 Task: Create validation rules in customer object.
Action: Mouse moved to (857, 78)
Screenshot: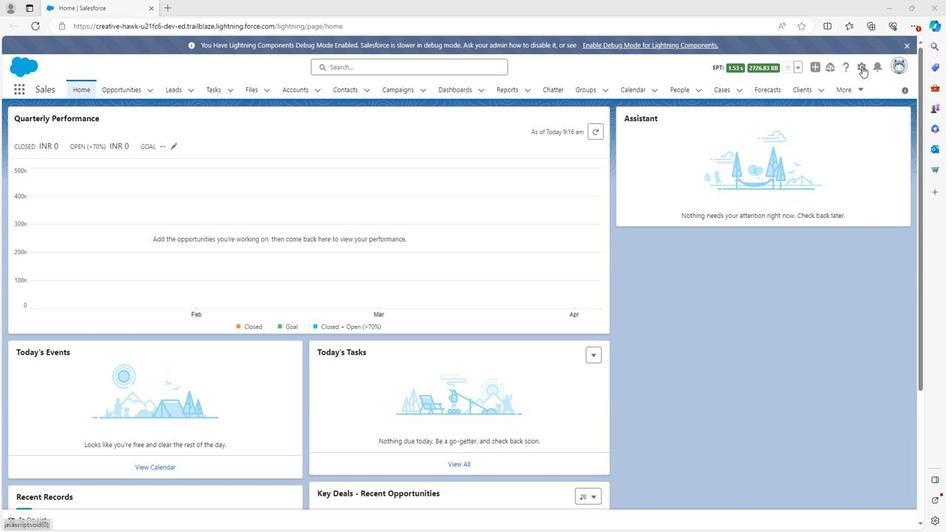 
Action: Mouse pressed left at (857, 78)
Screenshot: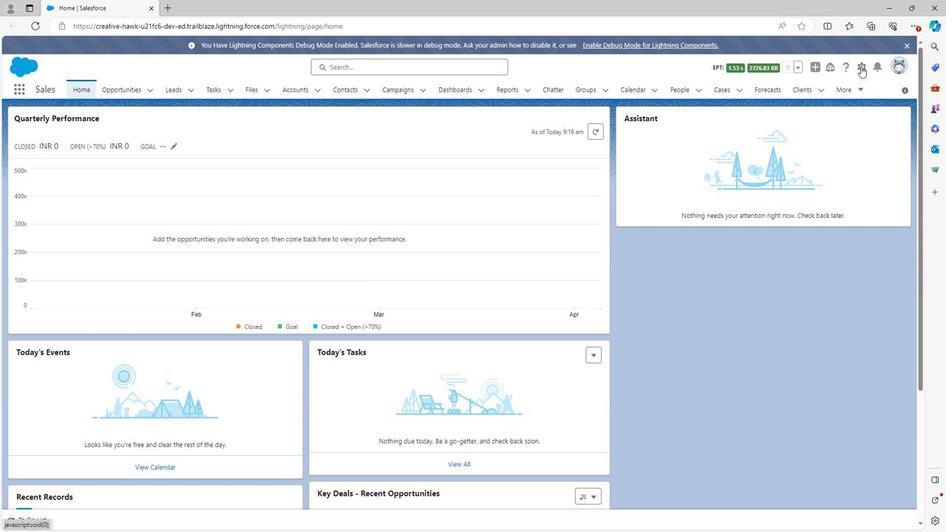 
Action: Mouse moved to (816, 109)
Screenshot: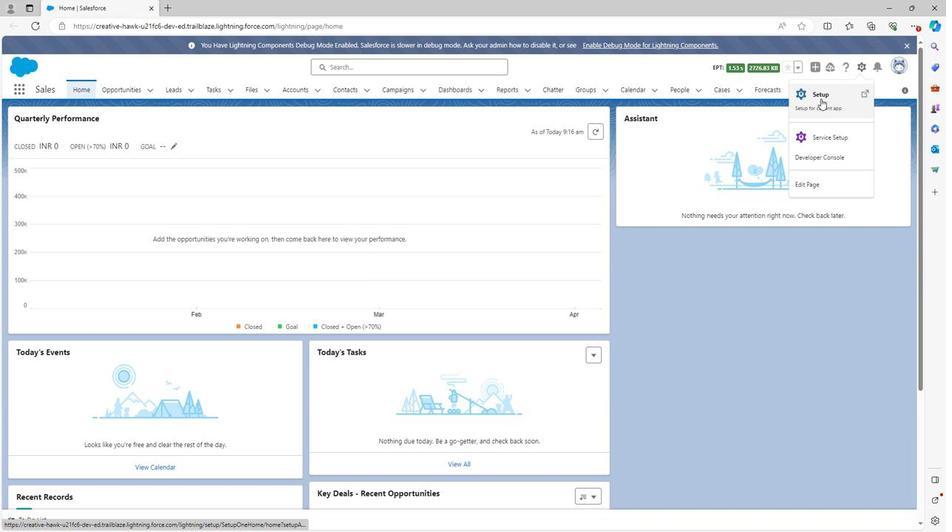 
Action: Mouse pressed left at (816, 109)
Screenshot: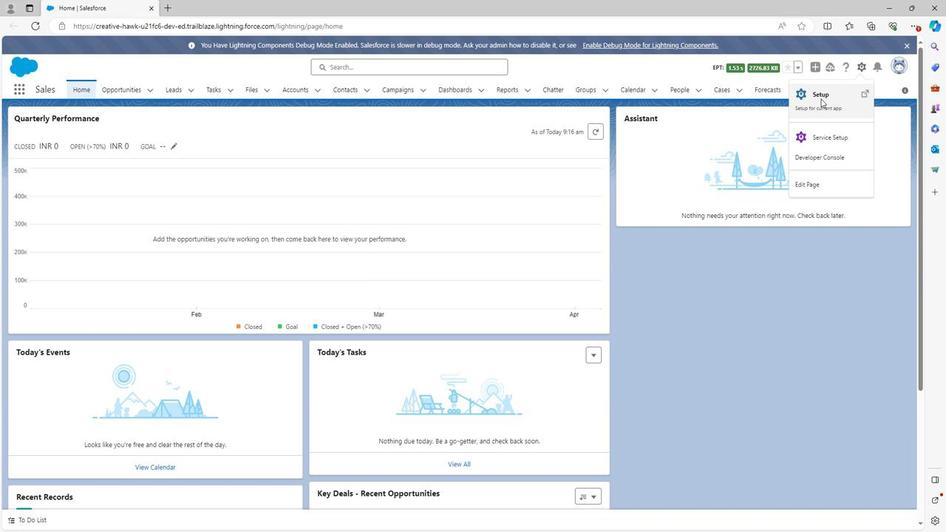 
Action: Mouse moved to (132, 99)
Screenshot: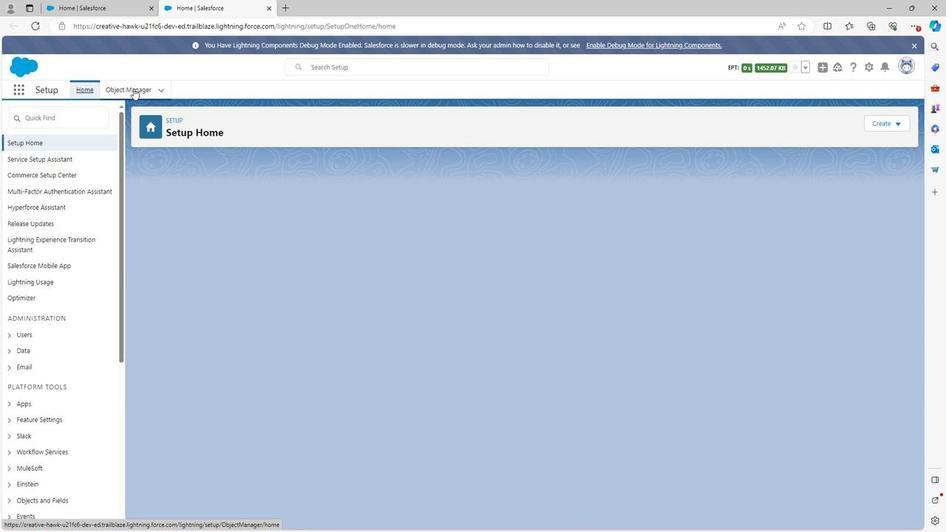 
Action: Mouse pressed left at (132, 99)
Screenshot: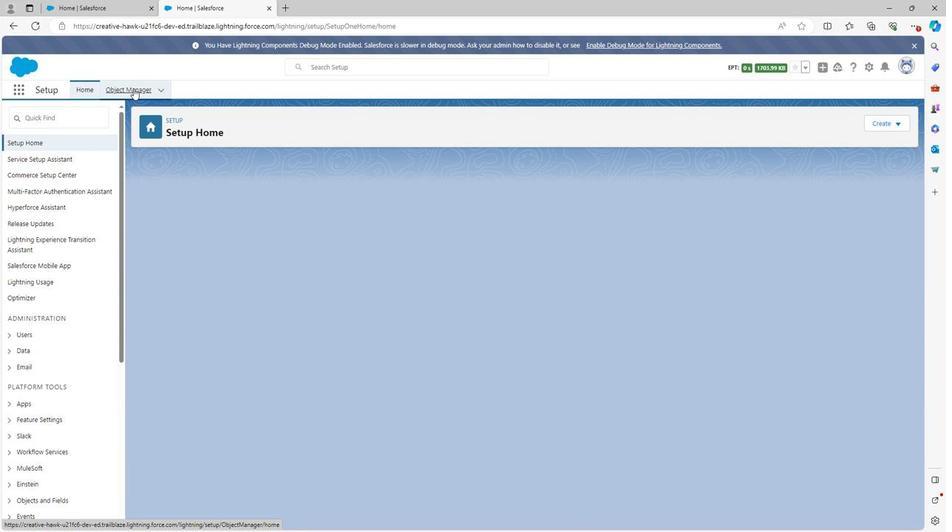 
Action: Mouse moved to (124, 387)
Screenshot: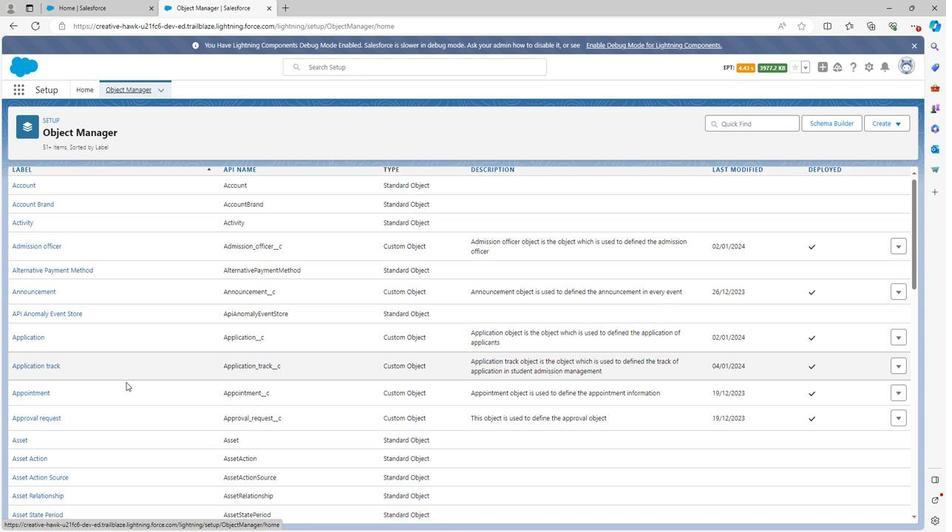 
Action: Mouse scrolled (124, 386) with delta (0, 0)
Screenshot: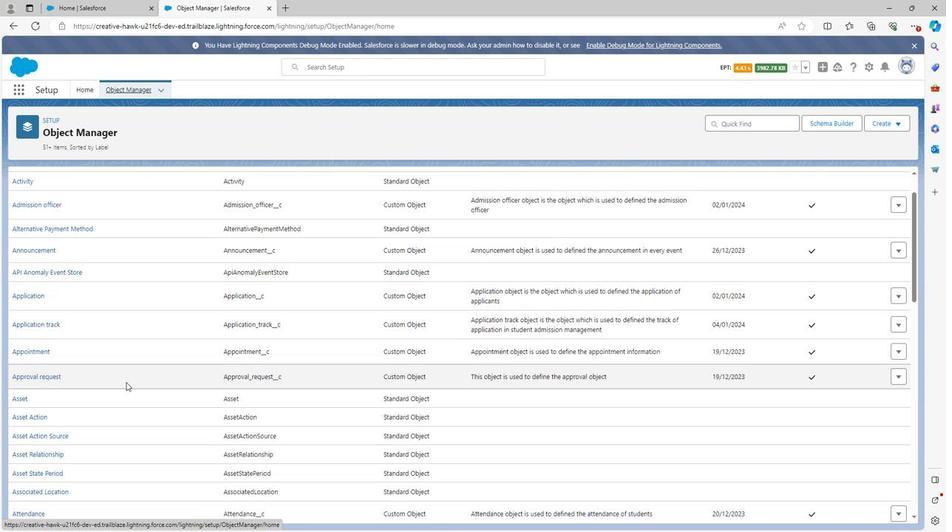 
Action: Mouse moved to (131, 388)
Screenshot: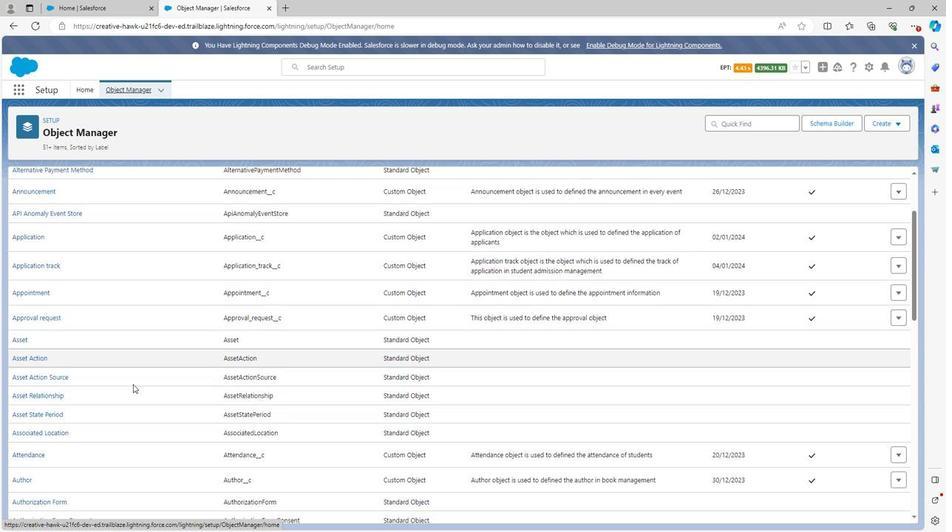 
Action: Mouse scrolled (131, 388) with delta (0, 0)
Screenshot: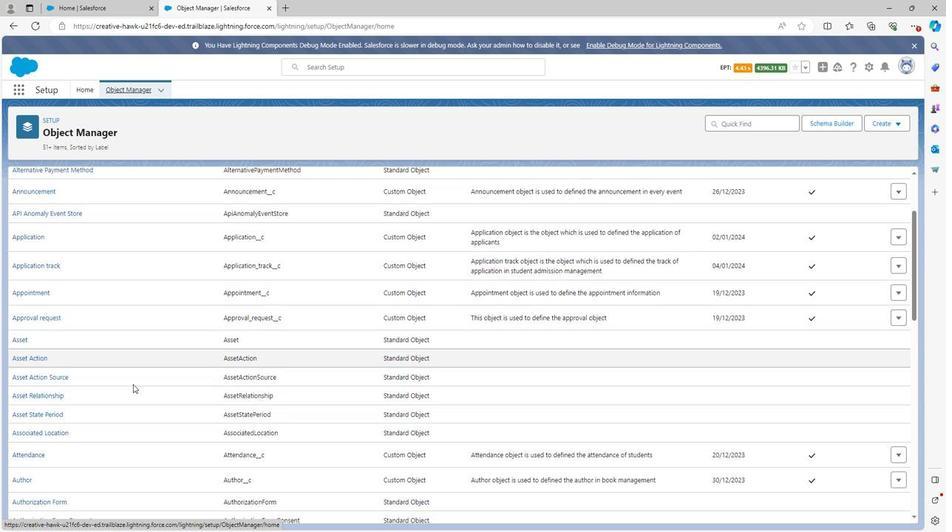
Action: Mouse moved to (131, 394)
Screenshot: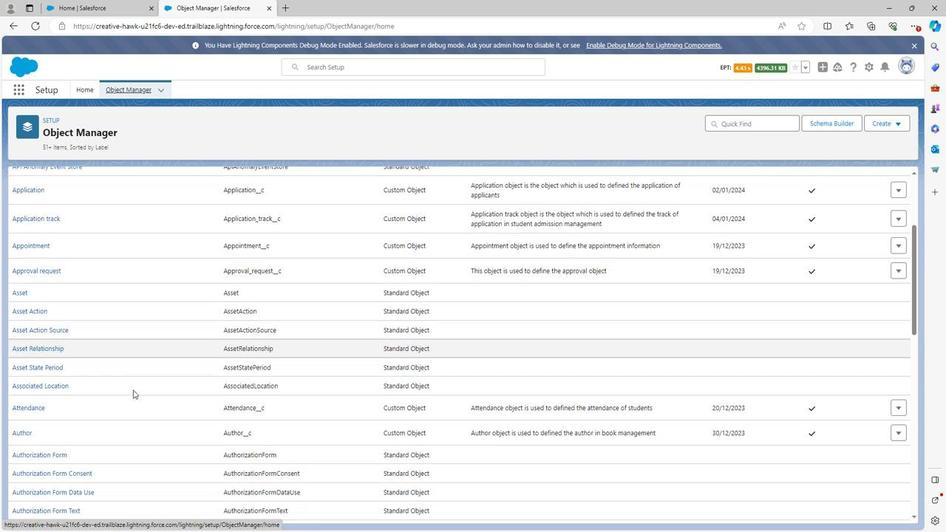 
Action: Mouse scrolled (131, 394) with delta (0, 0)
Screenshot: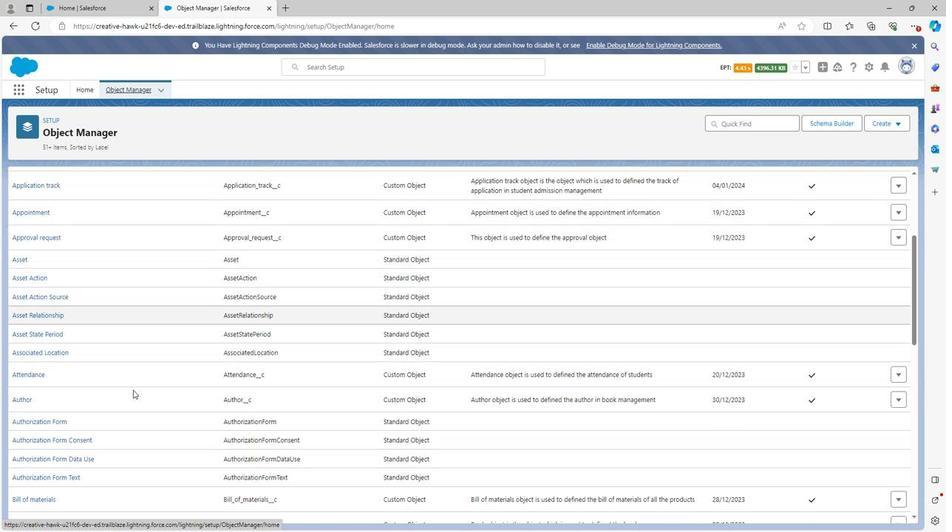 
Action: Mouse scrolled (131, 394) with delta (0, 0)
Screenshot: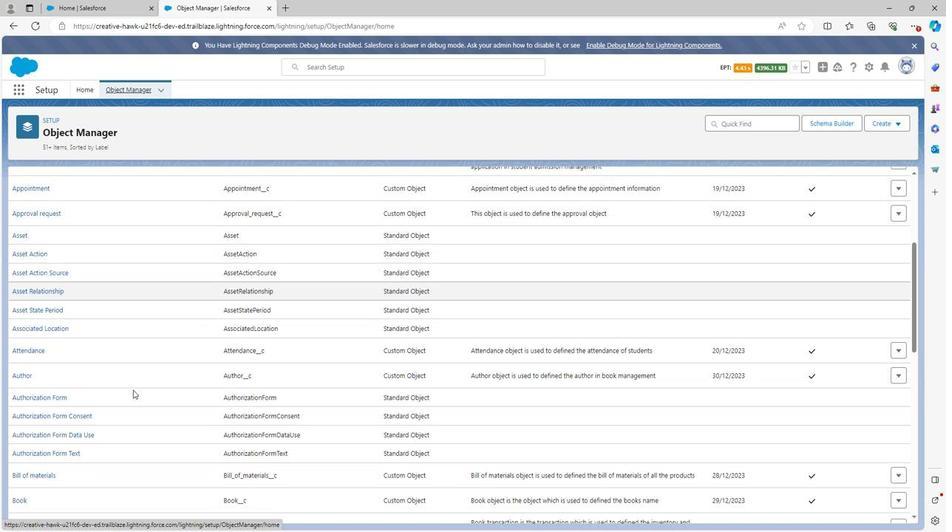 
Action: Mouse moved to (133, 392)
Screenshot: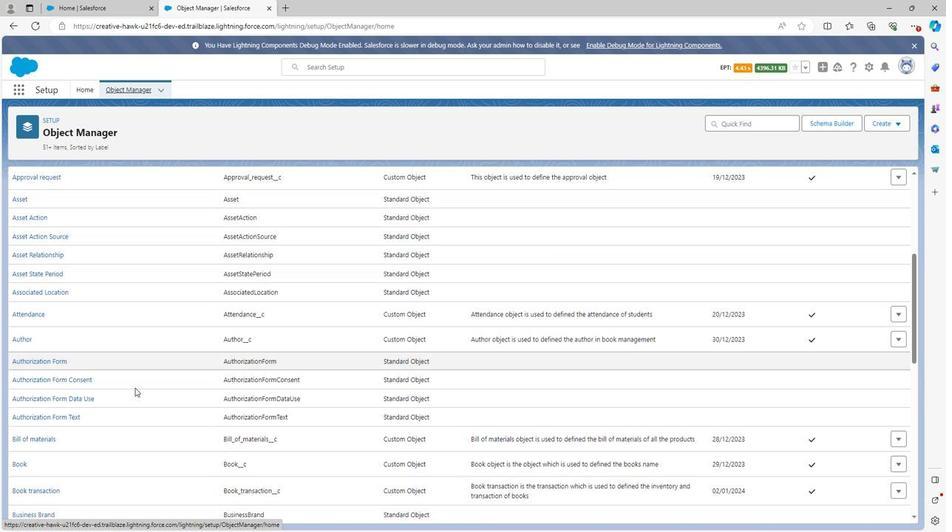 
Action: Mouse scrolled (133, 392) with delta (0, 0)
Screenshot: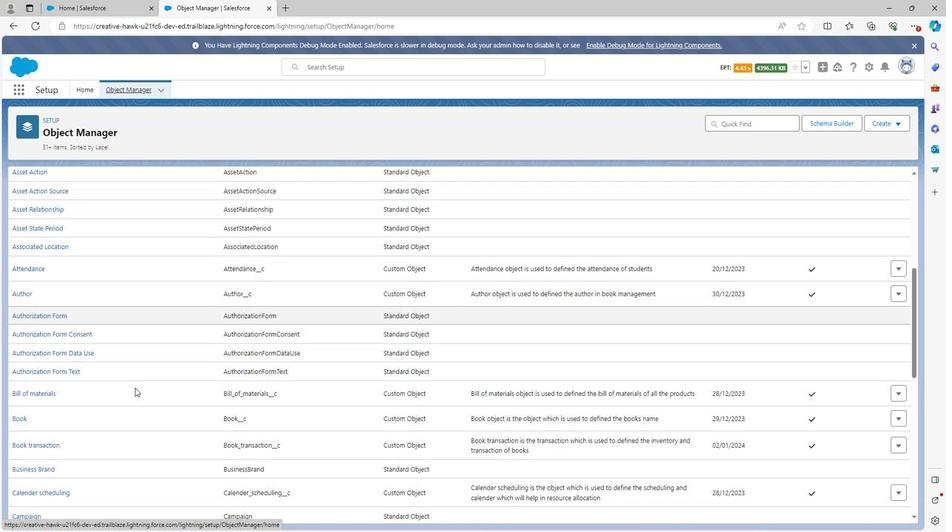 
Action: Mouse scrolled (133, 392) with delta (0, 0)
Screenshot: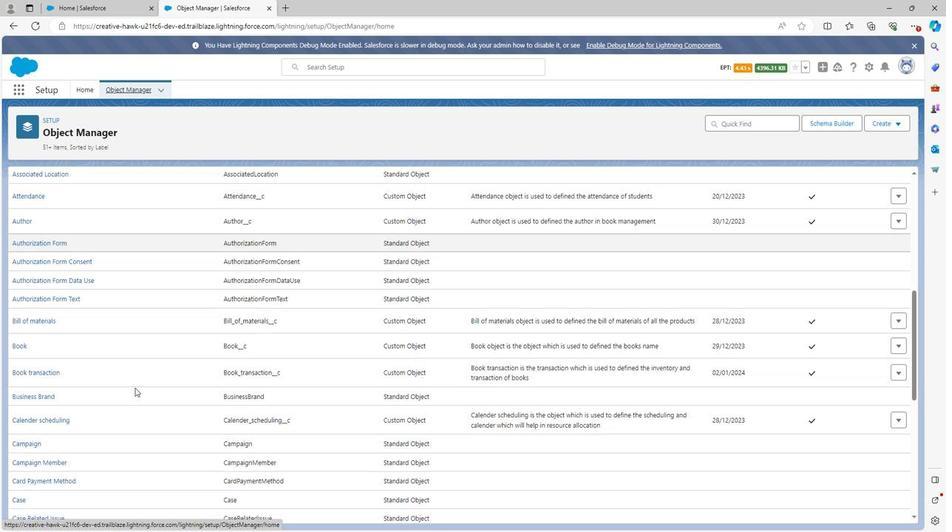 
Action: Mouse scrolled (133, 392) with delta (0, 0)
Screenshot: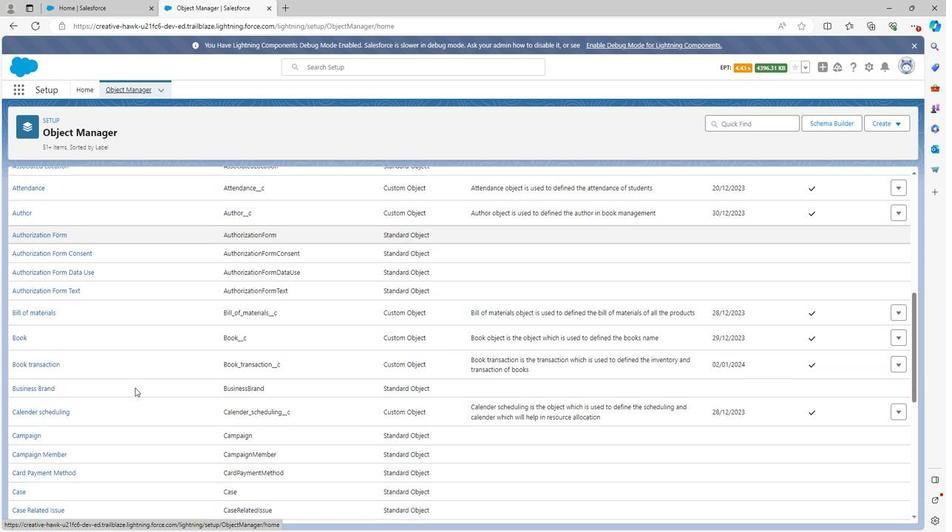 
Action: Mouse moved to (133, 392)
Screenshot: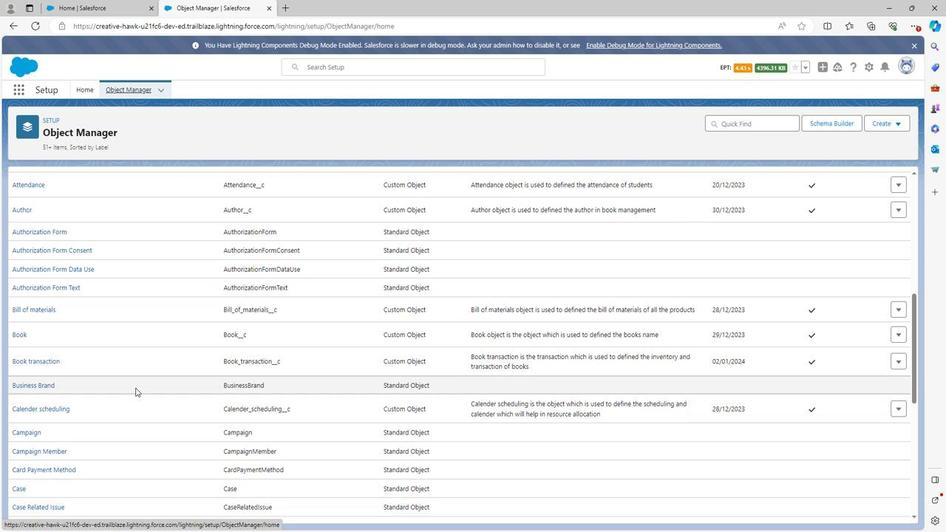 
Action: Mouse scrolled (133, 392) with delta (0, 0)
Screenshot: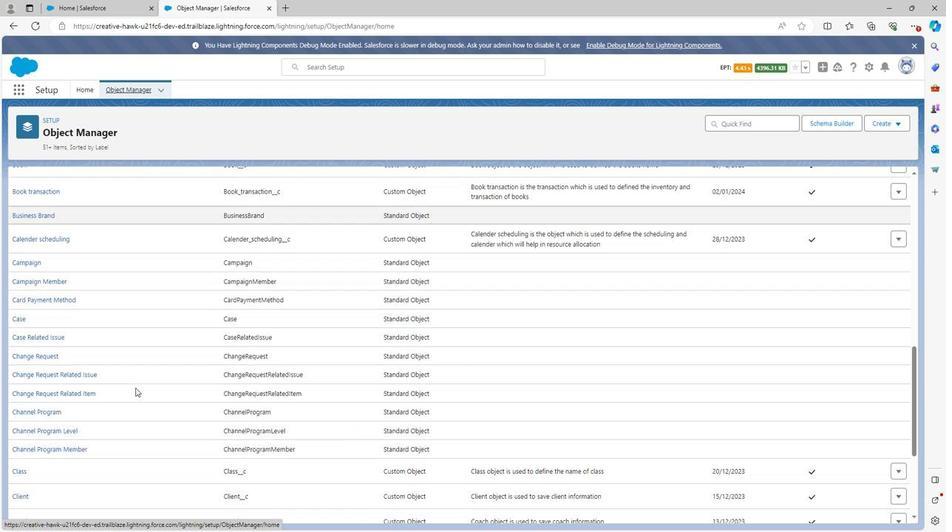
Action: Mouse scrolled (133, 392) with delta (0, 0)
Screenshot: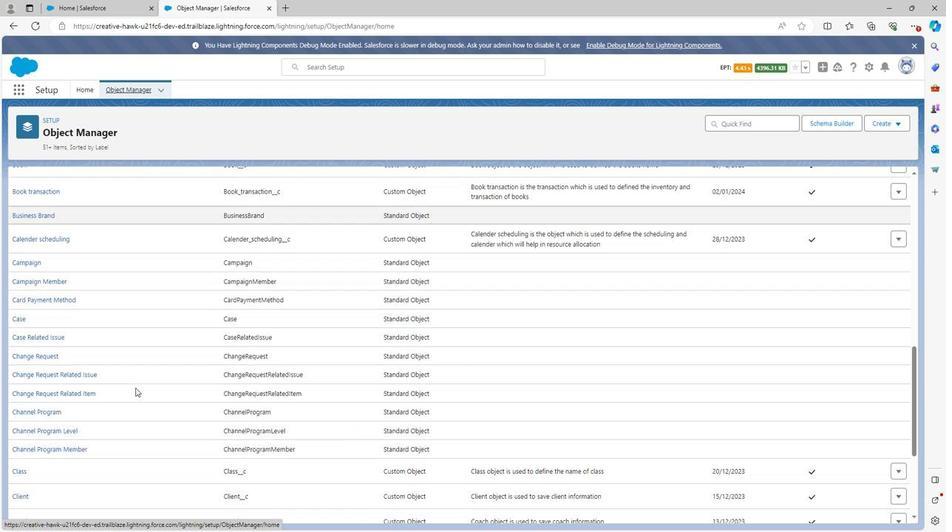 
Action: Mouse scrolled (133, 392) with delta (0, 0)
Screenshot: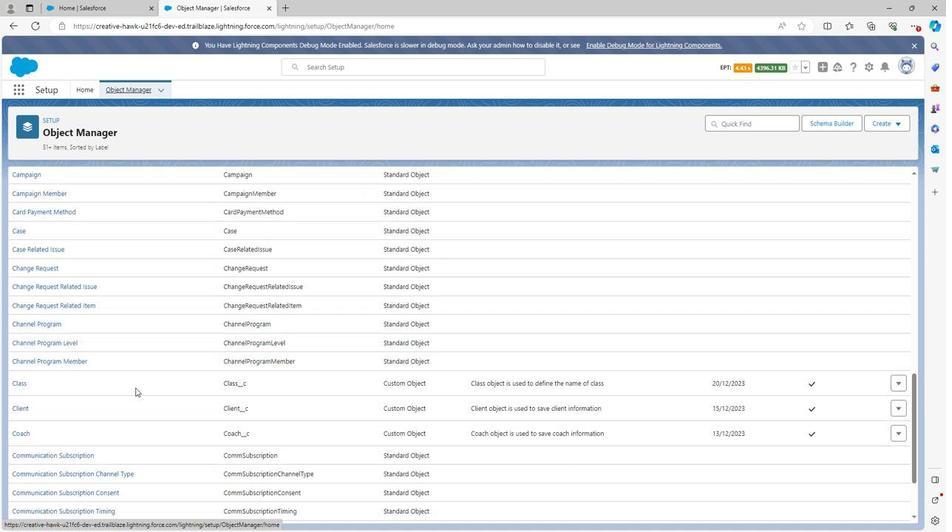 
Action: Mouse scrolled (133, 392) with delta (0, 0)
Screenshot: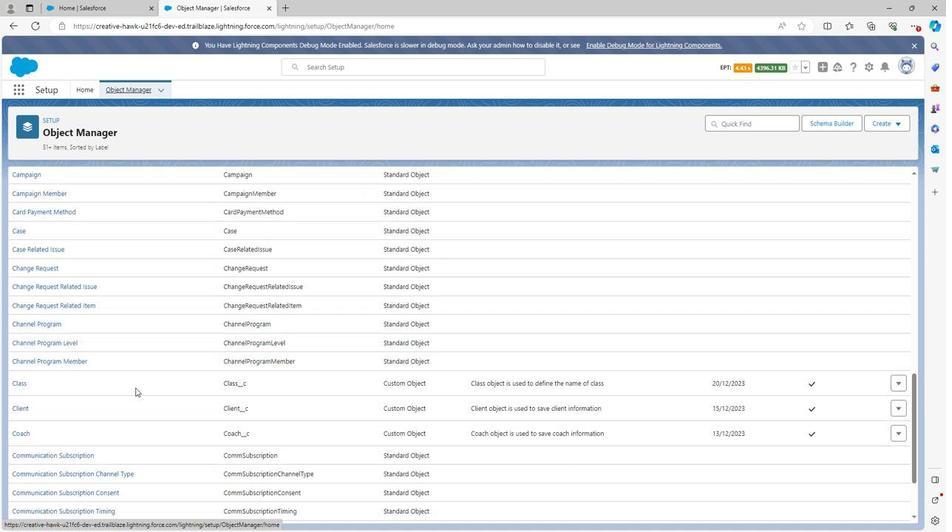 
Action: Mouse scrolled (133, 392) with delta (0, 0)
Screenshot: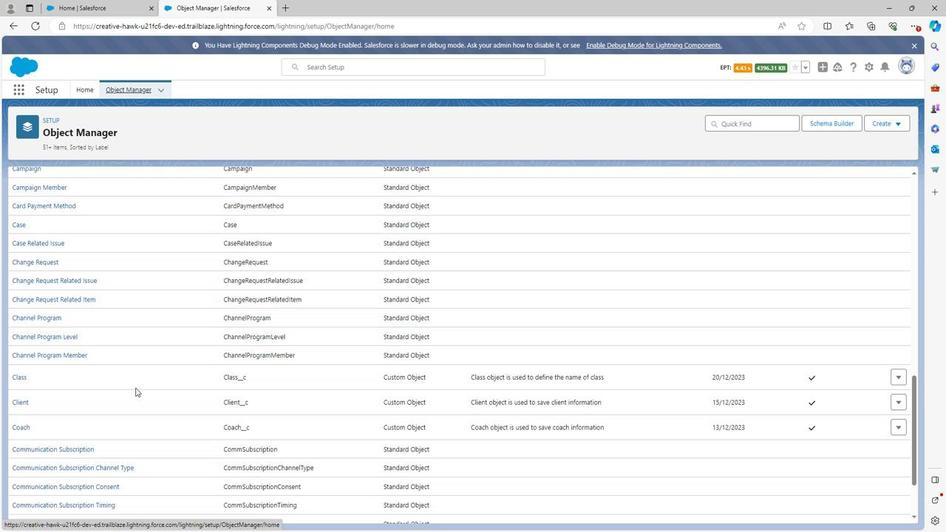 
Action: Mouse scrolled (133, 392) with delta (0, 0)
Screenshot: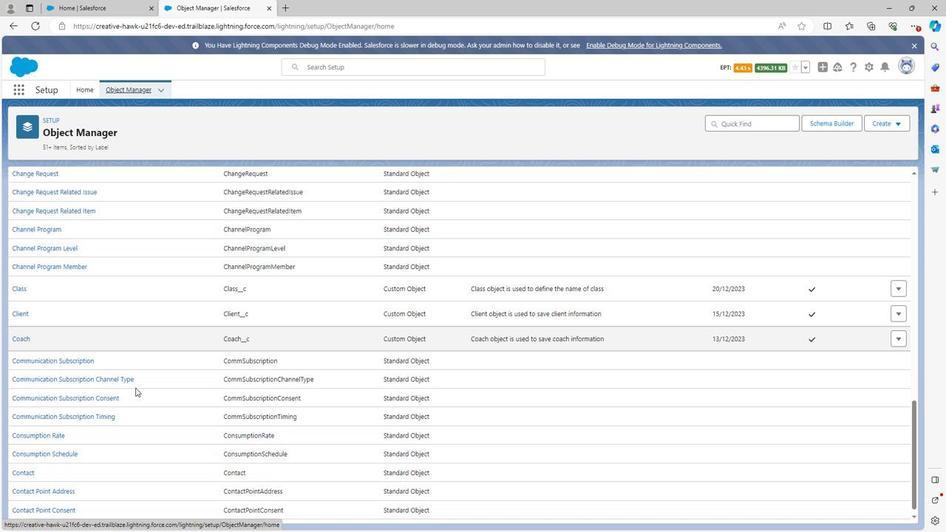 
Action: Mouse scrolled (133, 392) with delta (0, 0)
Screenshot: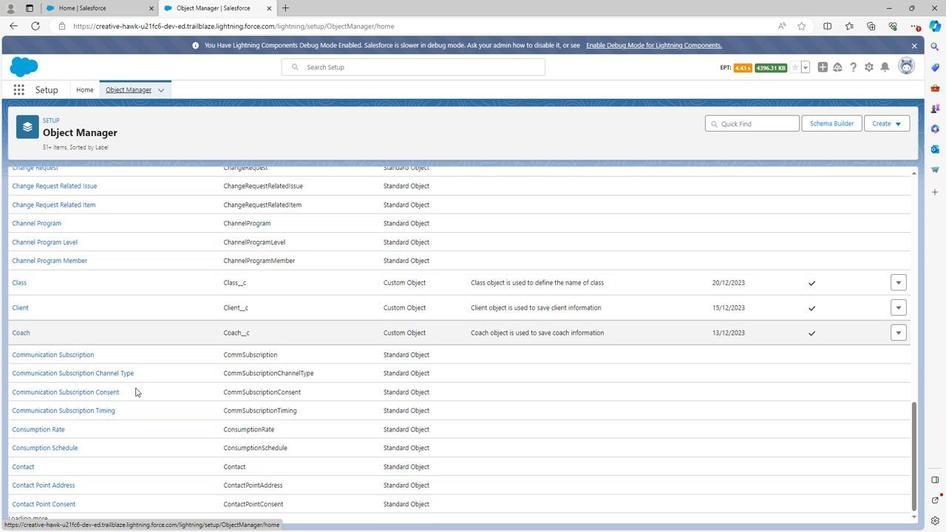 
Action: Mouse scrolled (133, 392) with delta (0, 0)
Screenshot: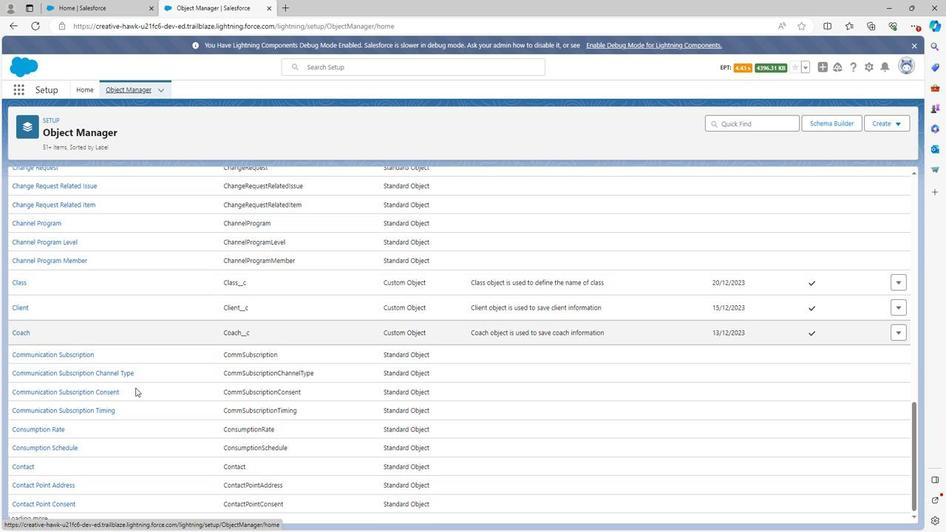 
Action: Mouse scrolled (133, 392) with delta (0, 0)
Screenshot: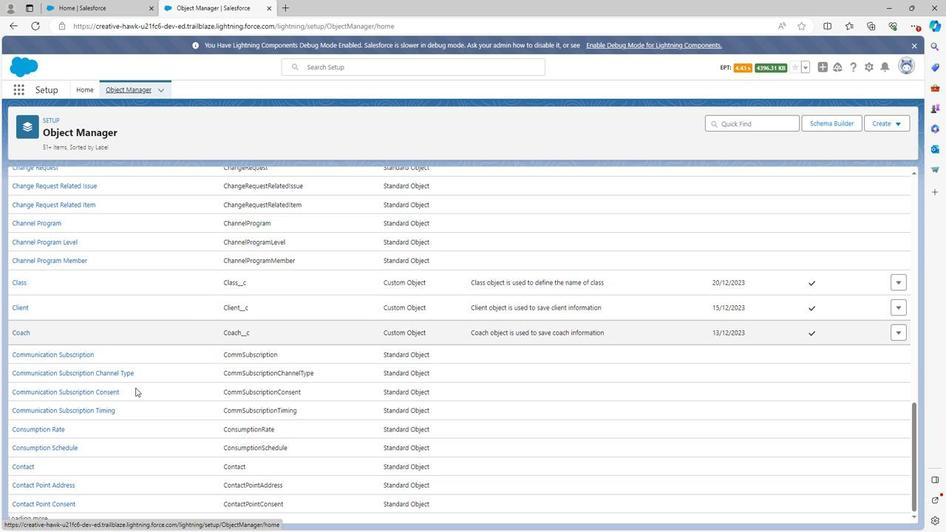 
Action: Mouse scrolled (133, 392) with delta (0, 0)
Screenshot: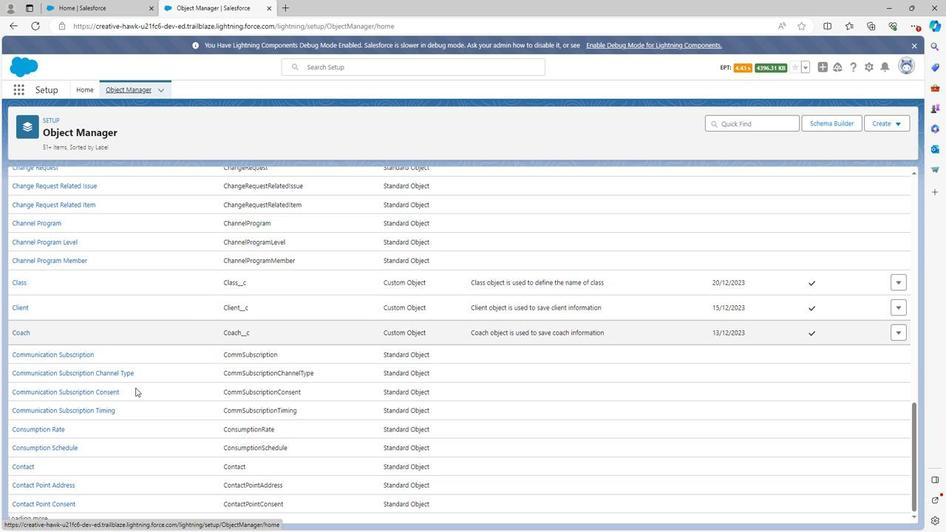 
Action: Mouse scrolled (133, 392) with delta (0, 0)
Screenshot: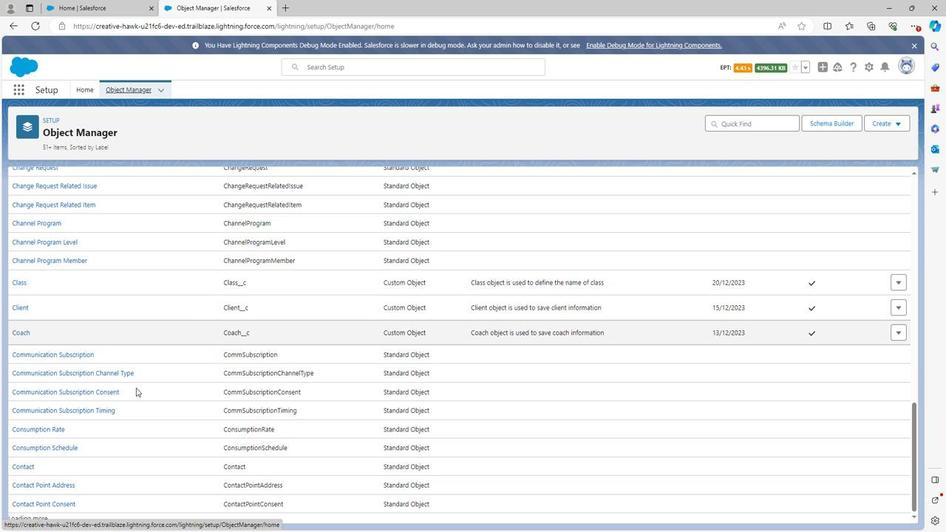 
Action: Mouse moved to (137, 384)
Screenshot: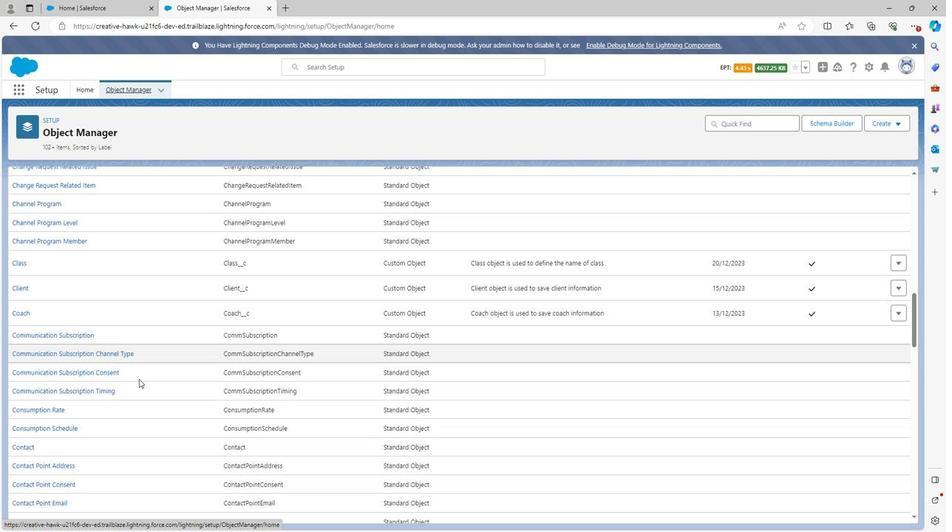 
Action: Mouse scrolled (137, 383) with delta (0, 0)
Screenshot: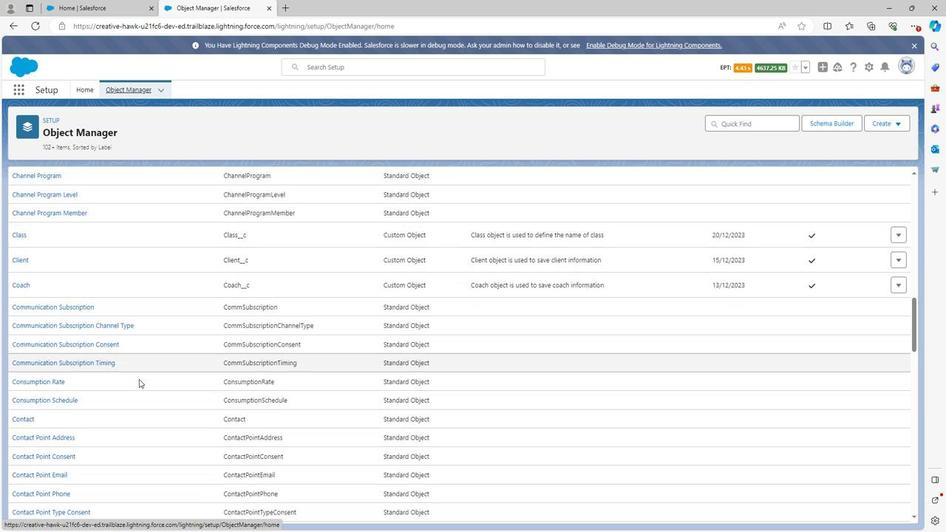 
Action: Mouse scrolled (137, 383) with delta (0, 0)
Screenshot: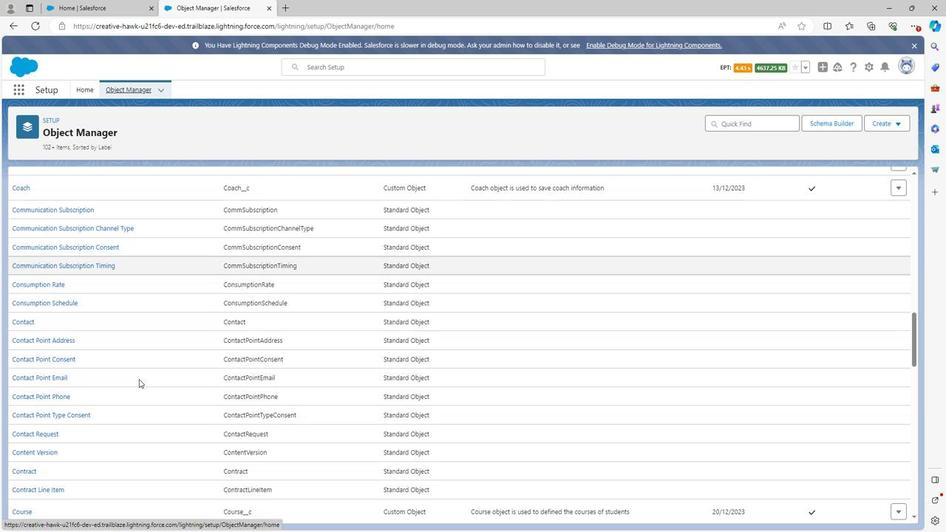 
Action: Mouse scrolled (137, 383) with delta (0, 0)
Screenshot: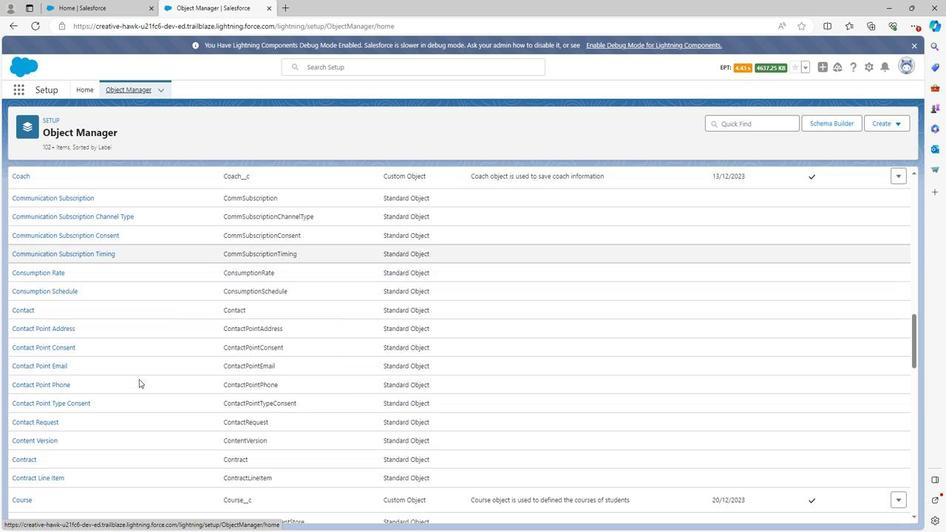 
Action: Mouse scrolled (137, 383) with delta (0, 0)
Screenshot: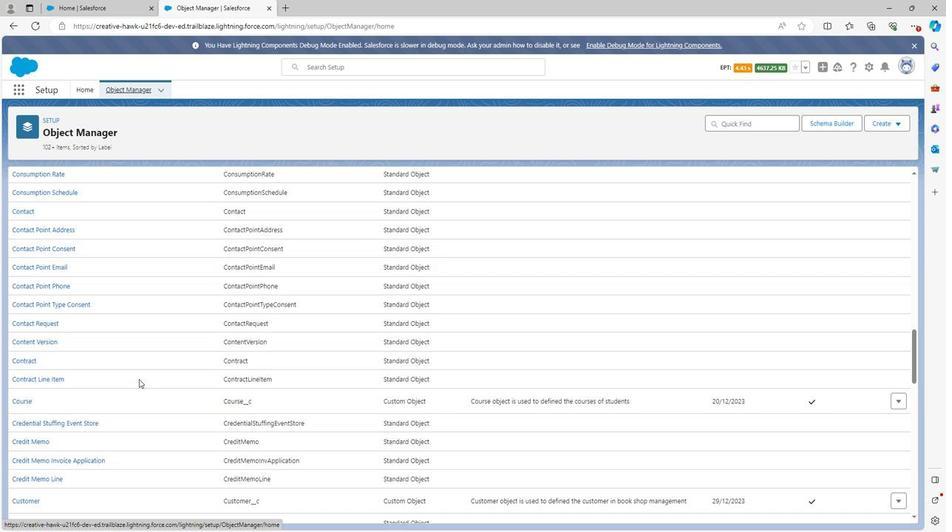 
Action: Mouse scrolled (137, 383) with delta (0, 0)
Screenshot: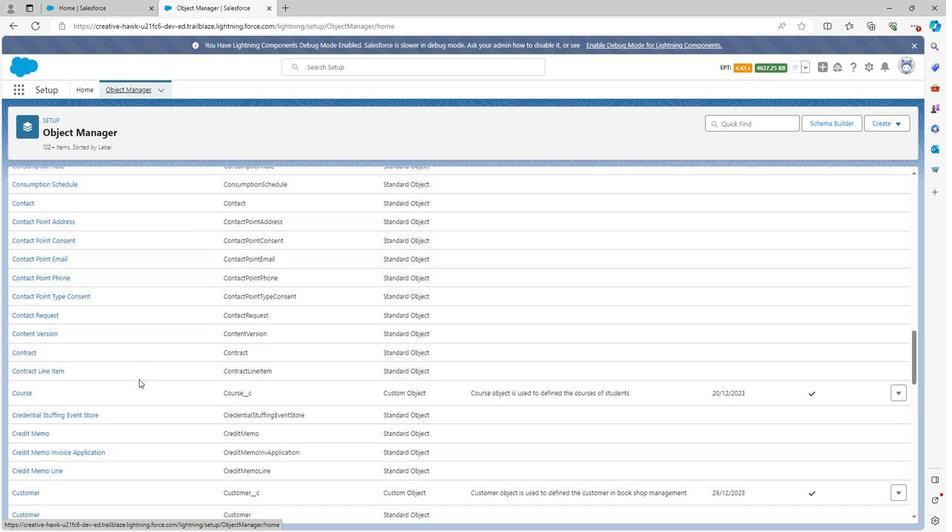 
Action: Mouse scrolled (137, 383) with delta (0, 0)
Screenshot: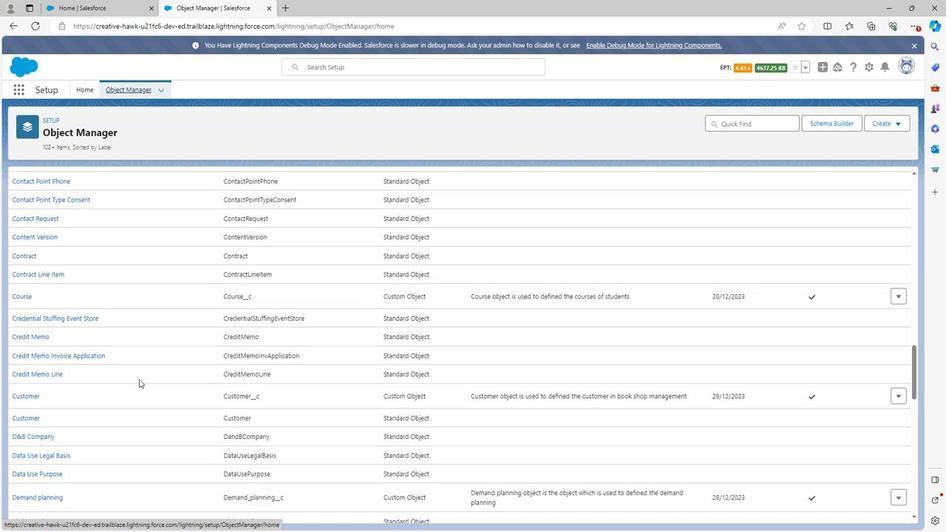 
Action: Mouse scrolled (137, 383) with delta (0, 0)
Screenshot: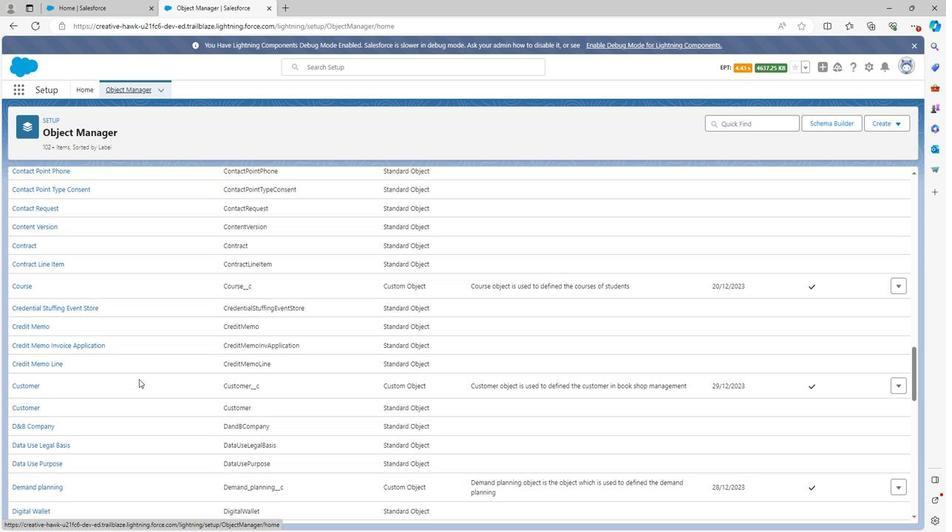 
Action: Mouse scrolled (137, 383) with delta (0, 0)
Screenshot: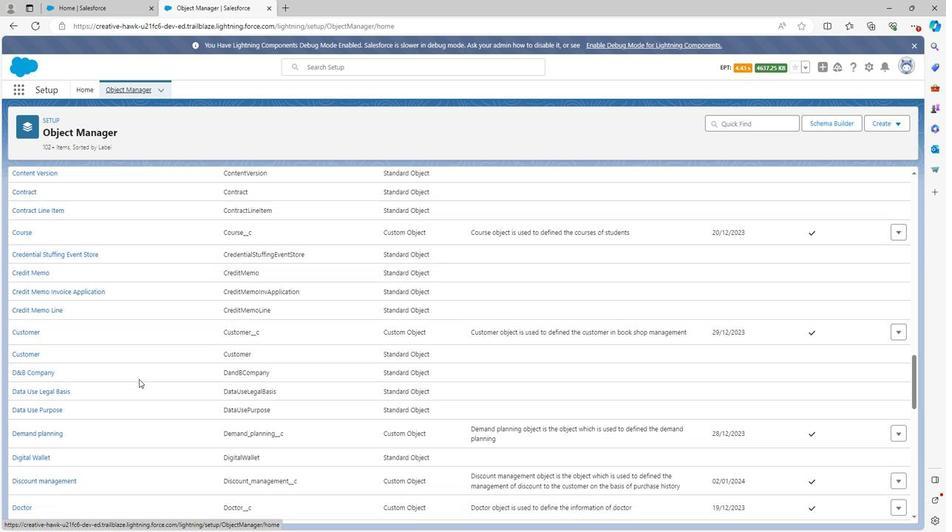 
Action: Mouse scrolled (137, 383) with delta (0, 0)
Screenshot: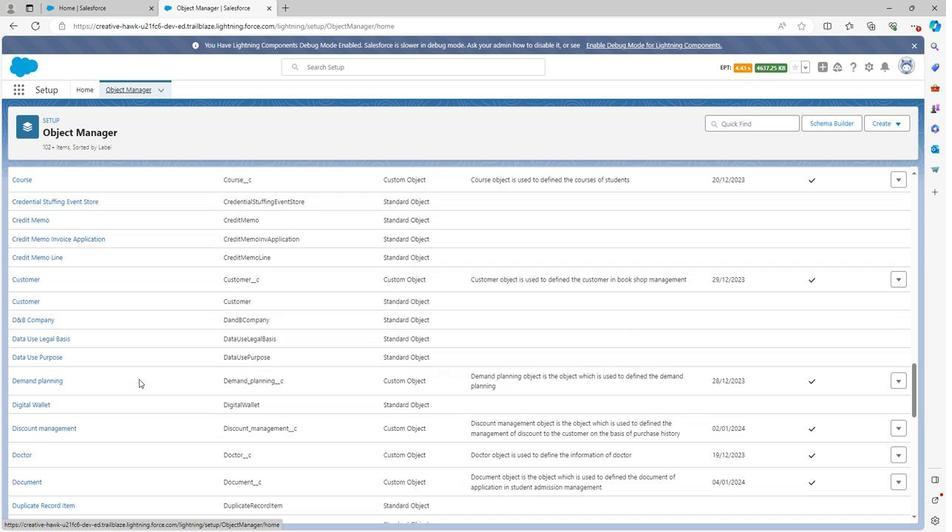 
Action: Mouse scrolled (137, 383) with delta (0, 0)
Screenshot: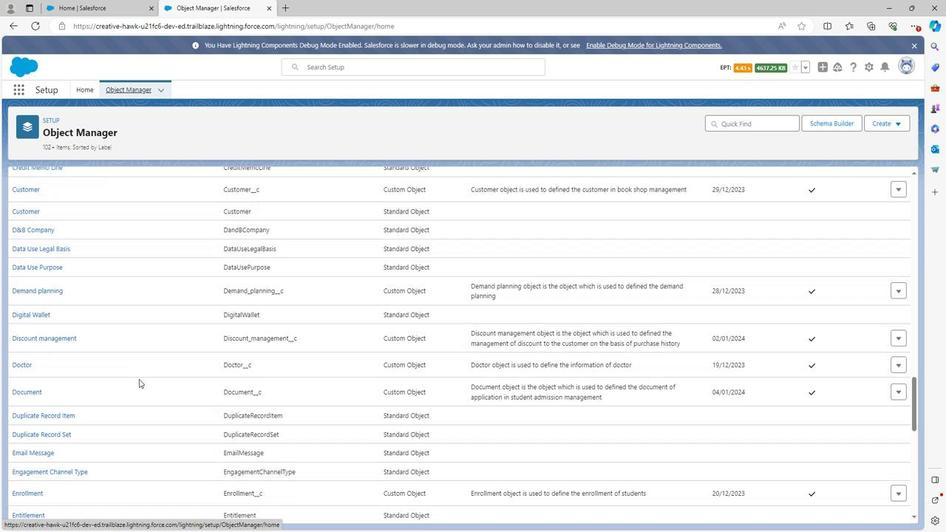 
Action: Mouse scrolled (137, 383) with delta (0, 0)
Screenshot: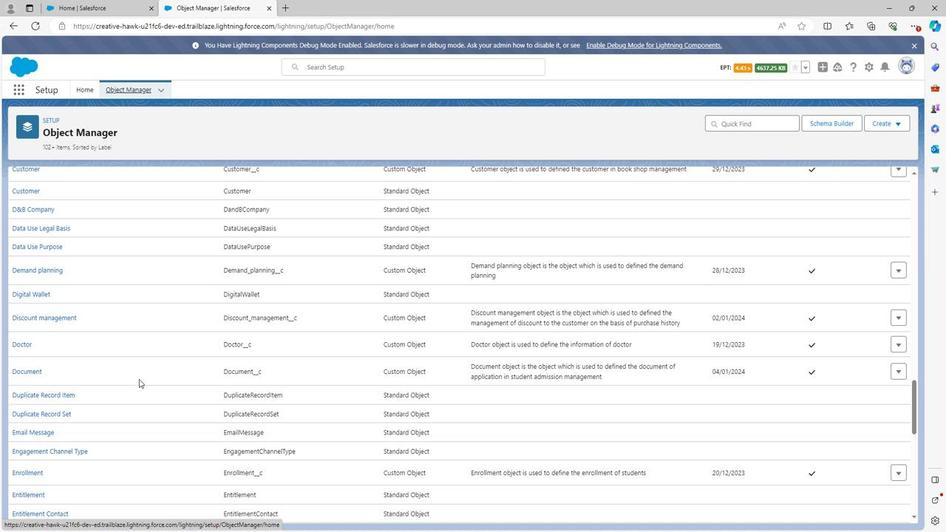 
Action: Mouse scrolled (137, 383) with delta (0, 0)
Screenshot: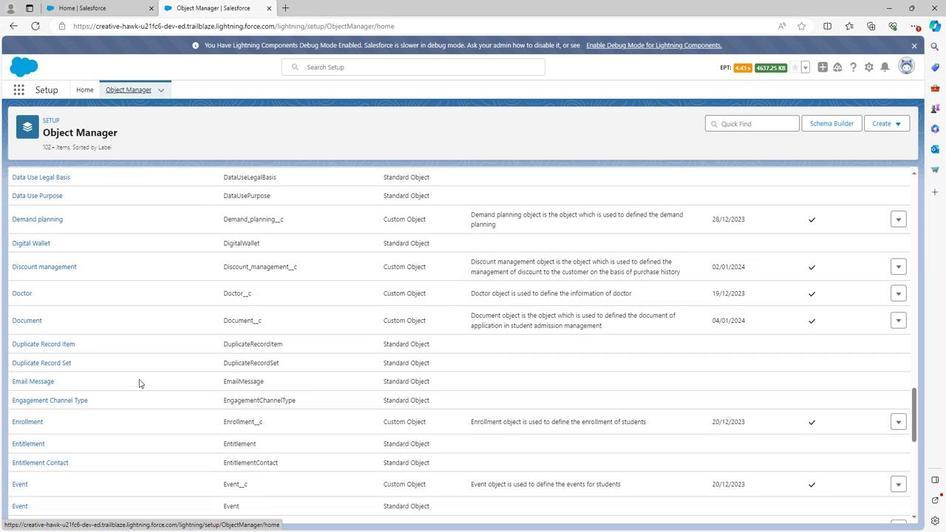 
Action: Mouse scrolled (137, 383) with delta (0, 0)
Screenshot: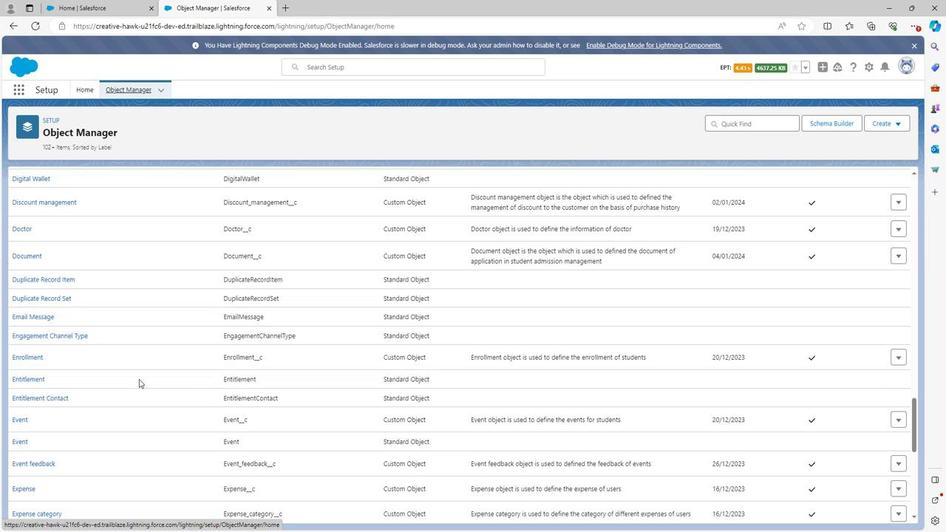 
Action: Mouse scrolled (137, 383) with delta (0, 0)
Screenshot: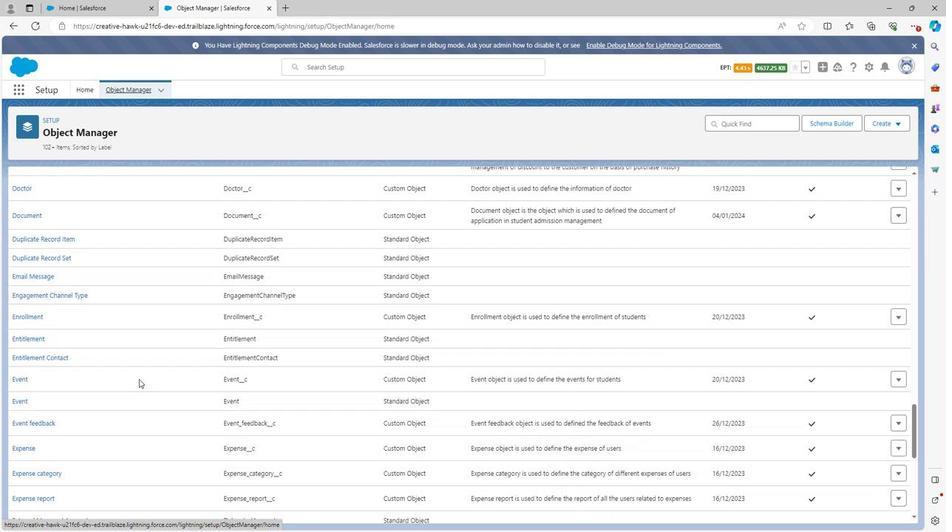 
Action: Mouse scrolled (137, 383) with delta (0, 0)
Screenshot: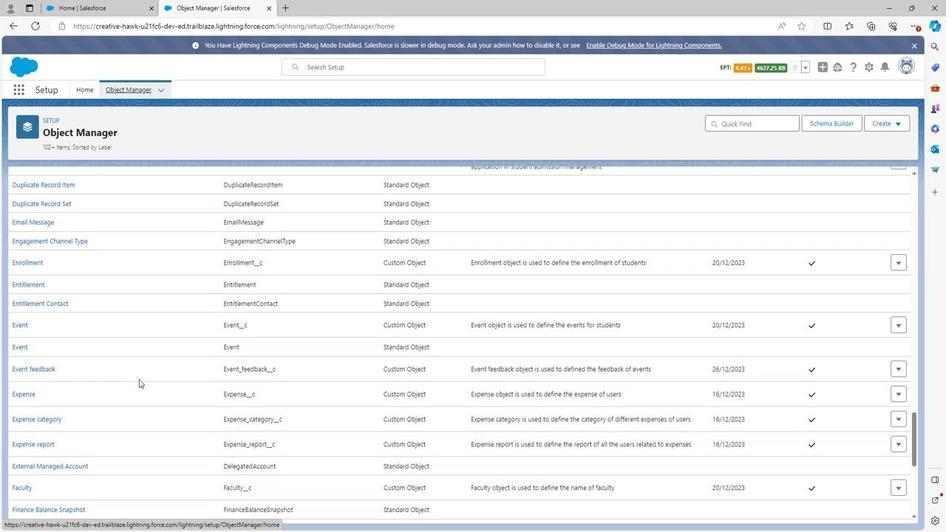 
Action: Mouse scrolled (137, 383) with delta (0, 0)
Screenshot: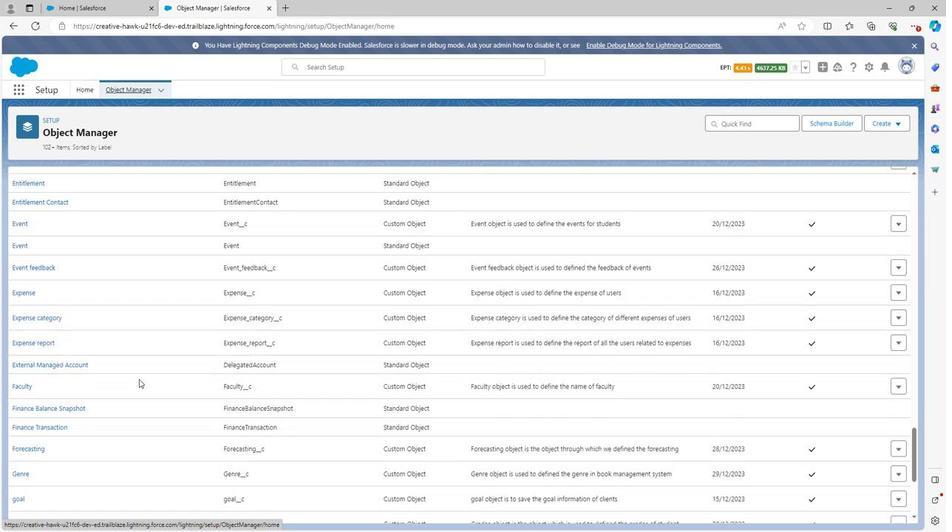 
Action: Mouse scrolled (137, 383) with delta (0, 0)
Screenshot: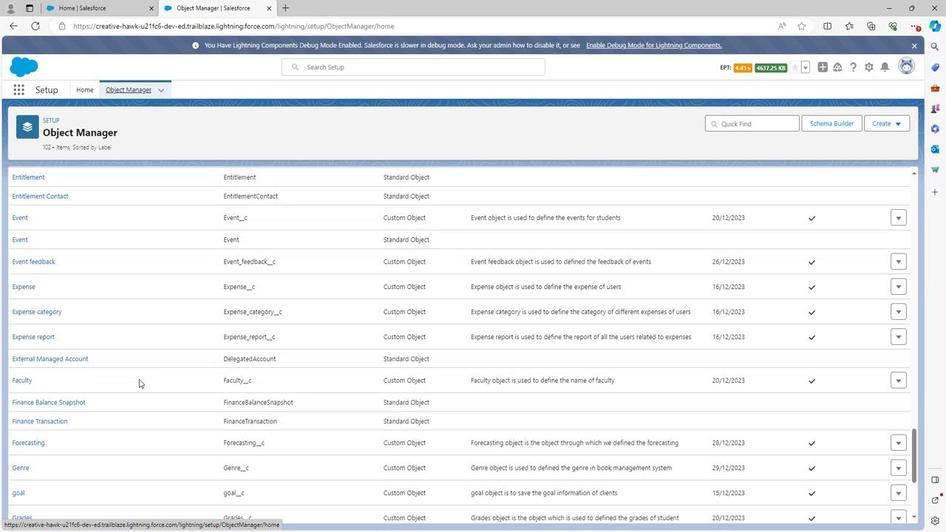 
Action: Mouse scrolled (137, 383) with delta (0, 0)
Screenshot: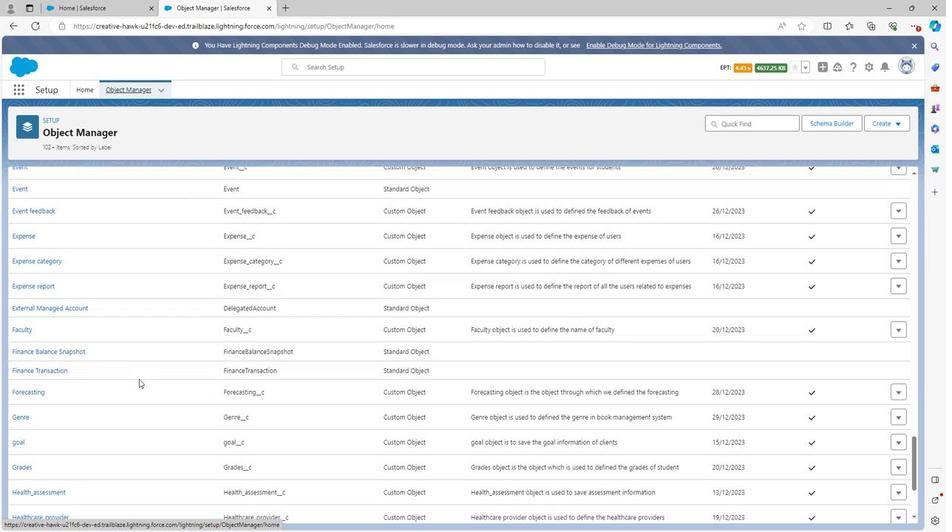 
Action: Mouse scrolled (137, 383) with delta (0, 0)
Screenshot: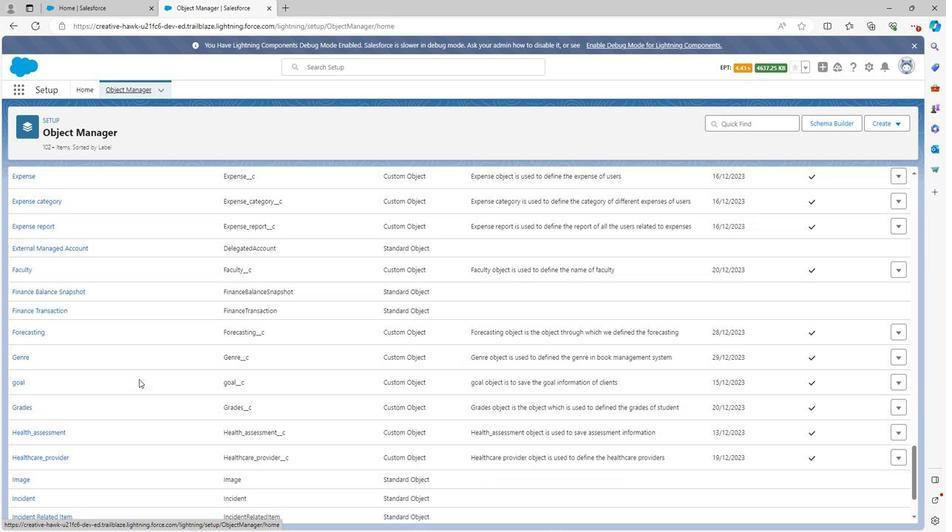 
Action: Mouse scrolled (137, 383) with delta (0, 0)
Screenshot: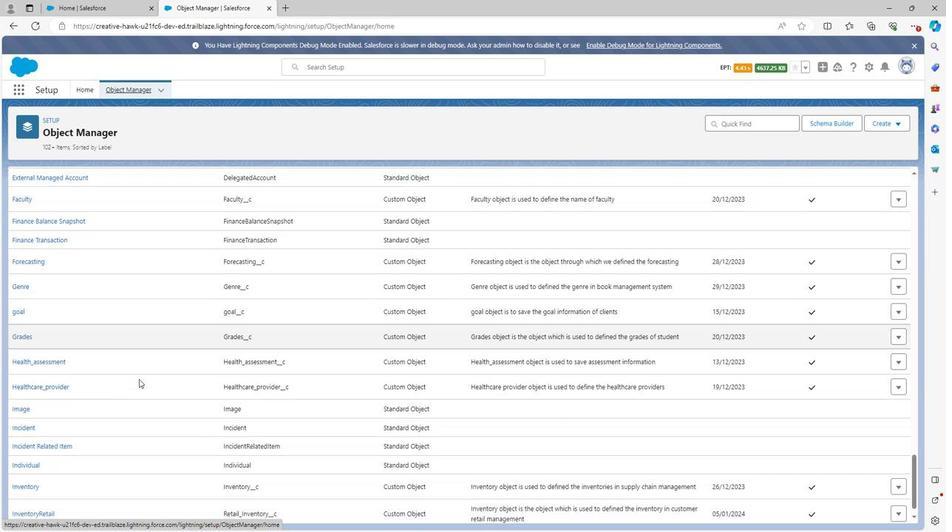 
Action: Mouse scrolled (137, 383) with delta (0, 0)
Screenshot: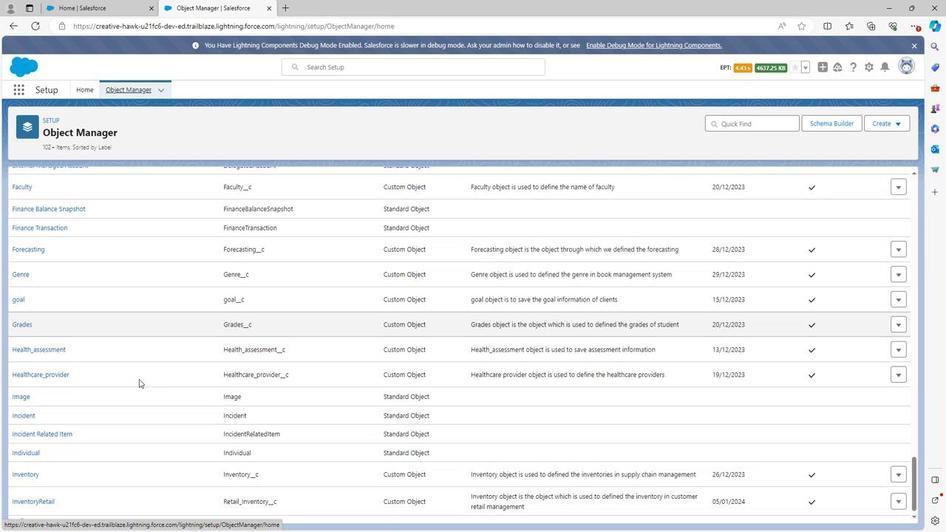 
Action: Mouse scrolled (137, 383) with delta (0, 0)
Screenshot: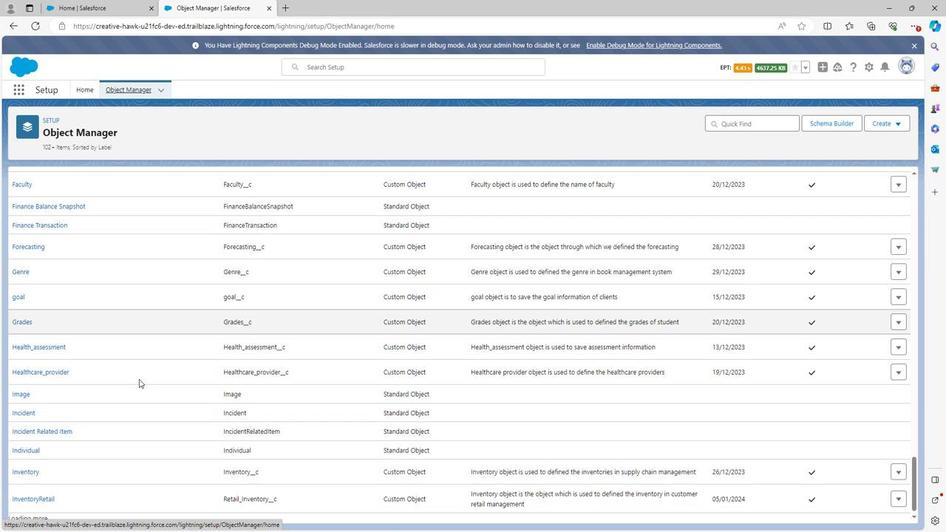 
Action: Mouse scrolled (137, 383) with delta (0, 0)
Screenshot: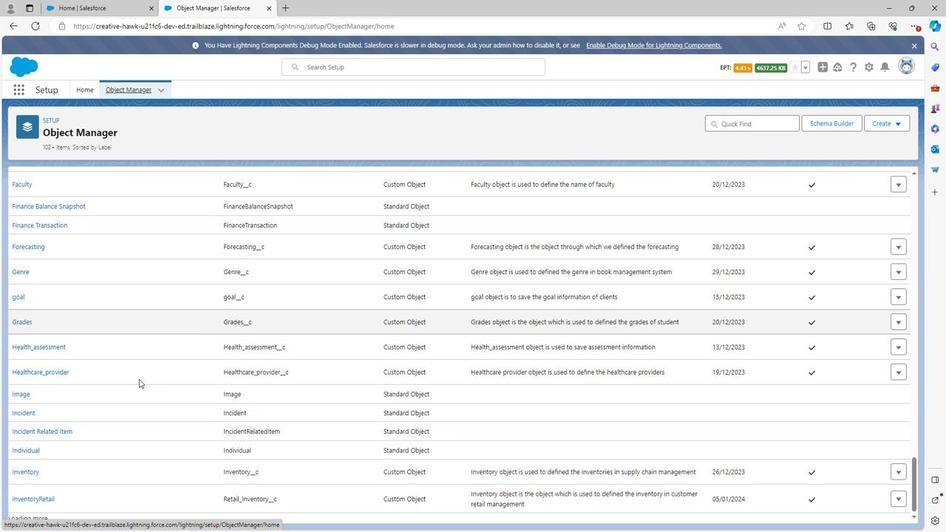 
Action: Mouse scrolled (137, 383) with delta (0, 0)
Screenshot: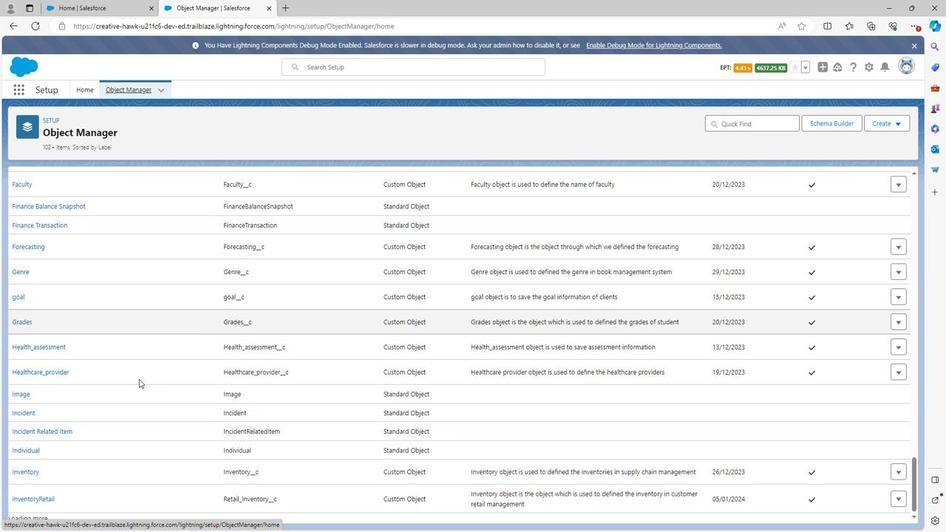 
Action: Mouse scrolled (137, 383) with delta (0, 0)
Screenshot: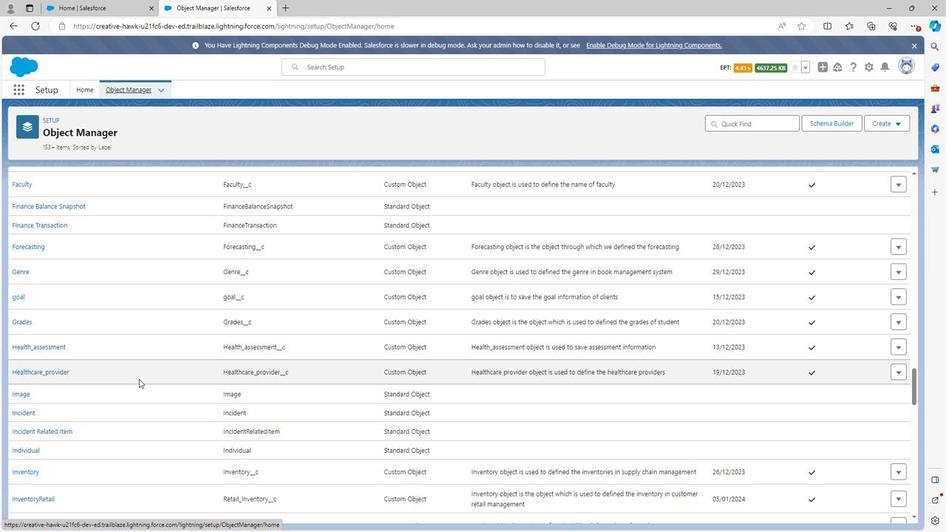 
Action: Mouse scrolled (137, 383) with delta (0, 0)
Screenshot: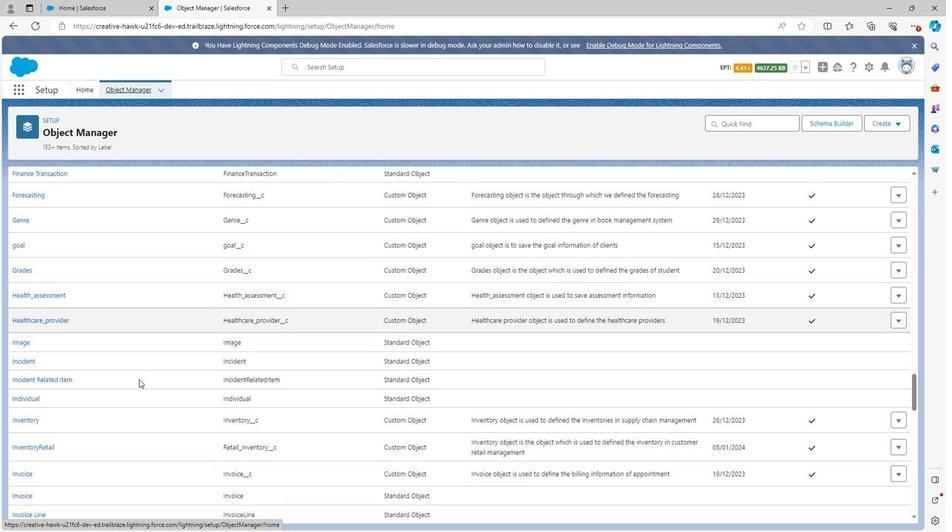 
Action: Mouse scrolled (137, 383) with delta (0, 0)
Screenshot: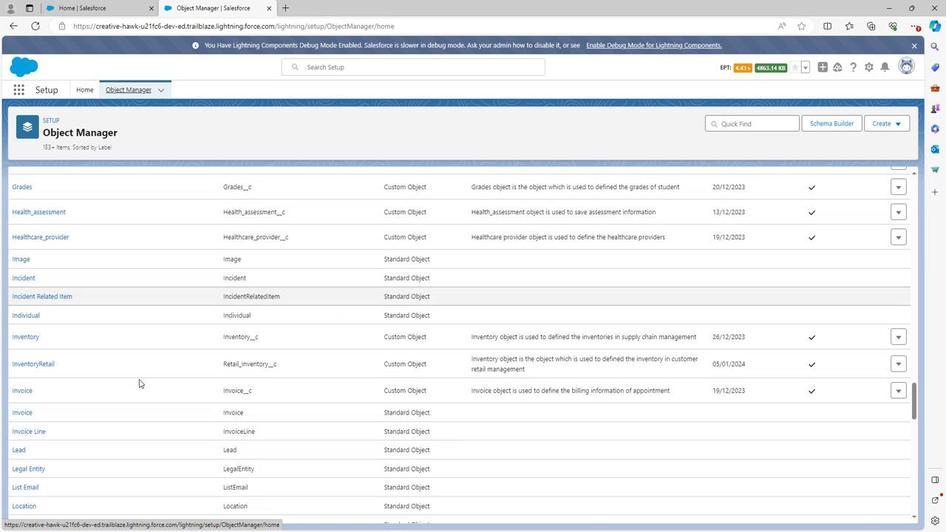 
Action: Mouse scrolled (137, 383) with delta (0, 0)
Screenshot: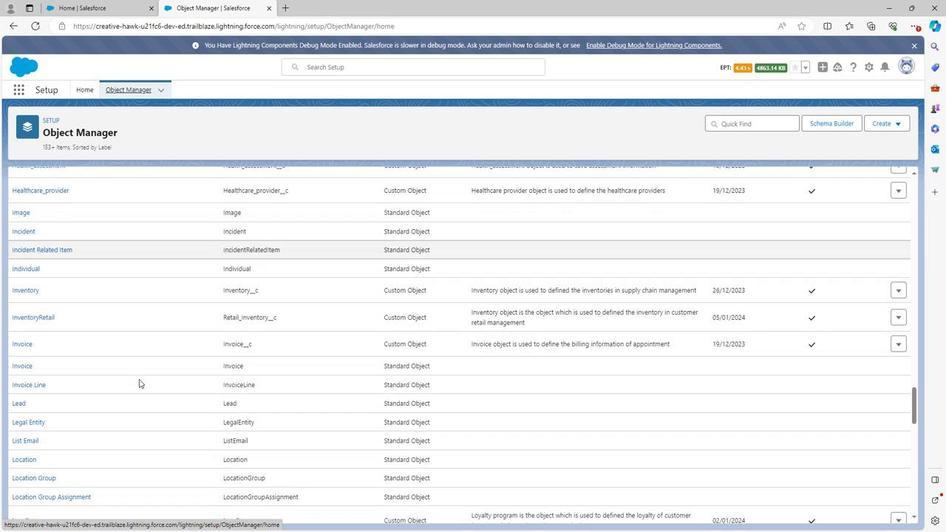 
Action: Mouse scrolled (137, 383) with delta (0, 0)
Screenshot: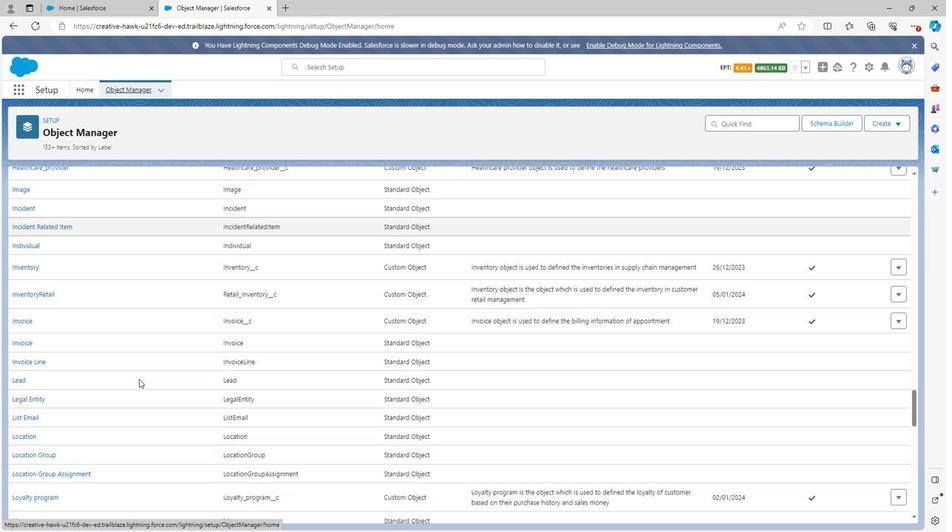 
Action: Mouse scrolled (137, 383) with delta (0, 0)
Screenshot: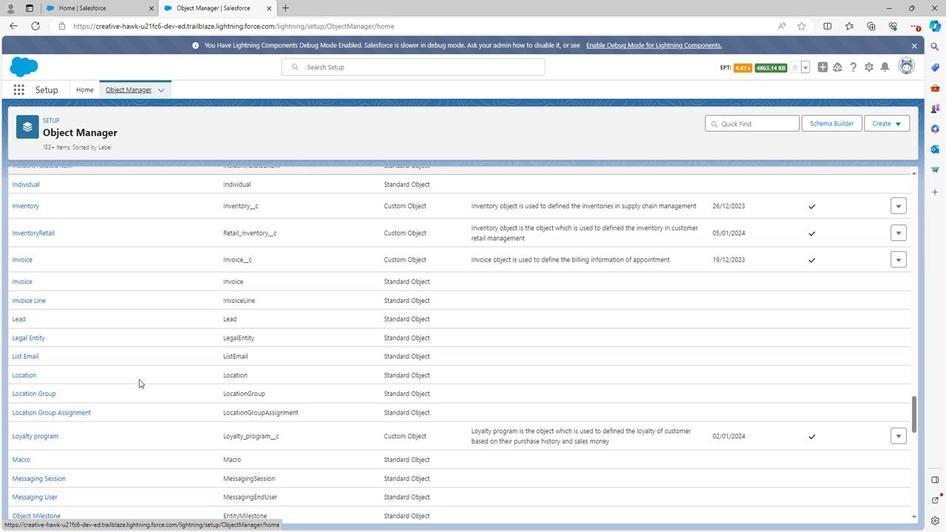 
Action: Mouse scrolled (137, 383) with delta (0, 0)
Screenshot: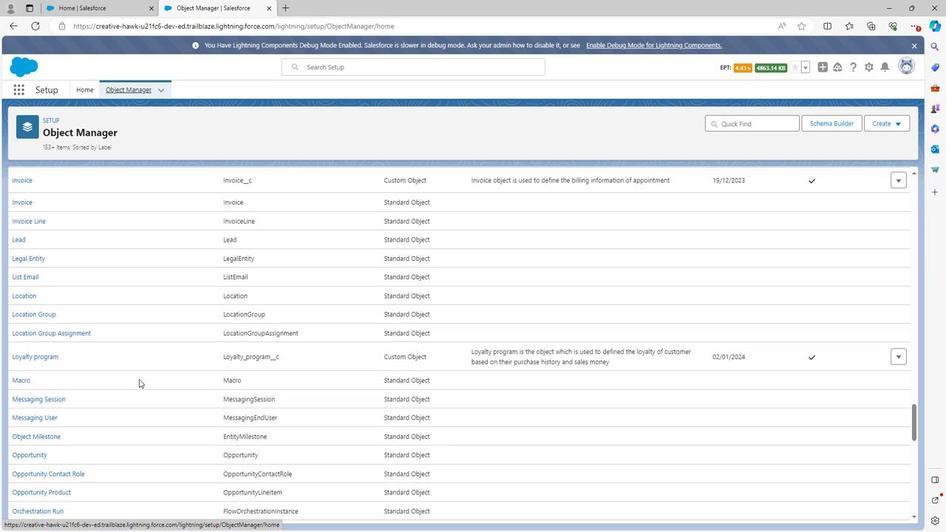 
Action: Mouse scrolled (137, 383) with delta (0, 0)
Screenshot: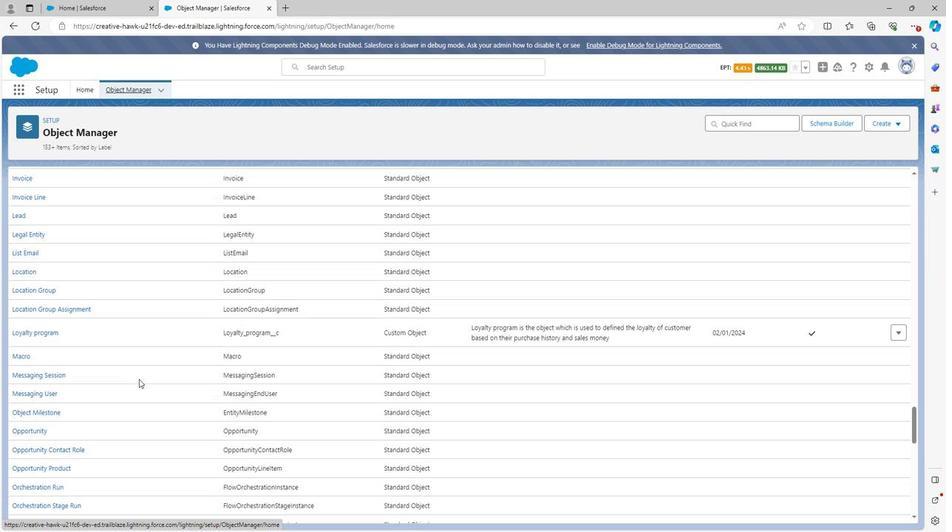 
Action: Mouse scrolled (137, 383) with delta (0, 0)
Screenshot: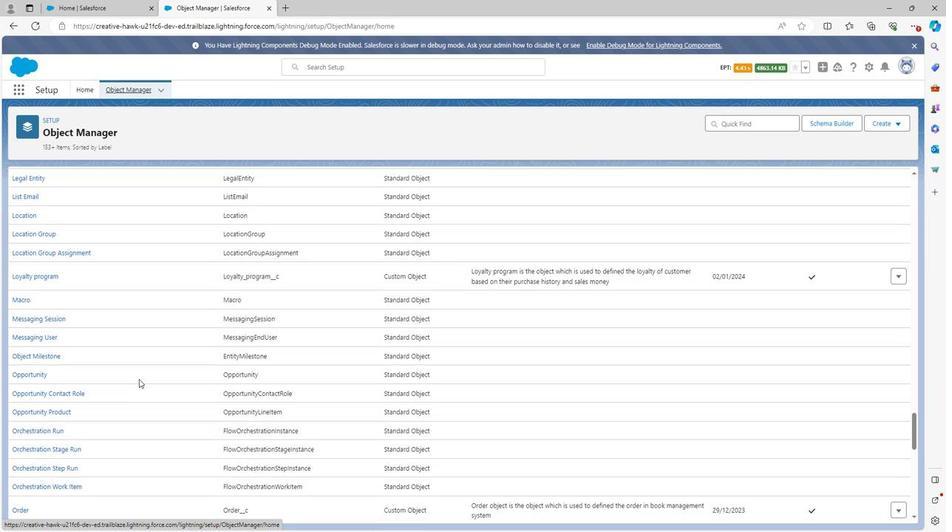 
Action: Mouse scrolled (137, 383) with delta (0, 0)
Screenshot: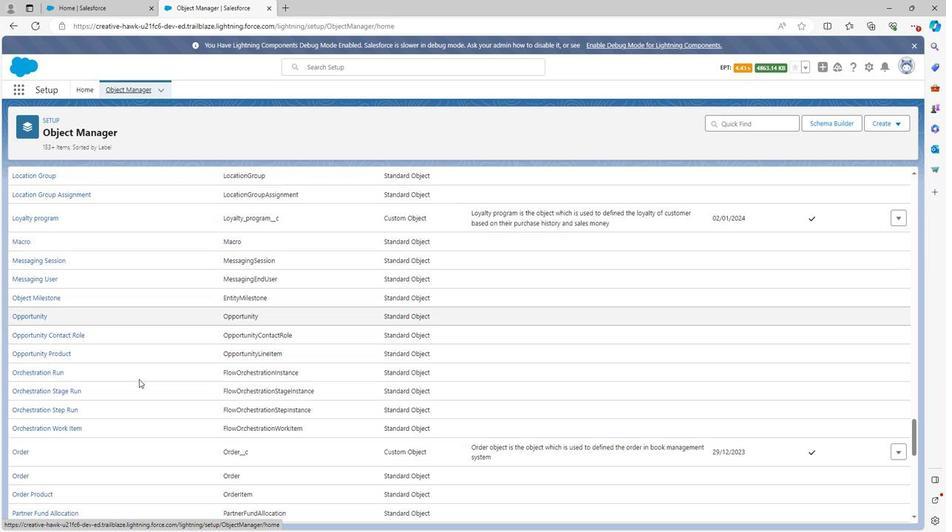 
Action: Mouse scrolled (137, 383) with delta (0, 0)
Screenshot: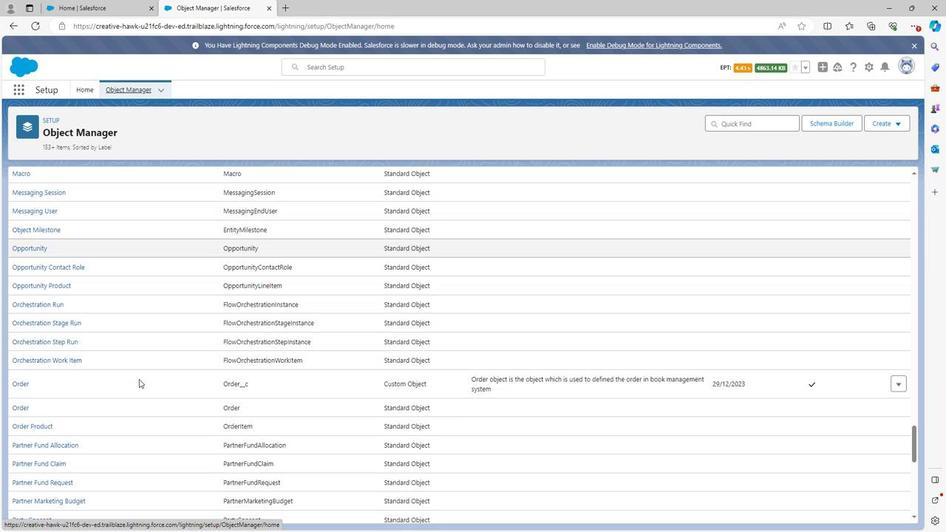 
Action: Mouse scrolled (137, 383) with delta (0, 0)
Screenshot: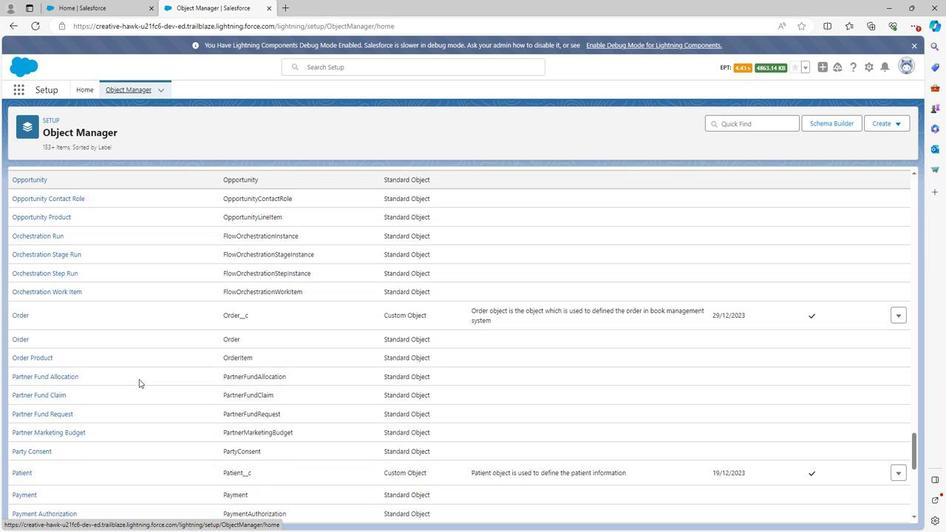 
Action: Mouse scrolled (137, 383) with delta (0, 0)
Screenshot: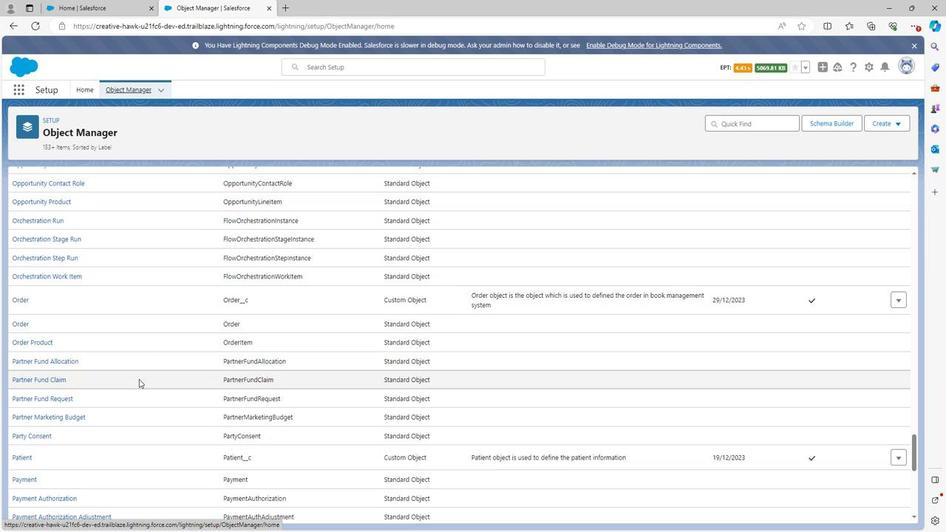 
Action: Mouse scrolled (137, 383) with delta (0, 0)
Screenshot: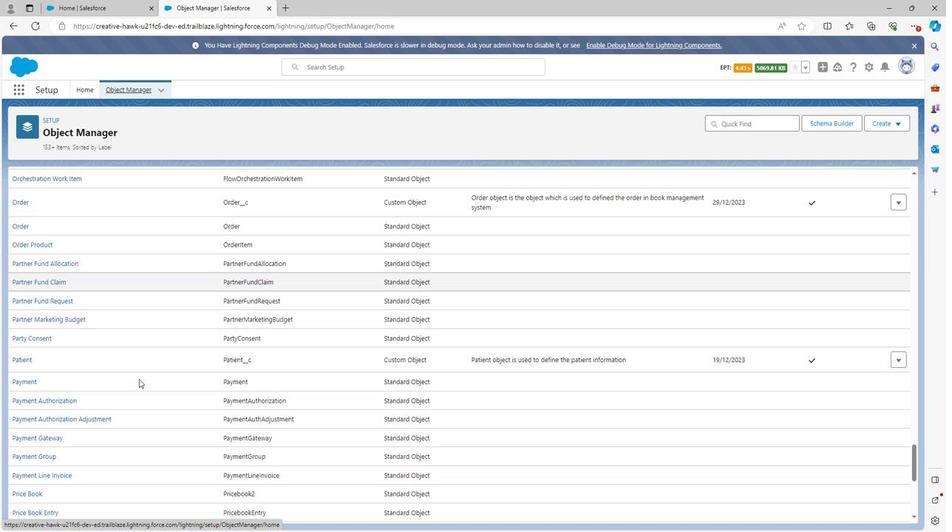 
Action: Mouse scrolled (137, 383) with delta (0, 0)
Screenshot: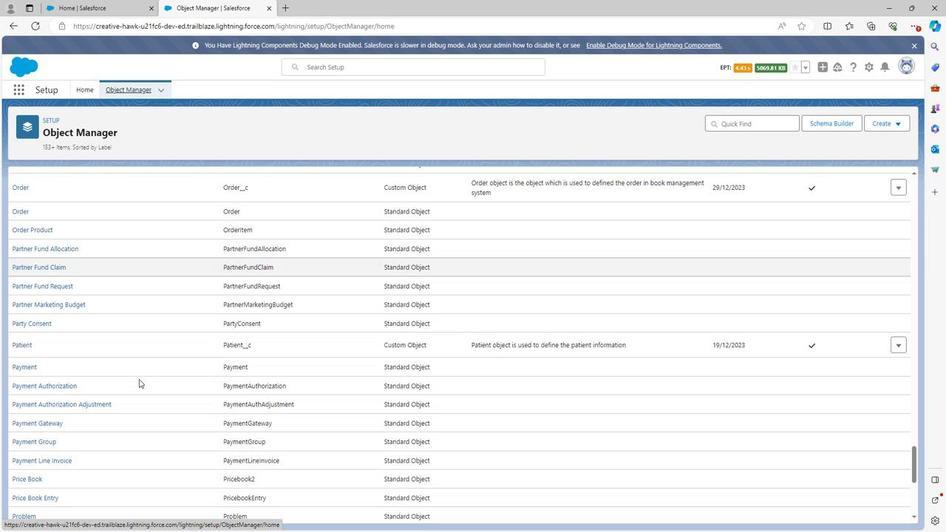 
Action: Mouse scrolled (137, 383) with delta (0, 0)
Screenshot: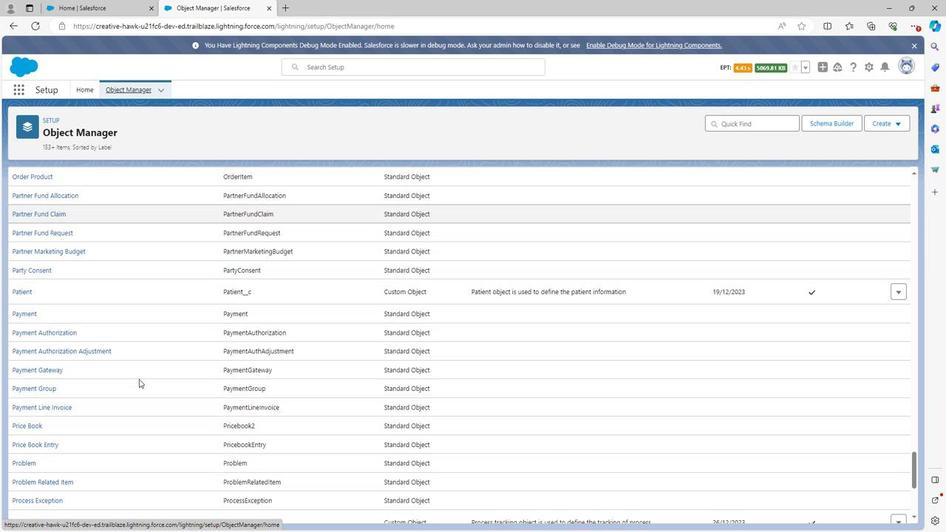 
Action: Mouse scrolled (137, 383) with delta (0, 0)
Screenshot: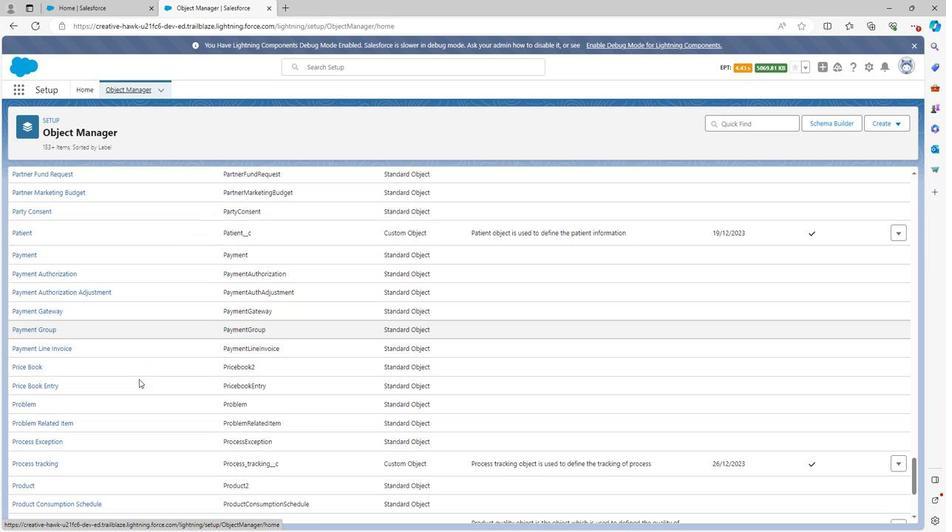 
Action: Mouse scrolled (137, 383) with delta (0, 0)
Screenshot: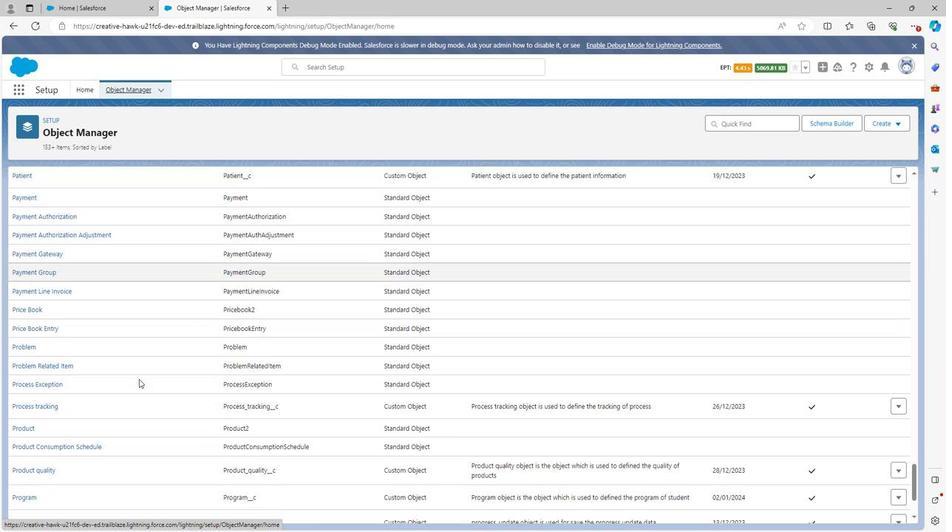 
Action: Mouse scrolled (137, 383) with delta (0, 0)
Screenshot: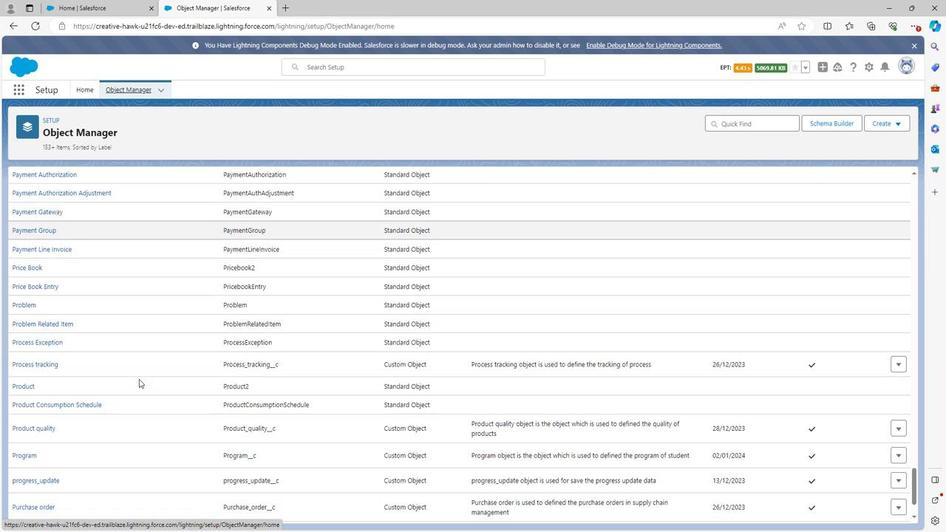 
Action: Mouse scrolled (137, 383) with delta (0, 0)
Screenshot: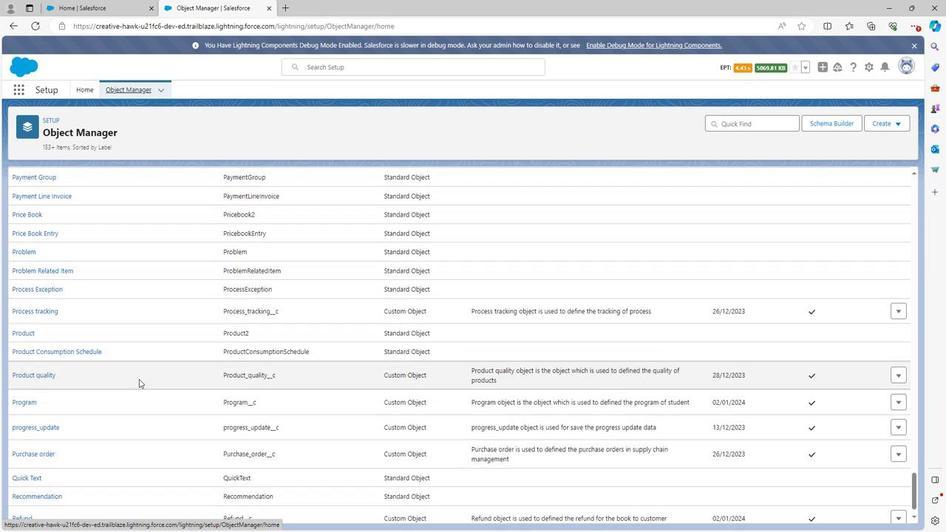 
Action: Mouse scrolled (137, 383) with delta (0, 0)
Screenshot: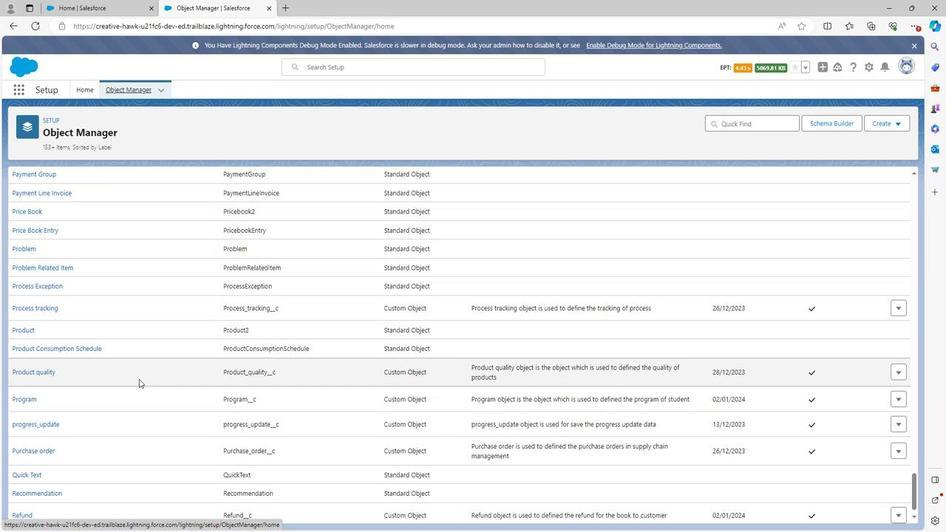 
Action: Mouse scrolled (137, 383) with delta (0, 0)
Screenshot: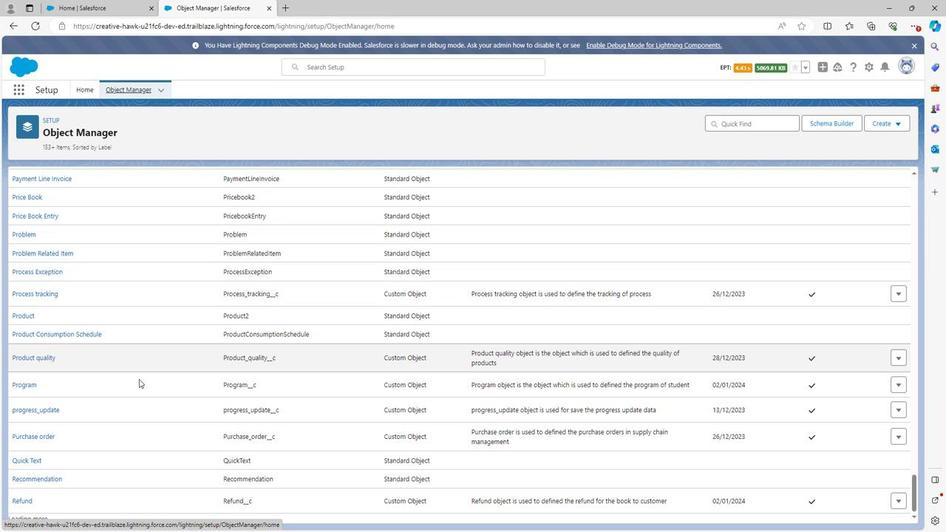 
Action: Mouse scrolled (137, 383) with delta (0, 0)
Screenshot: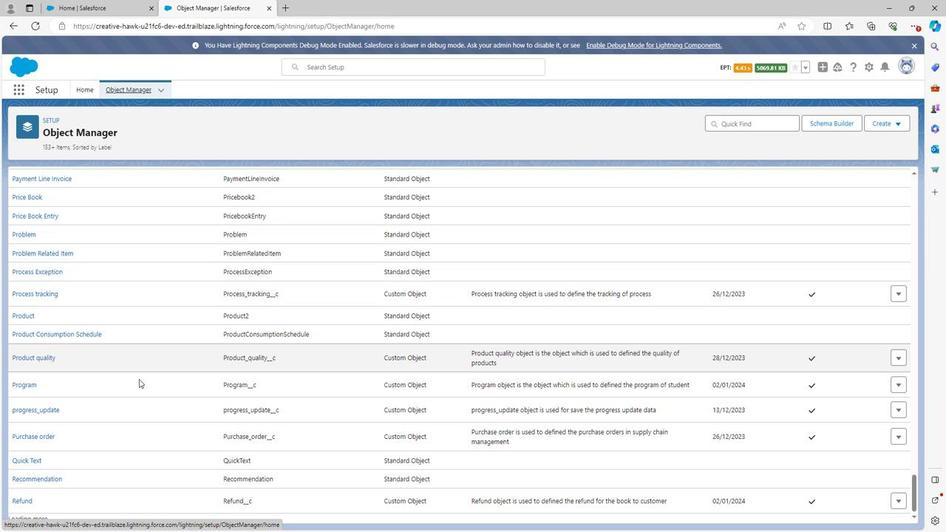 
Action: Mouse scrolled (137, 383) with delta (0, 0)
Screenshot: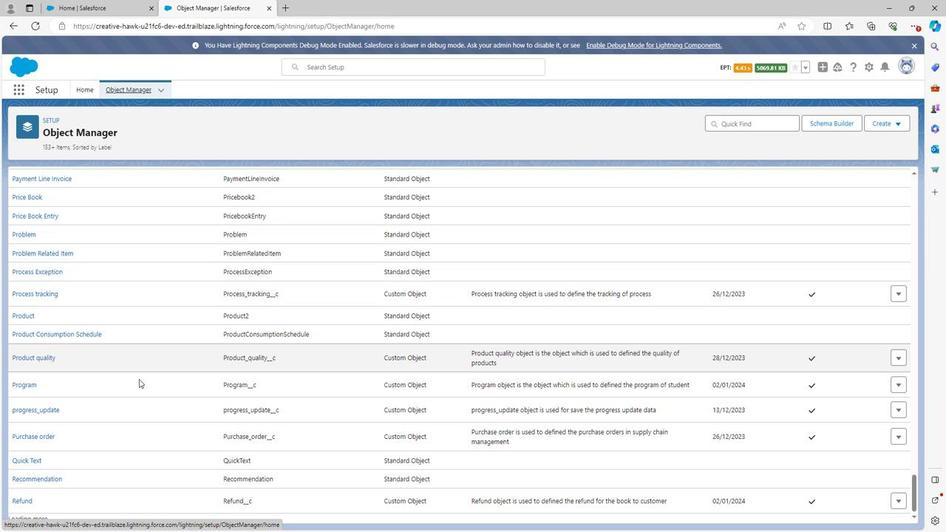 
Action: Mouse scrolled (137, 383) with delta (0, 0)
Screenshot: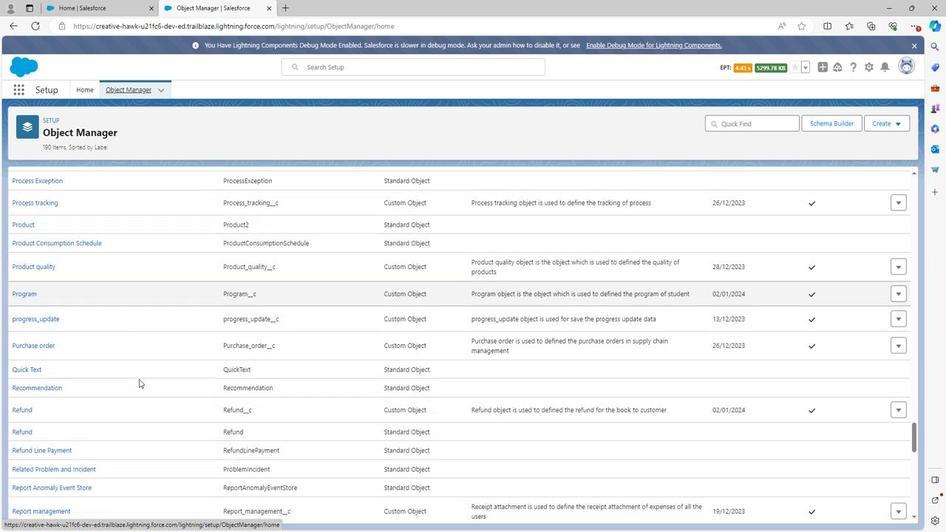 
Action: Mouse scrolled (137, 383) with delta (0, 0)
Screenshot: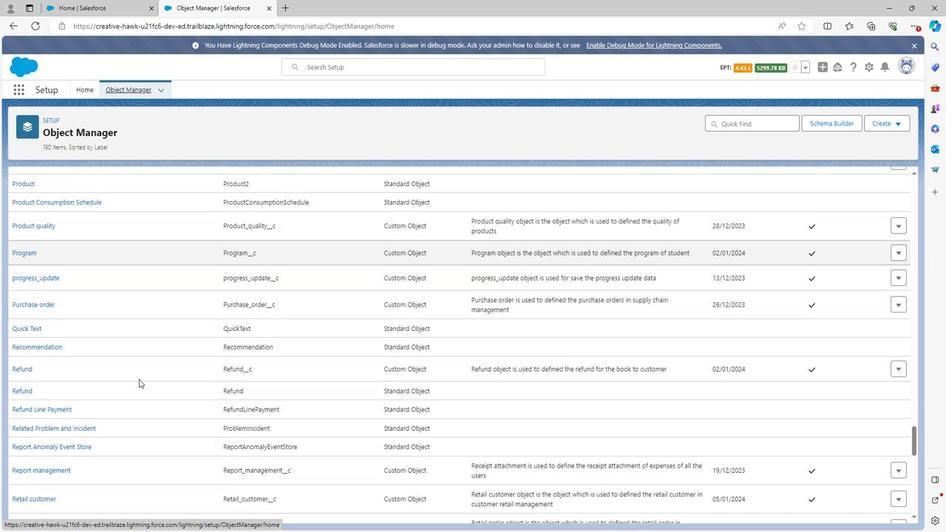
Action: Mouse scrolled (137, 383) with delta (0, 0)
Screenshot: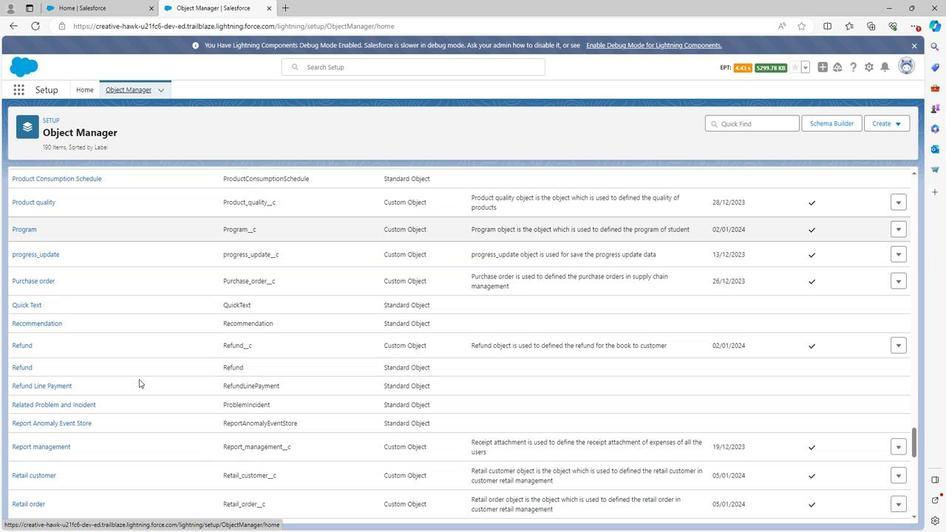 
Action: Mouse scrolled (137, 383) with delta (0, 0)
Screenshot: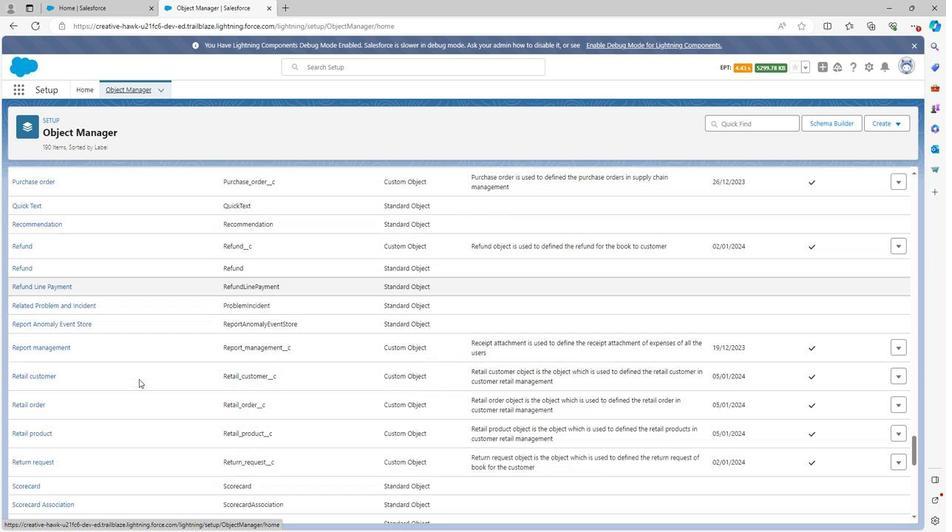 
Action: Mouse scrolled (137, 383) with delta (0, 0)
Screenshot: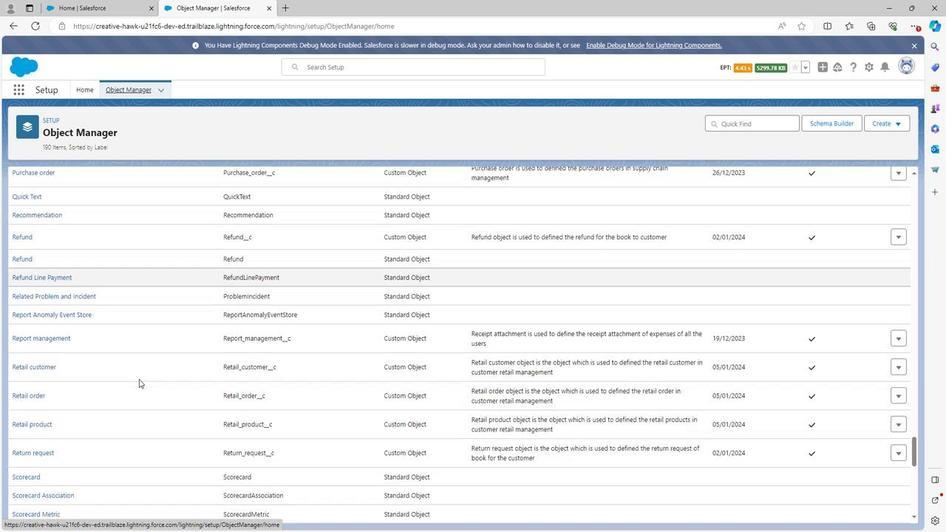 
Action: Mouse moved to (42, 370)
Screenshot: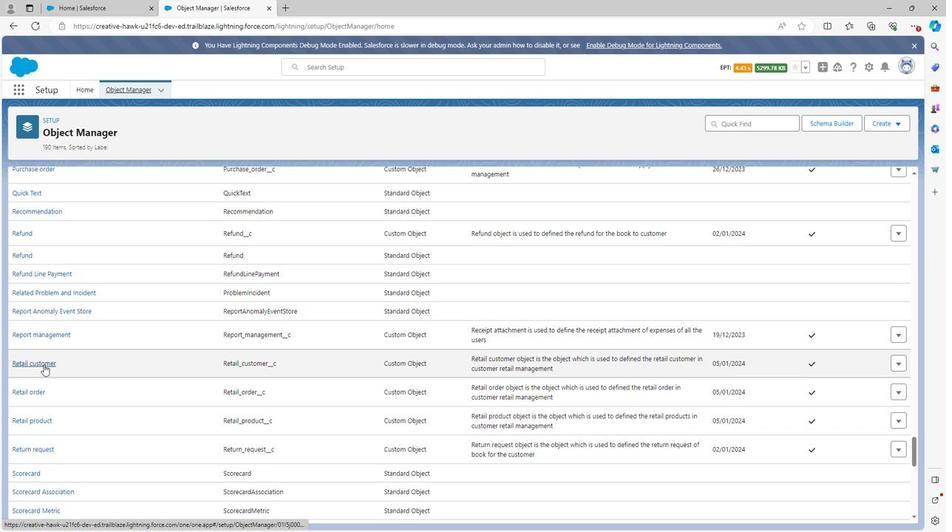 
Action: Mouse pressed left at (42, 370)
Screenshot: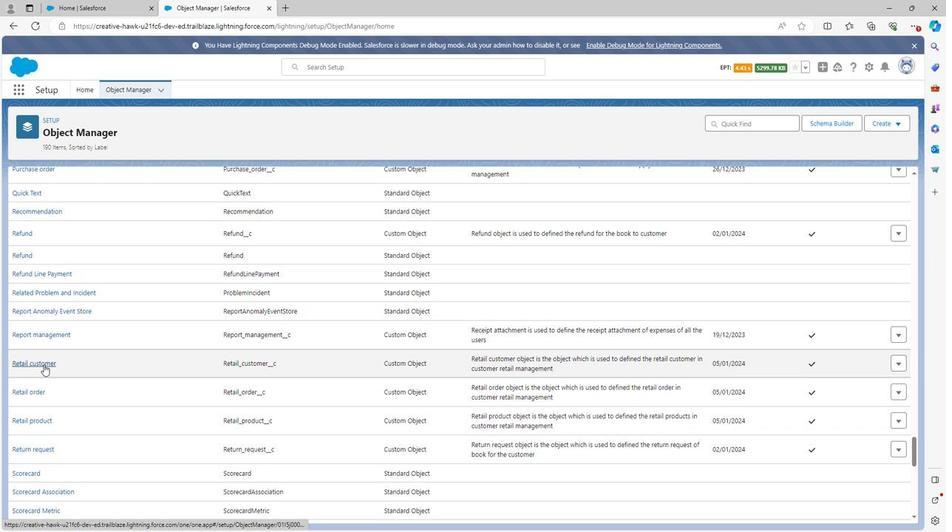 
Action: Mouse moved to (73, 201)
Screenshot: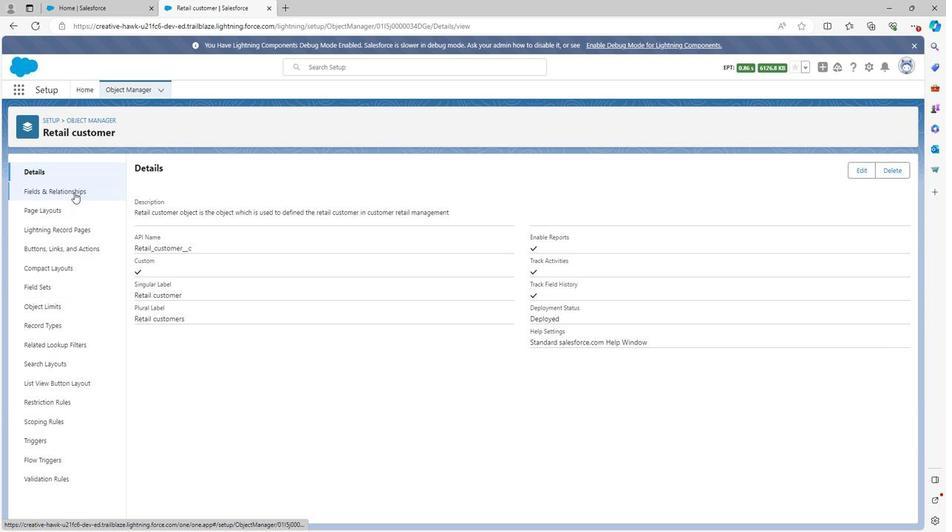 
Action: Mouse pressed left at (73, 201)
Screenshot: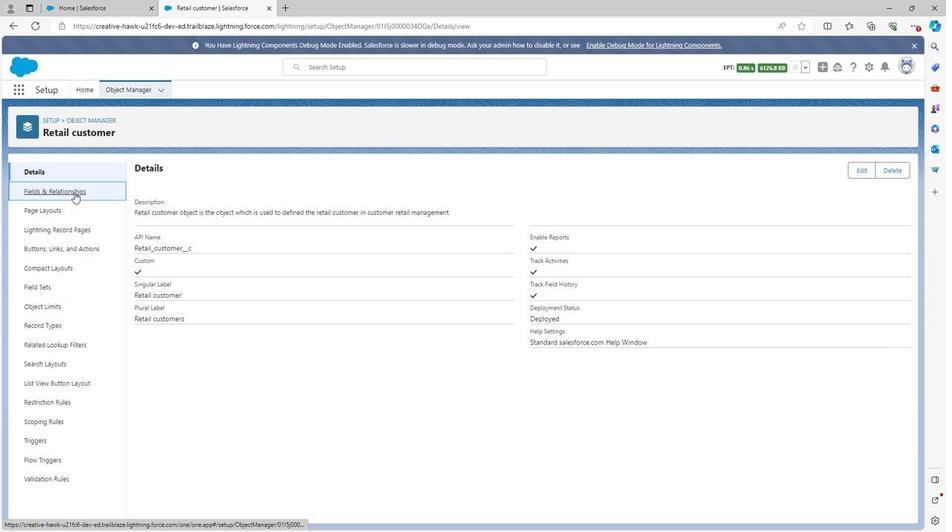 
Action: Mouse moved to (159, 300)
Screenshot: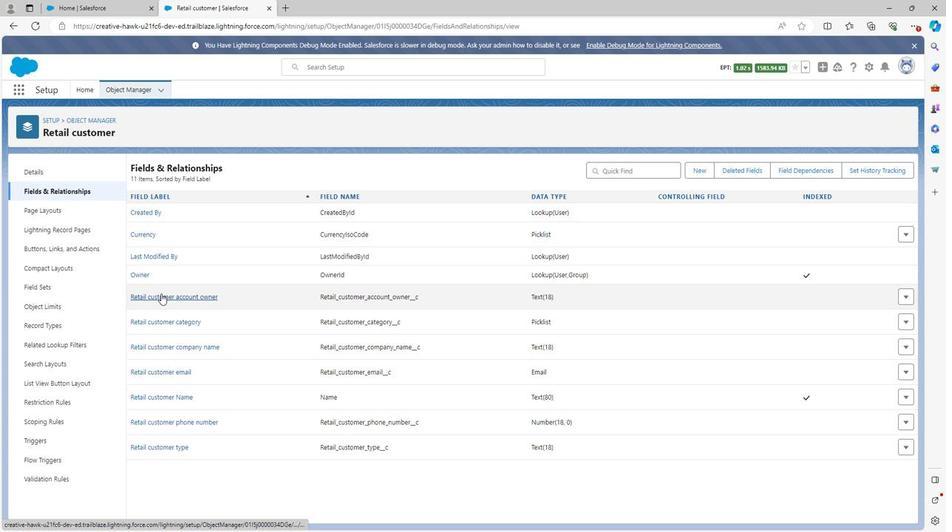 
Action: Mouse pressed left at (159, 300)
Screenshot: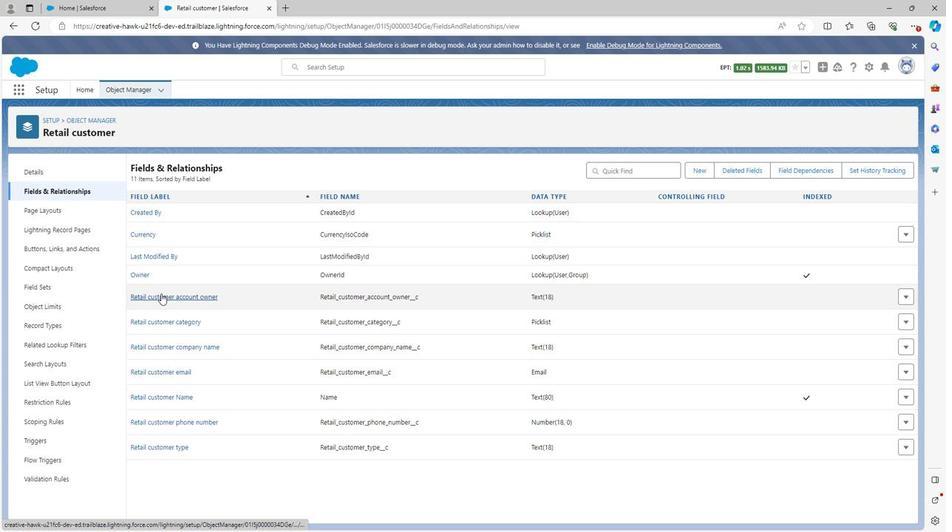 
Action: Mouse moved to (377, 459)
Screenshot: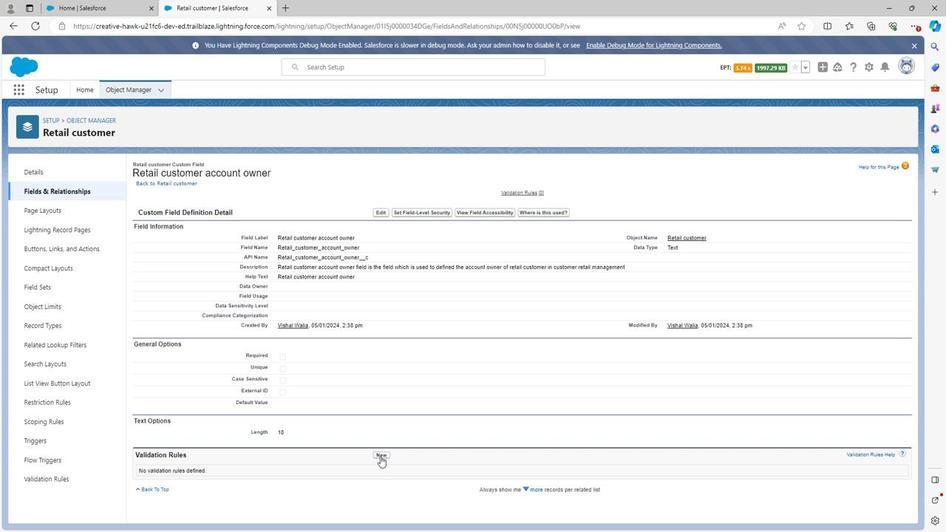 
Action: Mouse pressed left at (377, 459)
Screenshot: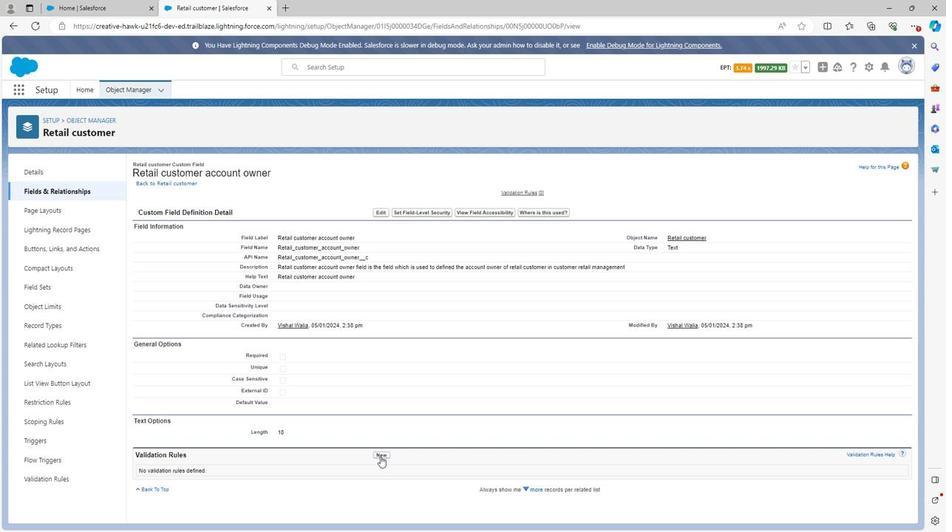
Action: Mouse moved to (225, 238)
Screenshot: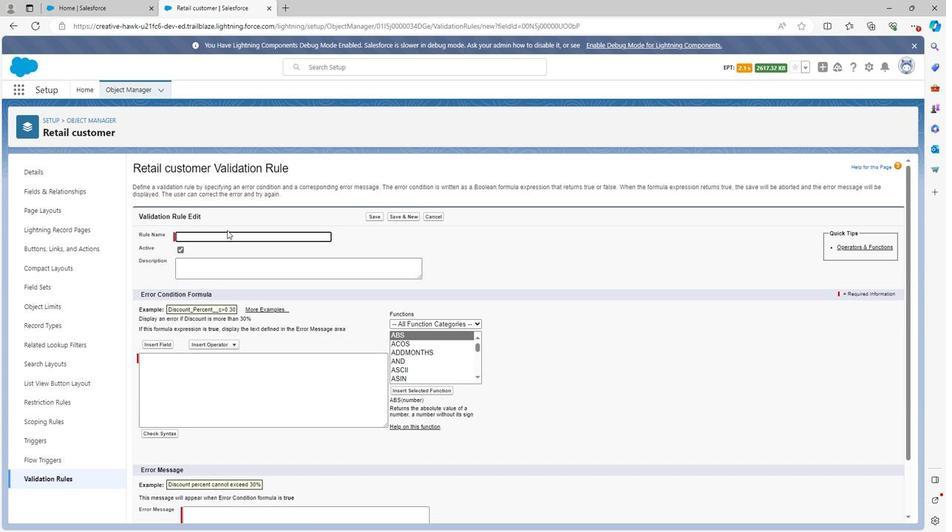 
Action: Key pressed <Key.shift>Retail<Key.space>customer<Key.space>account<Key.space>ownw<Key.backspace>er<Key.space>rule
Screenshot: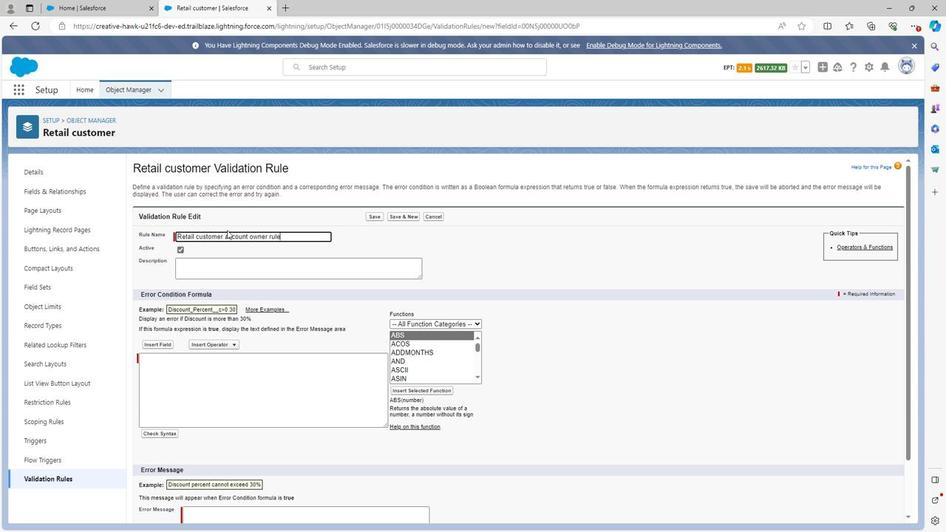 
Action: Mouse moved to (249, 262)
Screenshot: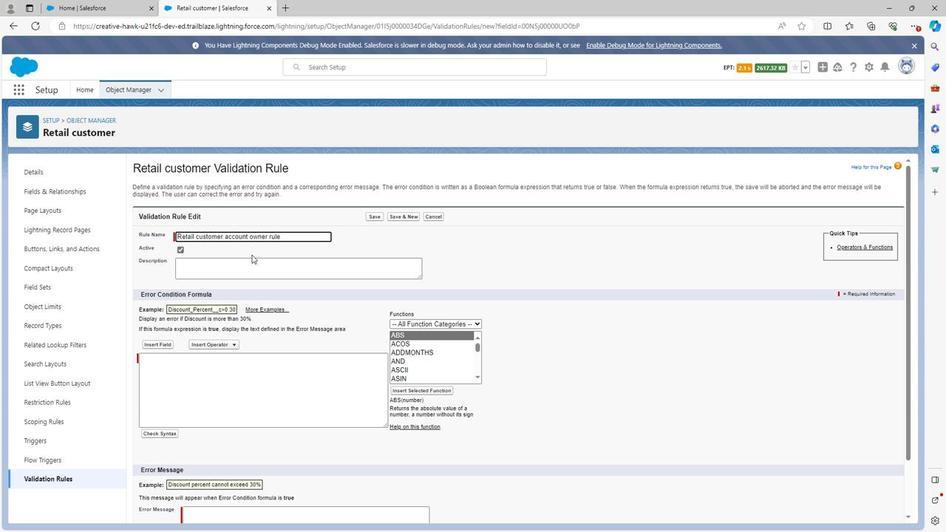 
Action: Mouse pressed left at (249, 262)
Screenshot: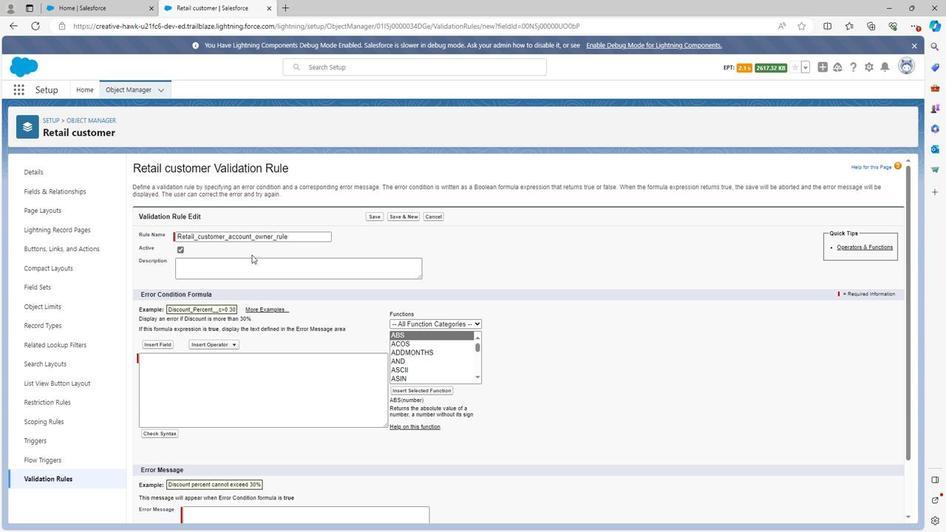 
Action: Mouse moved to (231, 272)
Screenshot: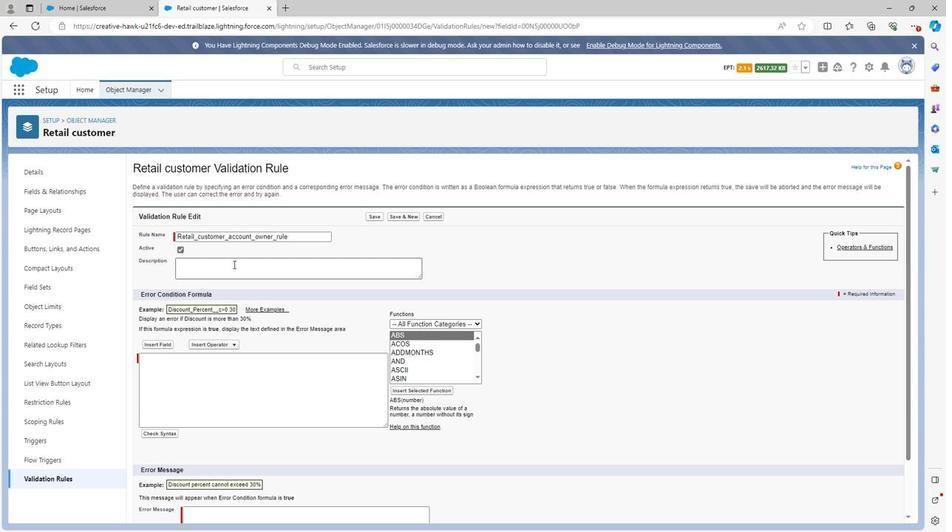 
Action: Mouse pressed left at (231, 272)
Screenshot: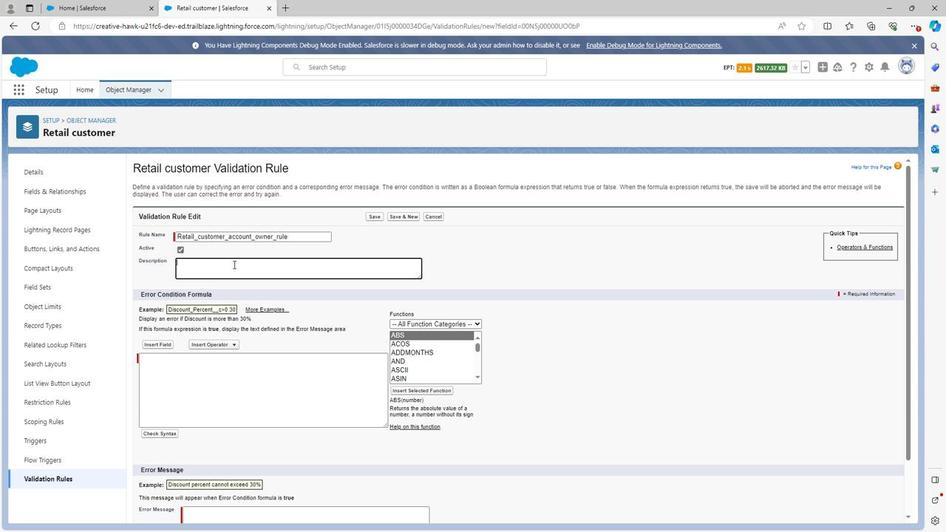 
Action: Key pressed <Key.shift>R
Screenshot: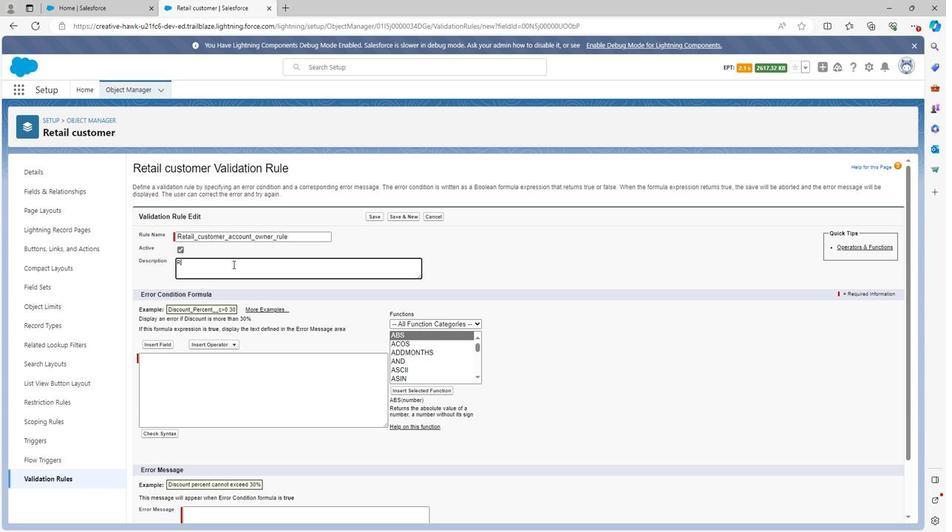 
Action: Mouse moved to (231, 272)
Screenshot: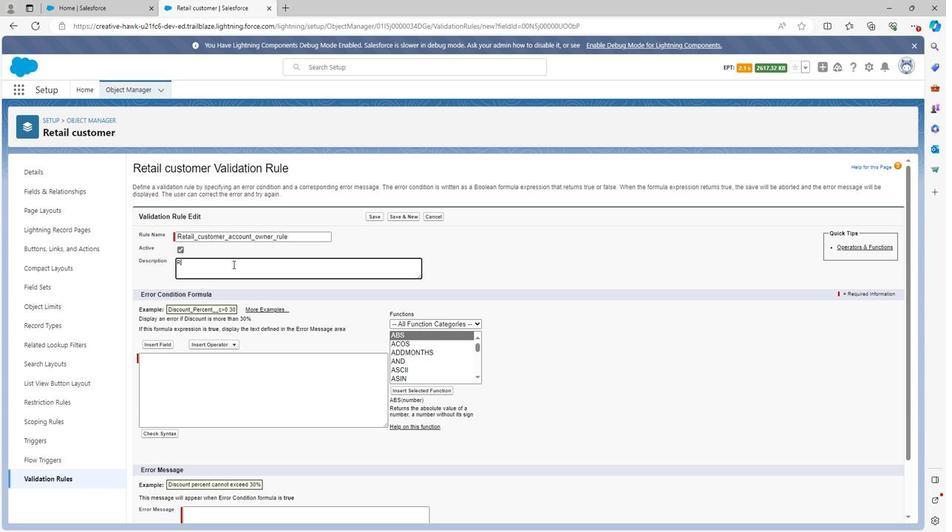 
Action: Key pressed e
Screenshot: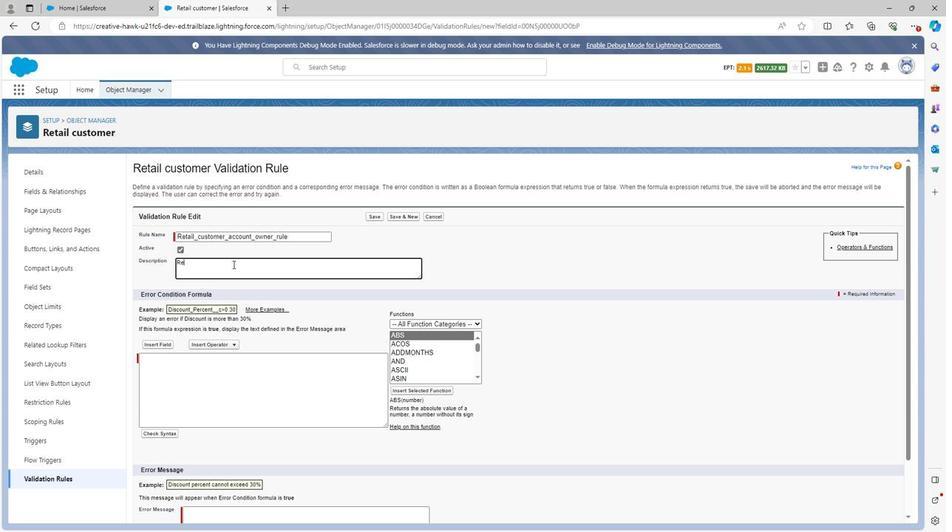 
Action: Mouse moved to (225, 269)
Screenshot: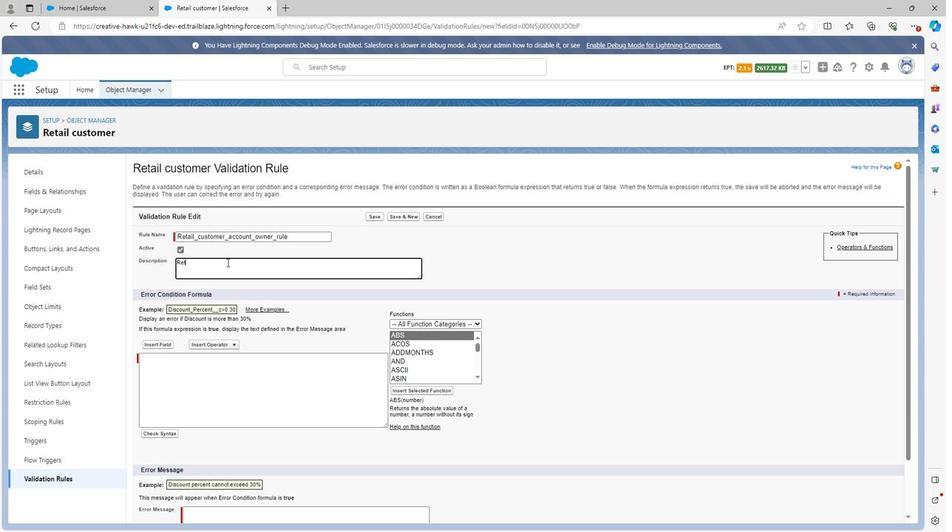 
Action: Key pressed t
Screenshot: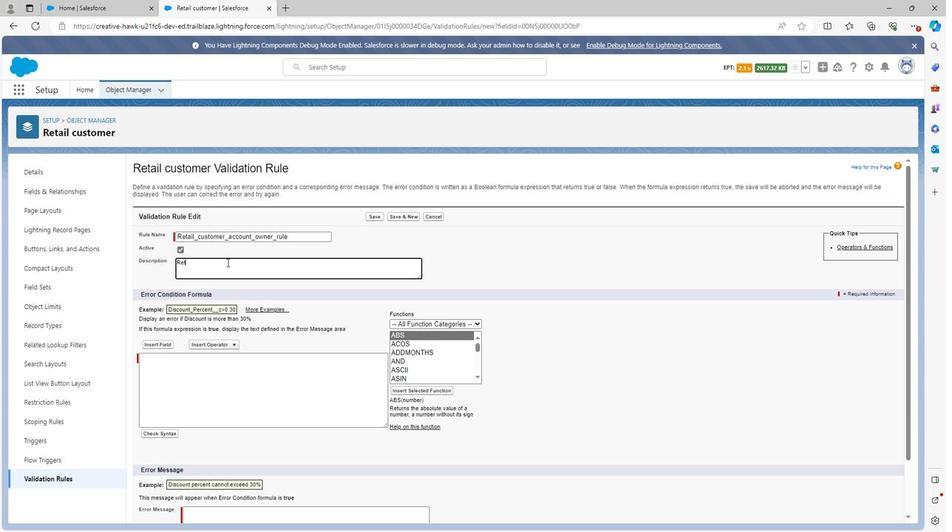 
Action: Mouse moved to (224, 269)
Screenshot: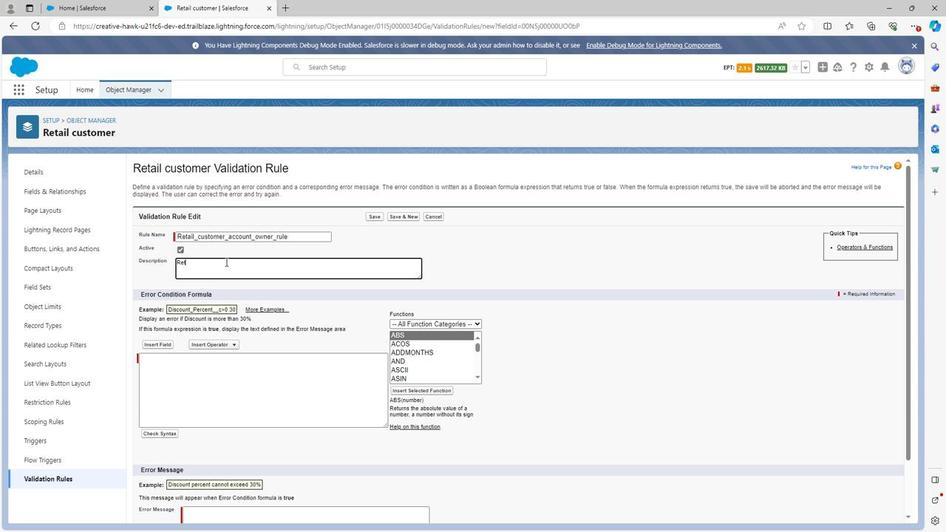 
Action: Key pressed a
Screenshot: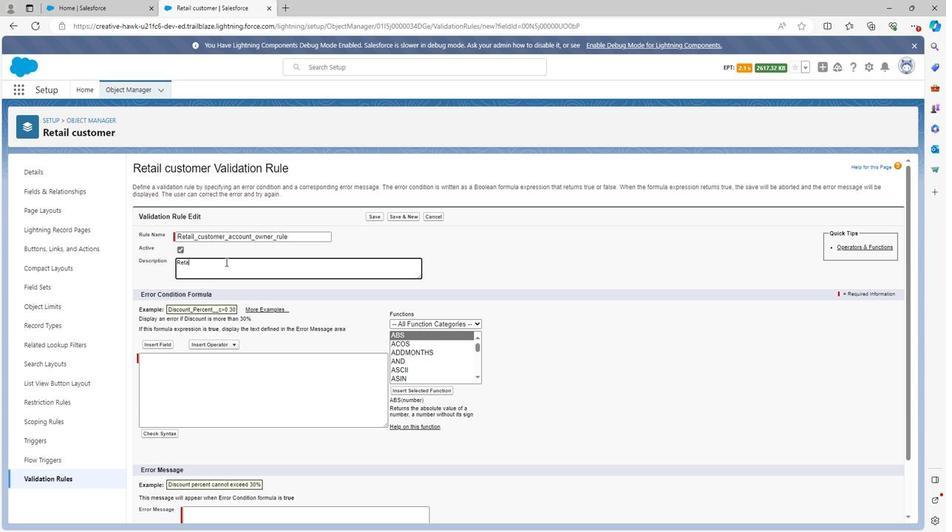 
Action: Mouse moved to (224, 269)
Screenshot: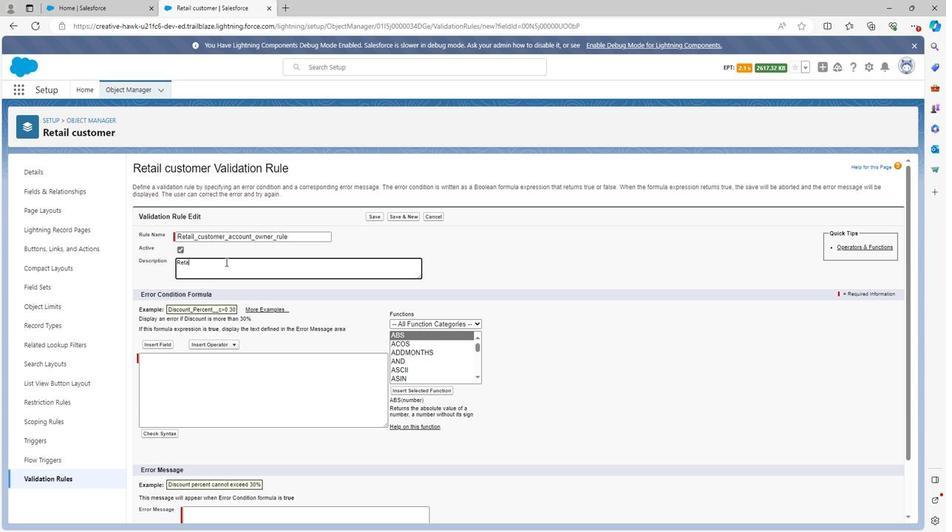 
Action: Key pressed il<Key.space>cus
Screenshot: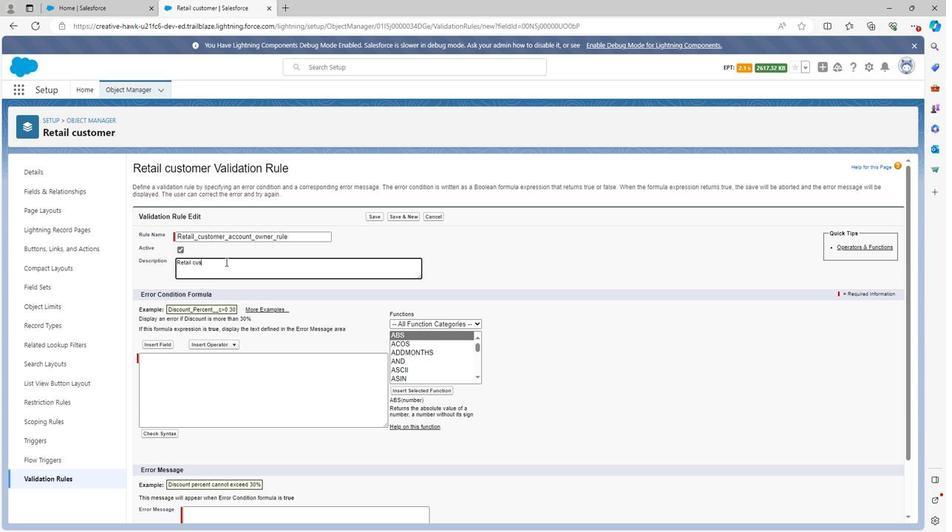 
Action: Mouse moved to (222, 269)
Screenshot: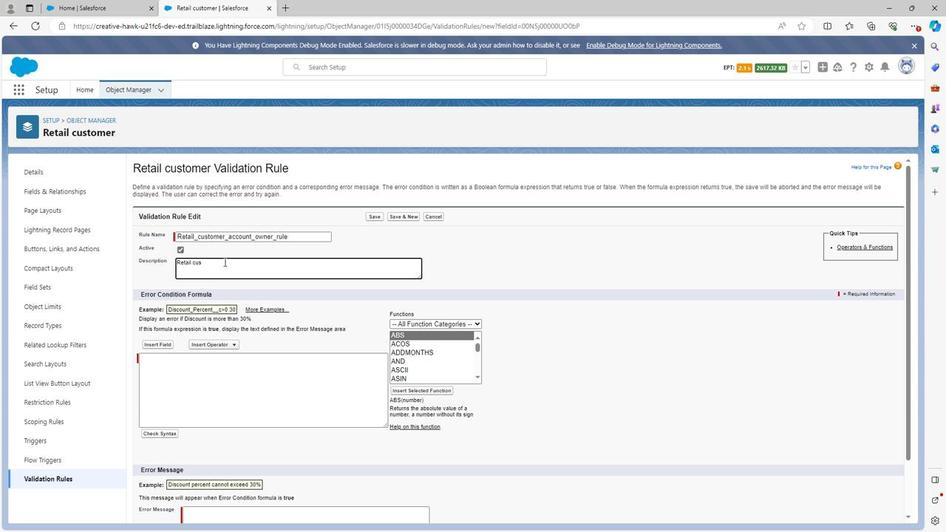 
Action: Key pressed to
Screenshot: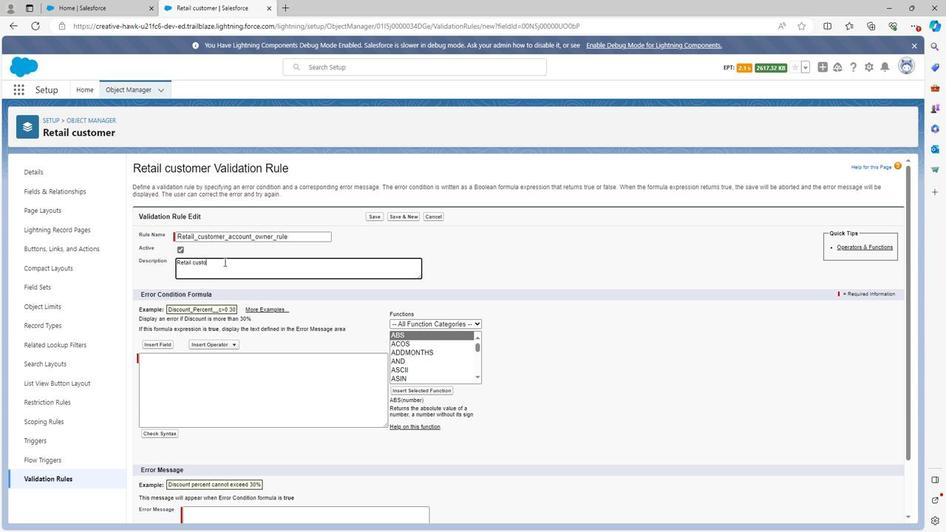 
Action: Mouse moved to (221, 269)
Screenshot: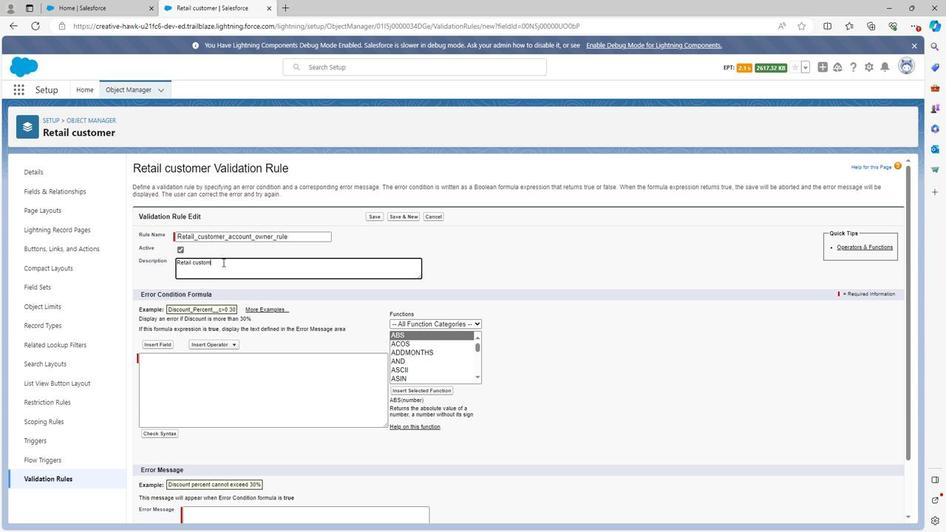 
Action: Key pressed me
Screenshot: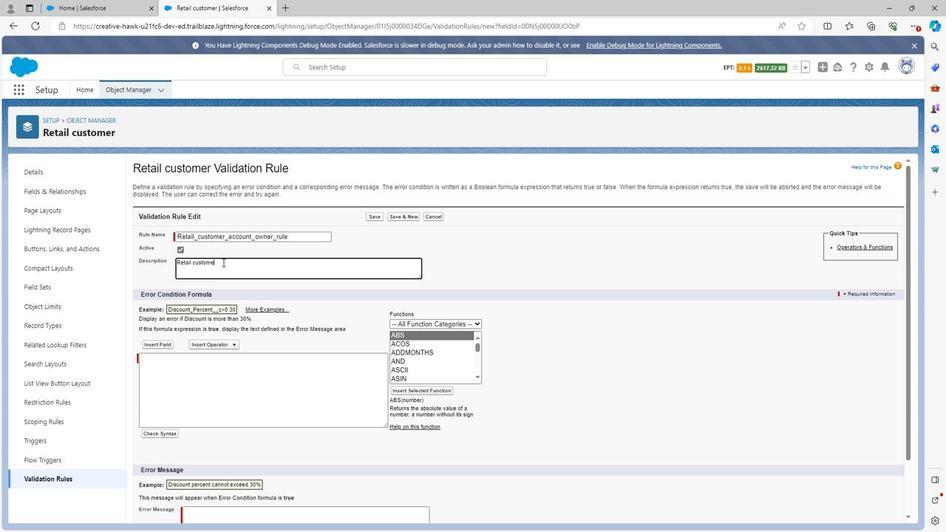 
Action: Mouse moved to (220, 269)
Screenshot: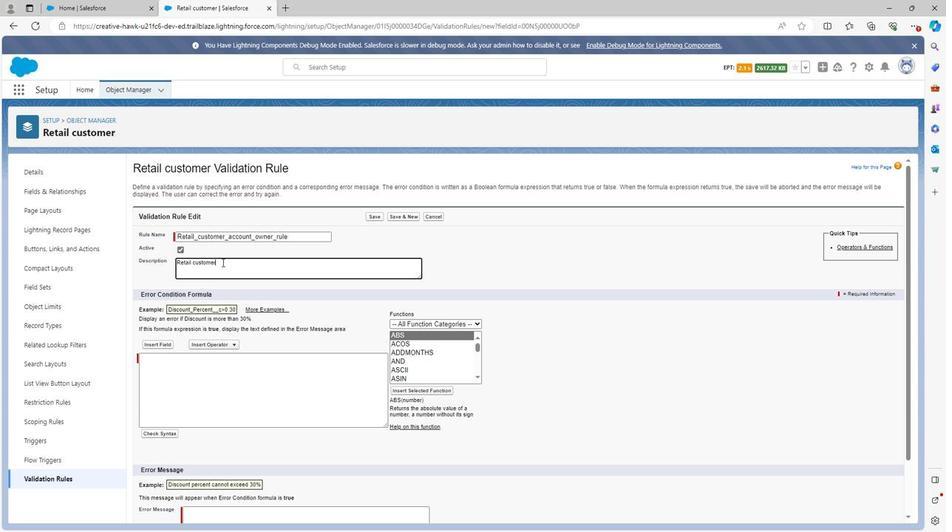 
Action: Key pressed r<Key.space>a
Screenshot: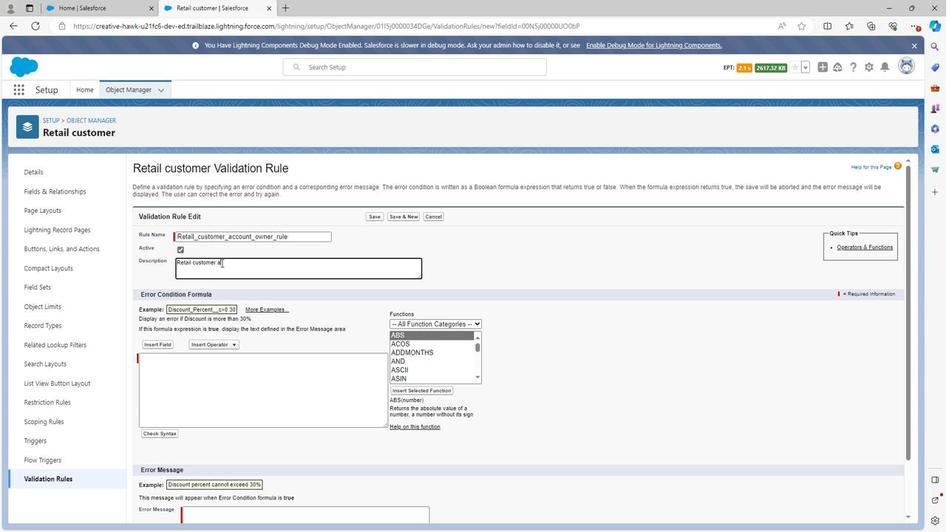 
Action: Mouse moved to (219, 270)
Screenshot: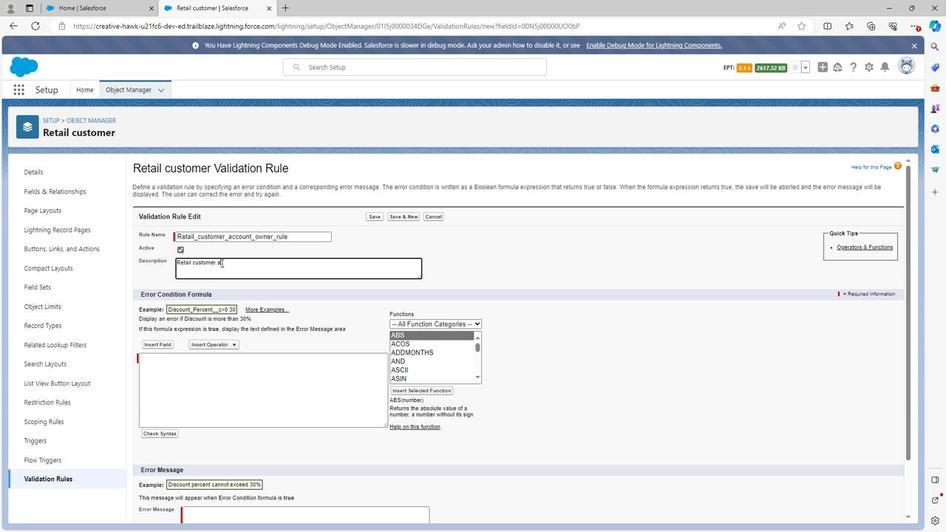 
Action: Key pressed cco
Screenshot: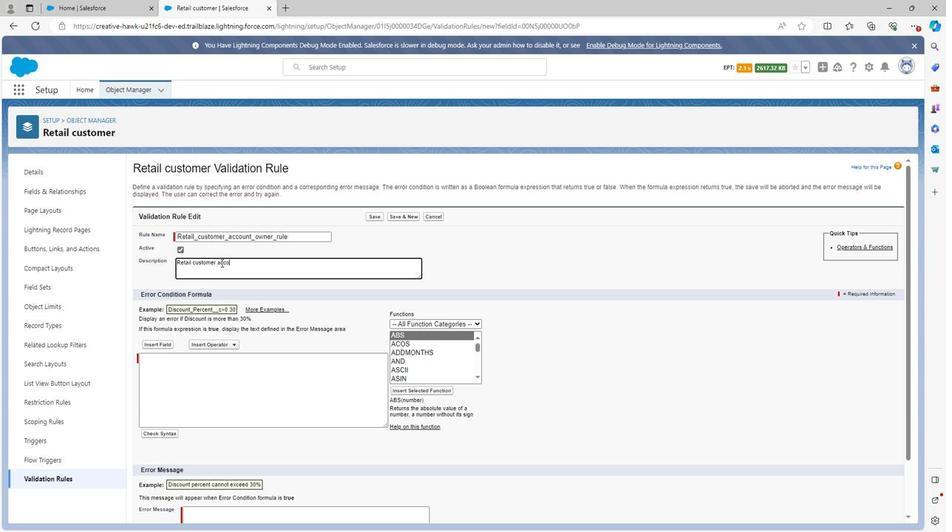 
Action: Mouse moved to (219, 271)
Screenshot: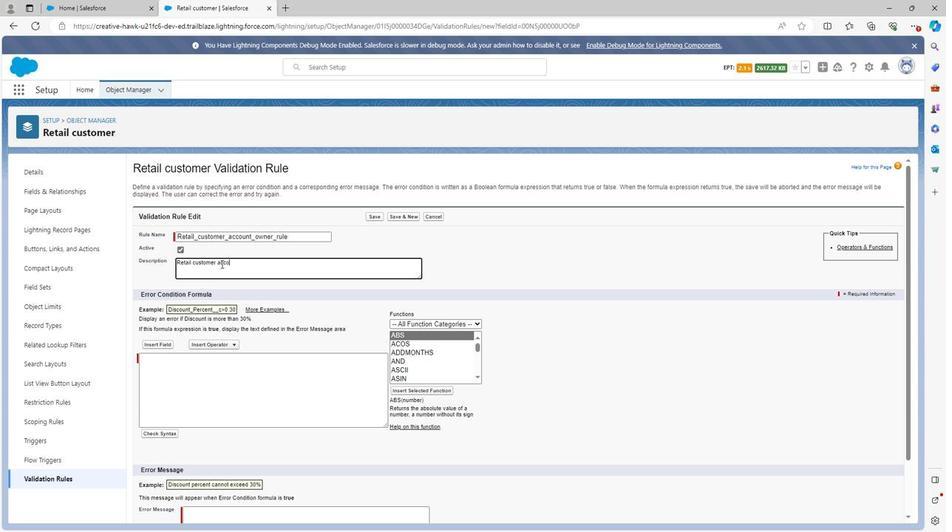
Action: Key pressed u
Screenshot: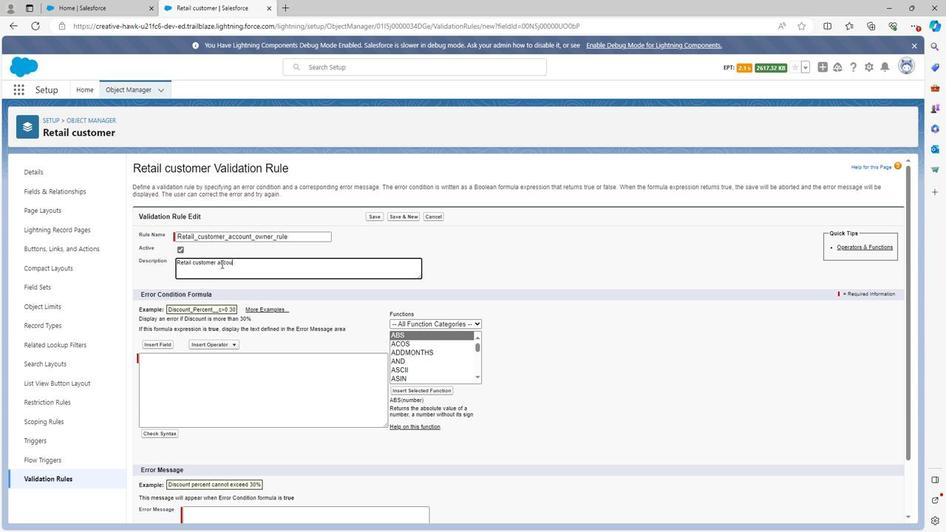 
Action: Mouse moved to (219, 272)
Screenshot: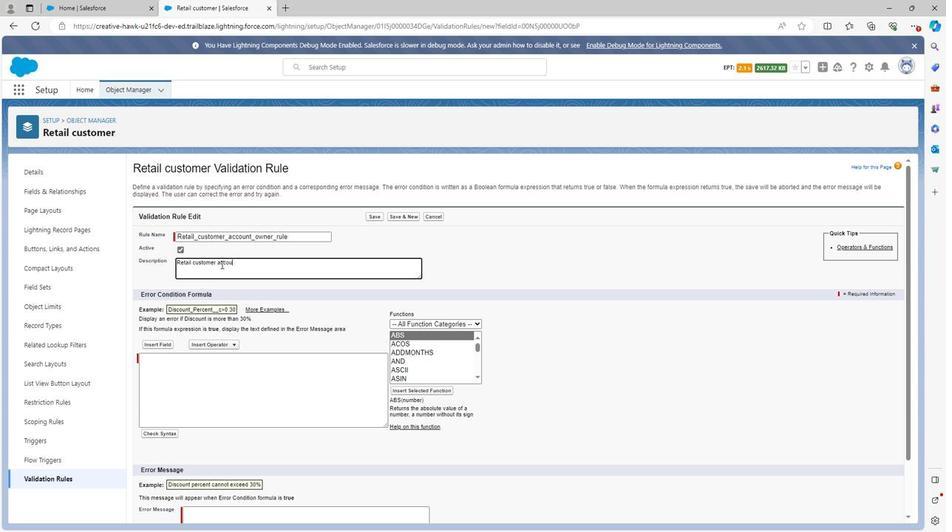 
Action: Key pressed n
Screenshot: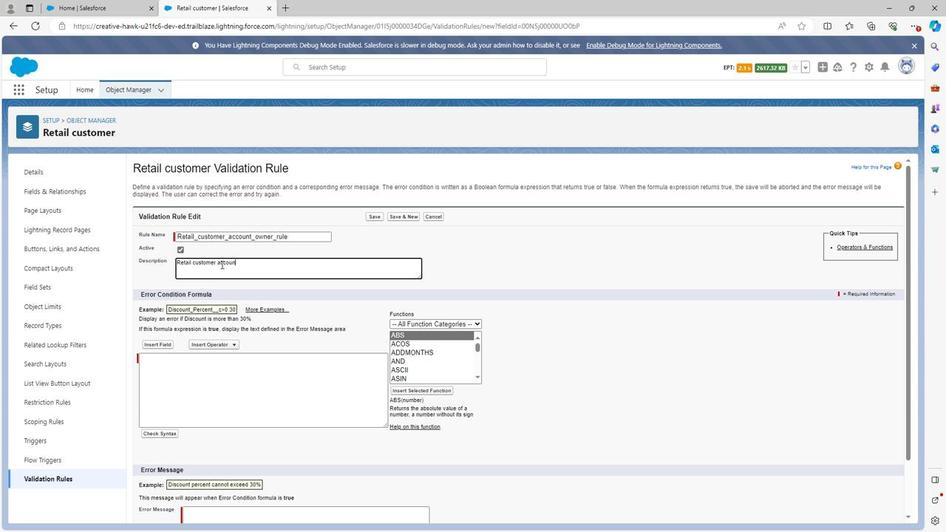 
Action: Mouse moved to (219, 272)
Screenshot: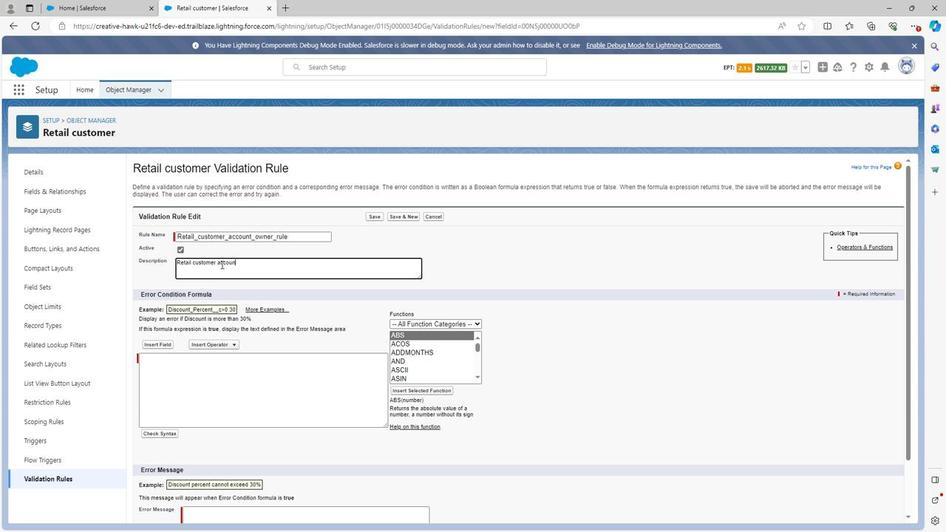 
Action: Key pressed t
Screenshot: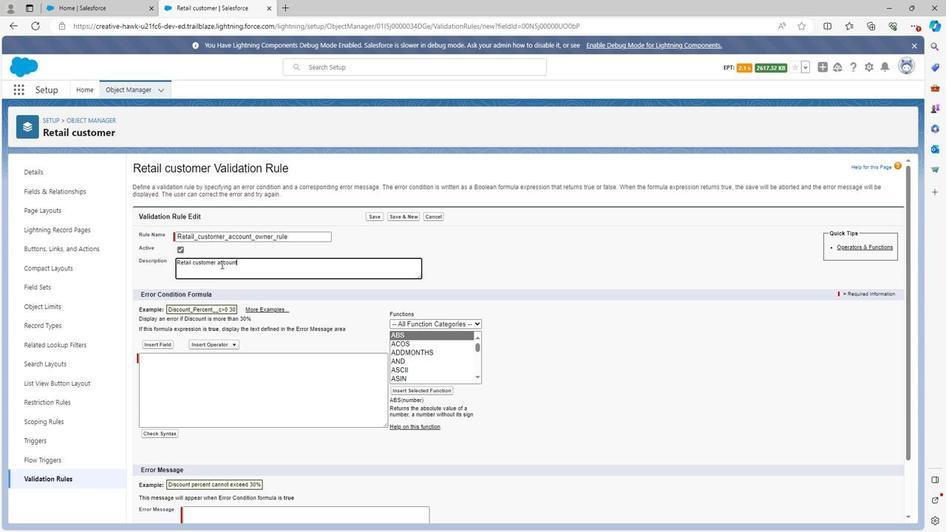 
Action: Mouse moved to (218, 272)
Screenshot: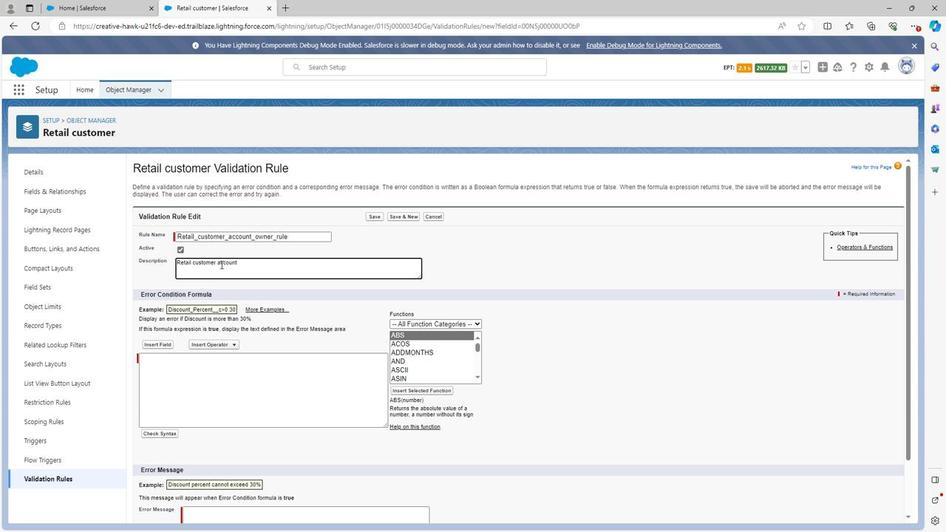 
Action: Key pressed <Key.space>o
Screenshot: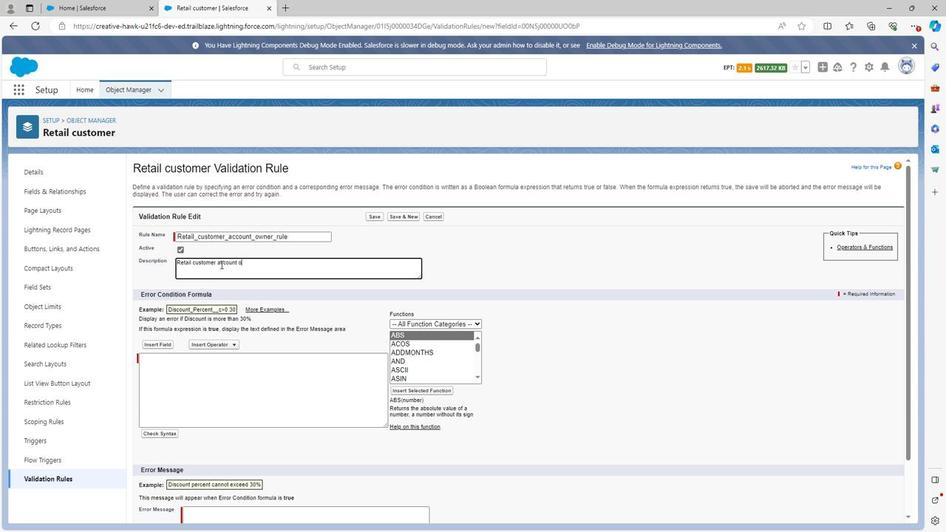 
Action: Mouse moved to (218, 272)
Screenshot: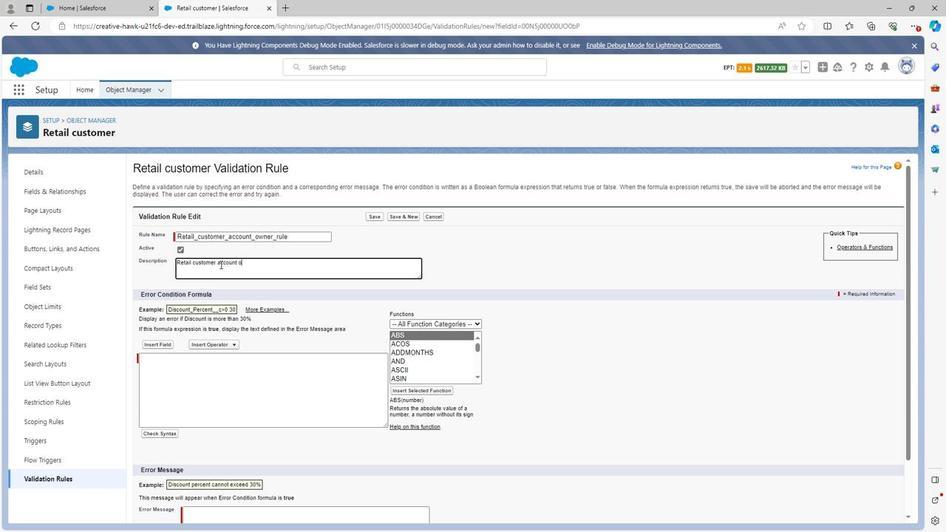 
Action: Key pressed w
Screenshot: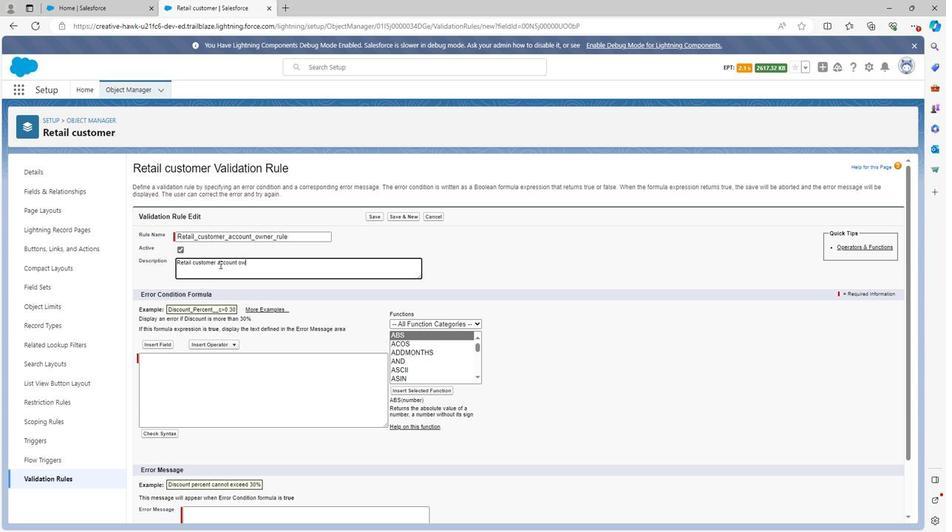 
Action: Mouse moved to (218, 272)
Screenshot: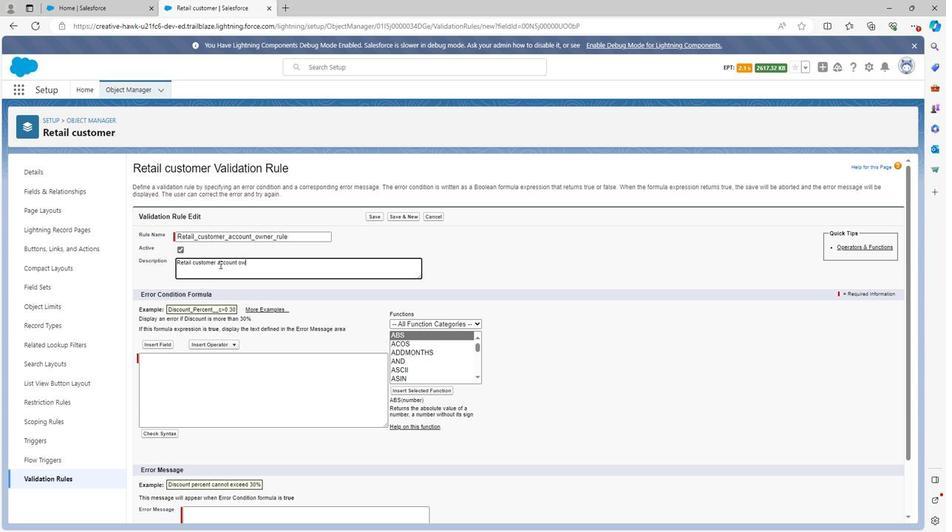 
Action: Key pressed ner<Key.space>rul
Screenshot: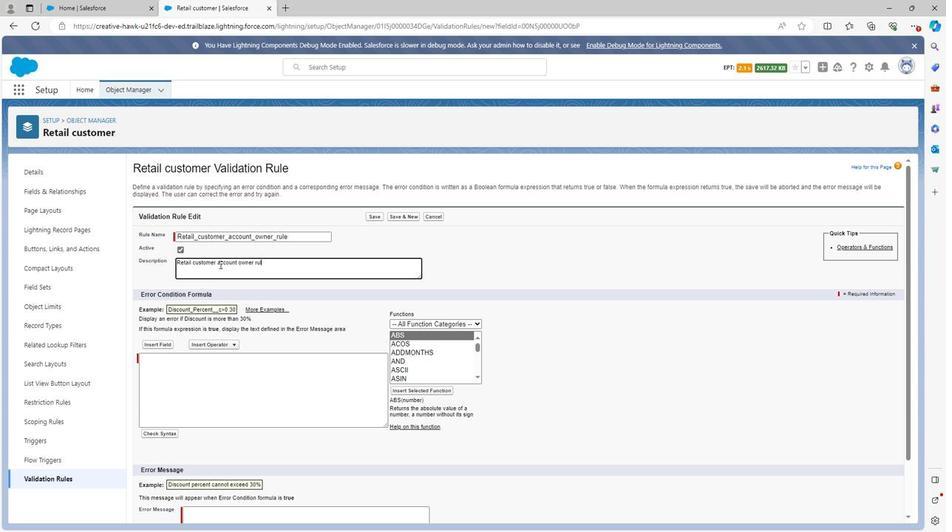 
Action: Mouse moved to (217, 272)
Screenshot: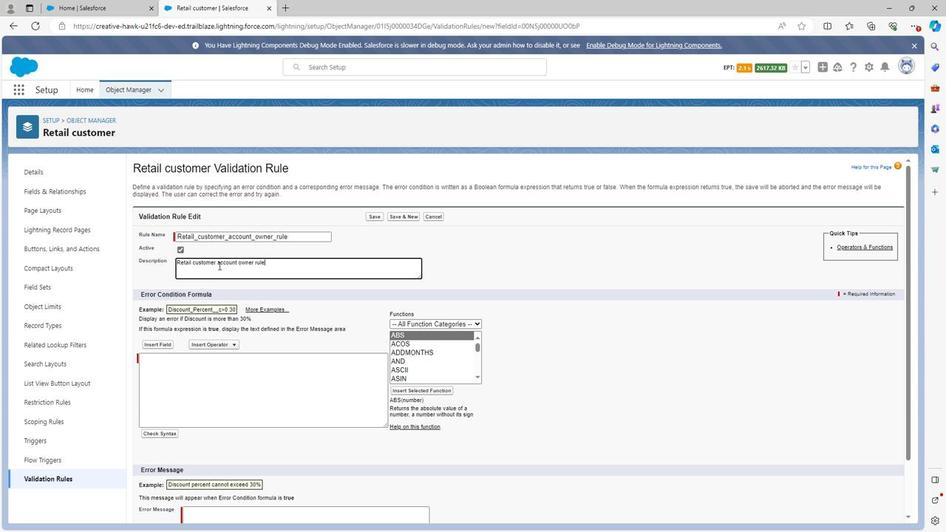 
Action: Key pressed e<Key.space>is<Key.space>the<Key.space>rule<Key.space>
Screenshot: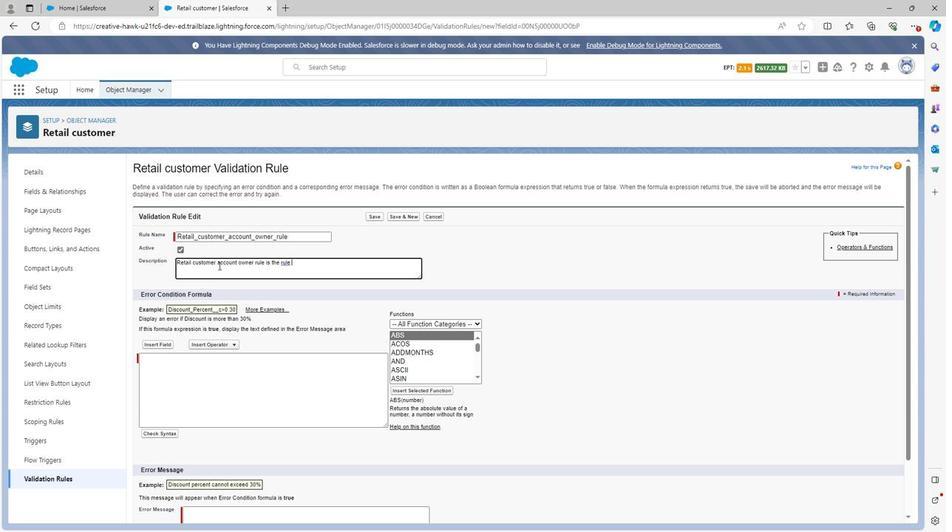 
Action: Mouse moved to (215, 272)
Screenshot: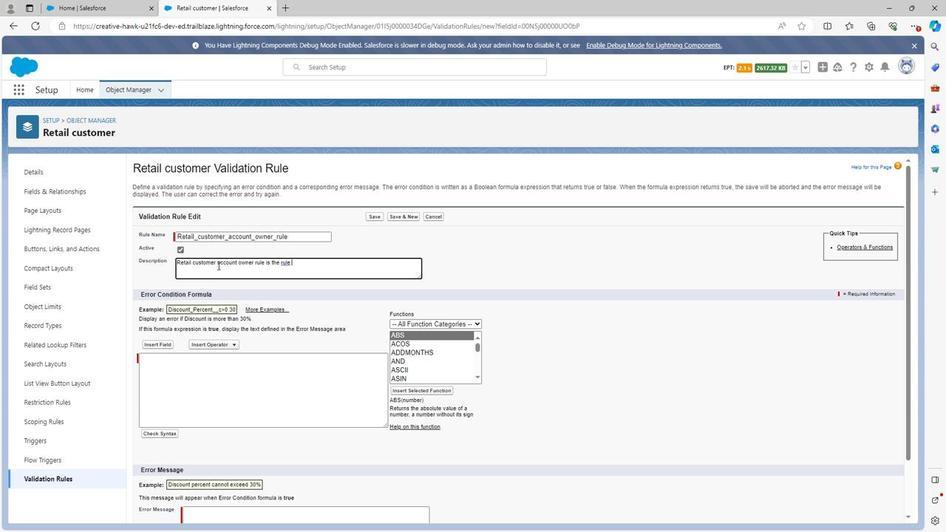 
Action: Key pressed i
Screenshot: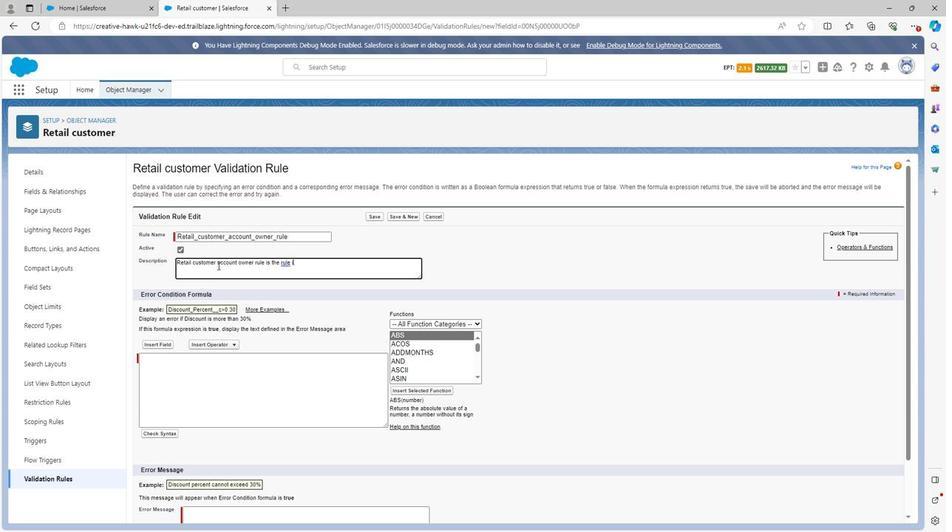 
Action: Mouse moved to (214, 273)
Screenshot: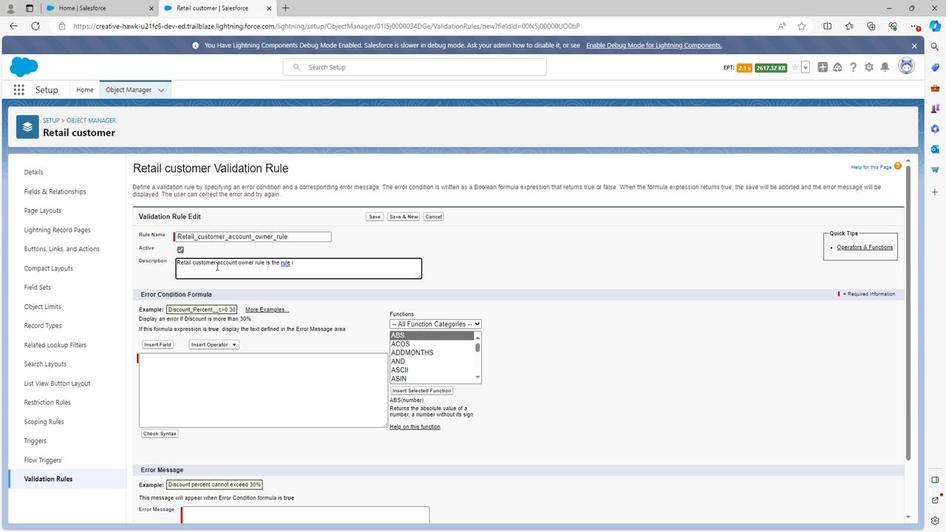 
Action: Key pressed n<Key.space>which<Key.space>
Screenshot: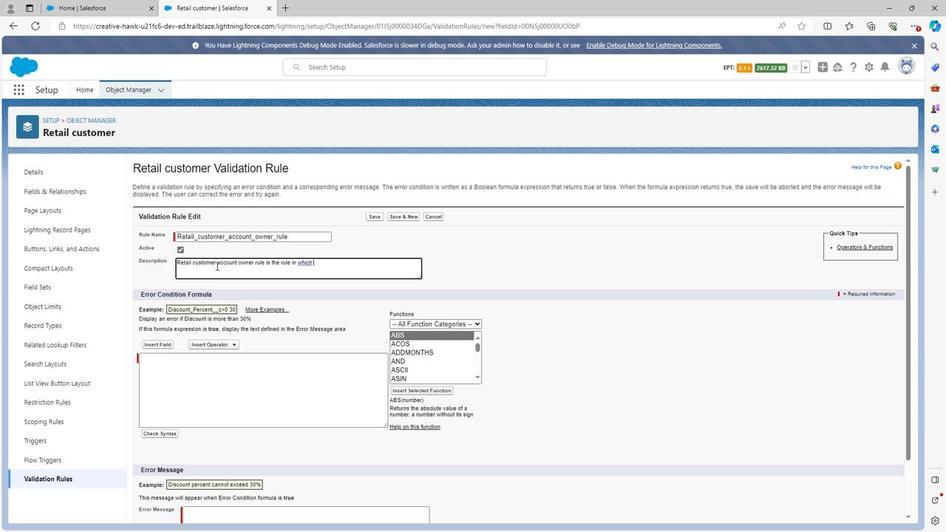 
Action: Mouse moved to (212, 273)
Screenshot: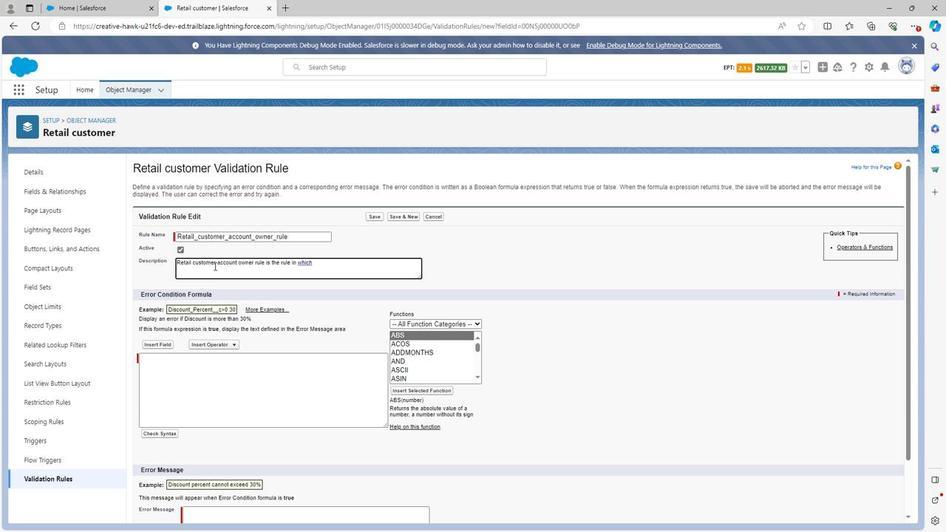 
Action: Key pressed we<Key.space>defined<Key.space>the<Key.space>acco
Screenshot: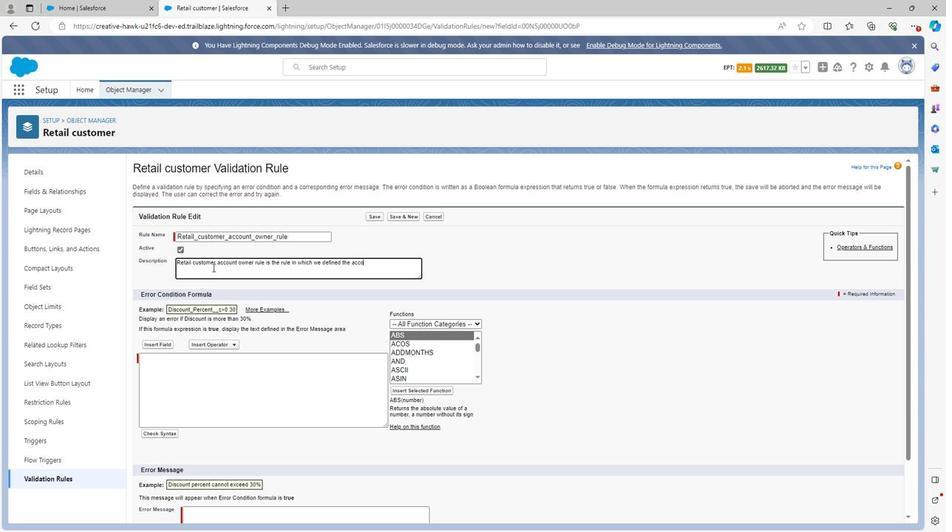 
Action: Mouse moved to (210, 276)
Screenshot: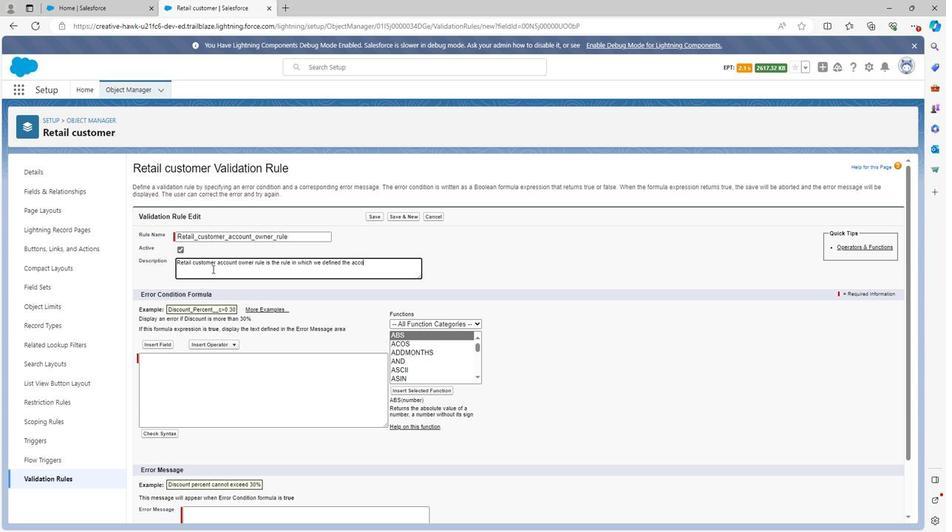 
Action: Key pressed u
Screenshot: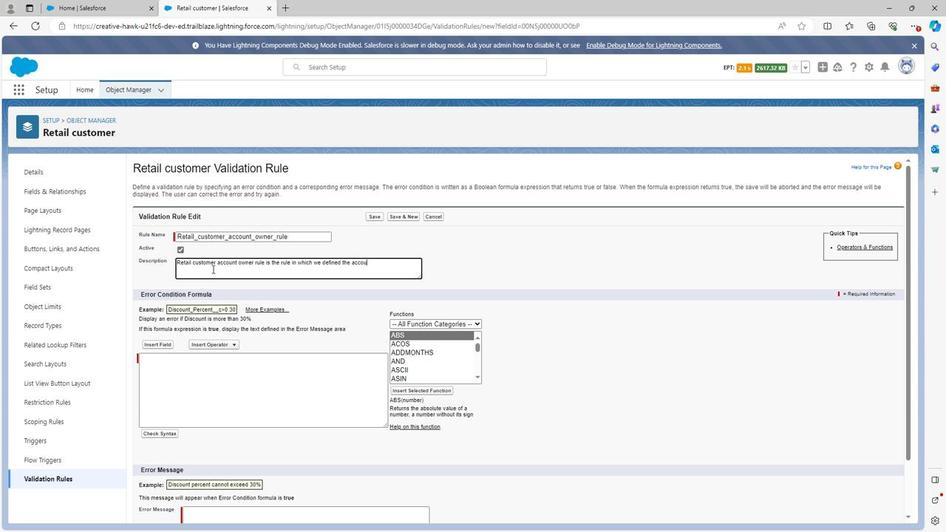 
Action: Mouse moved to (209, 277)
Screenshot: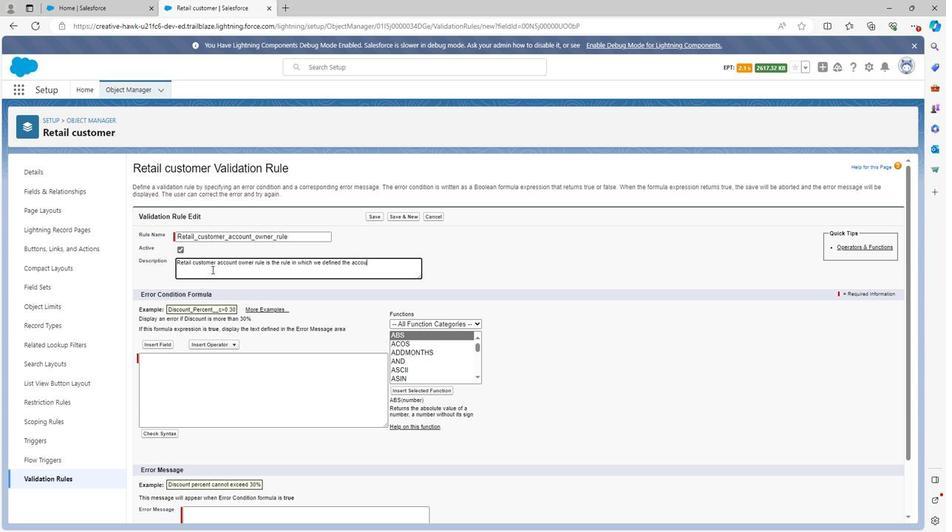 
Action: Key pressed nt<Key.space>
Screenshot: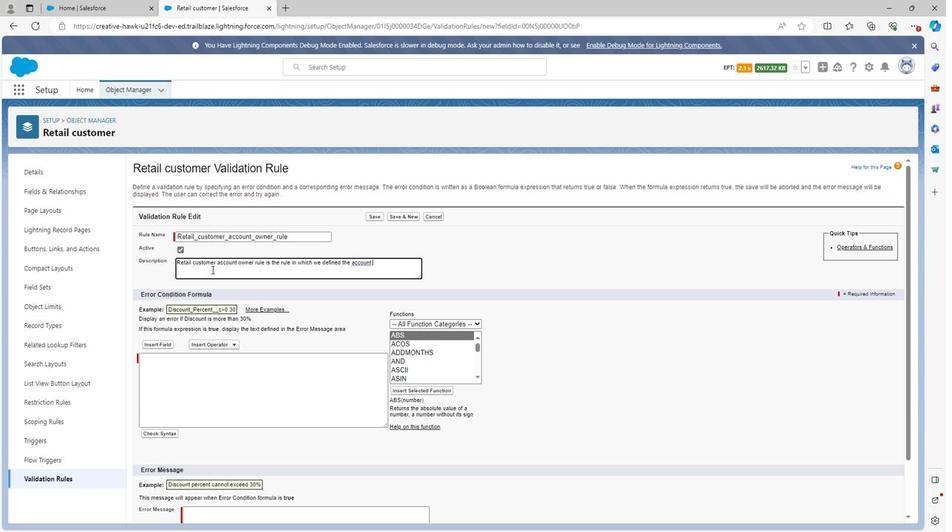 
Action: Mouse moved to (209, 277)
Screenshot: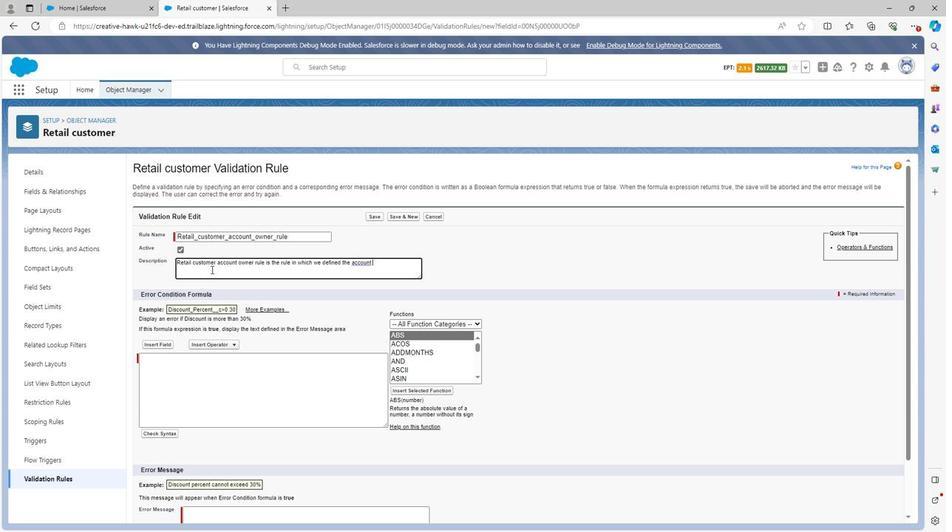 
Action: Key pressed o
Screenshot: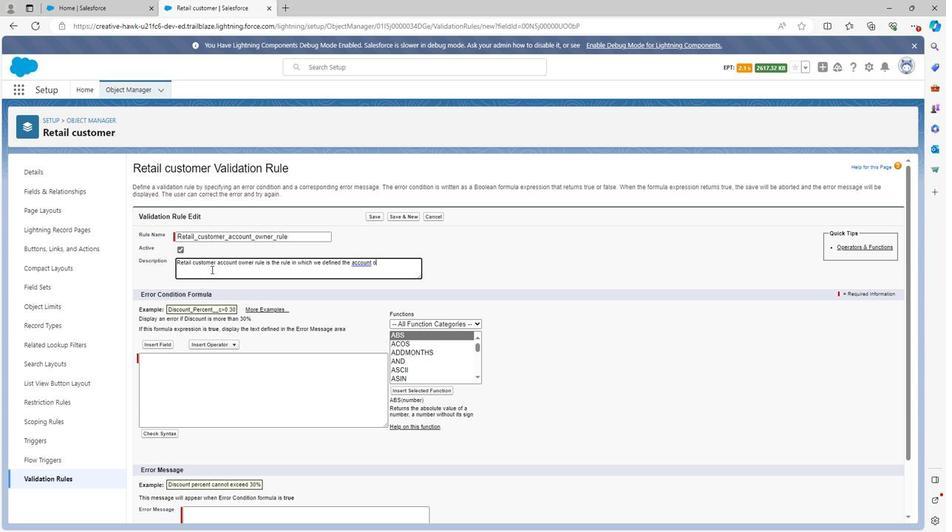 
Action: Mouse moved to (209, 276)
Screenshot: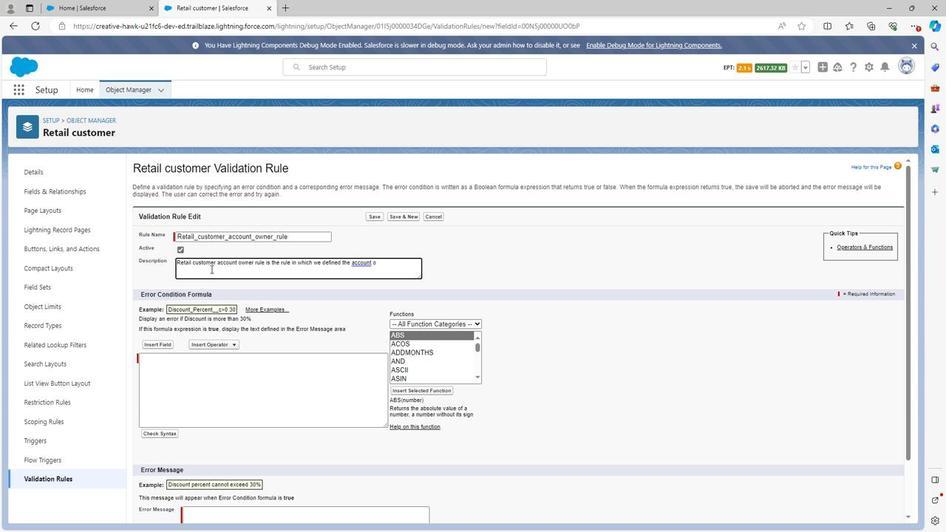 
Action: Key pressed wner<Key.space>o
Screenshot: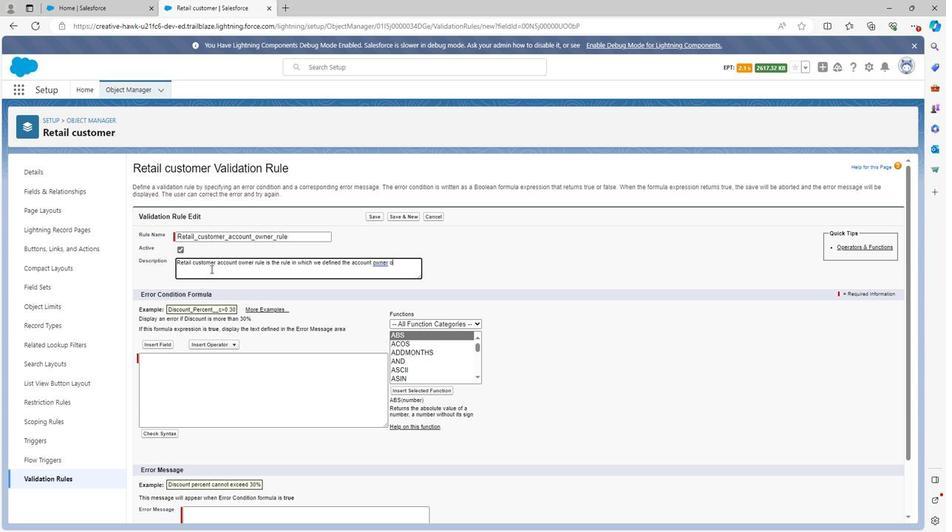 
Action: Mouse moved to (209, 275)
Screenshot: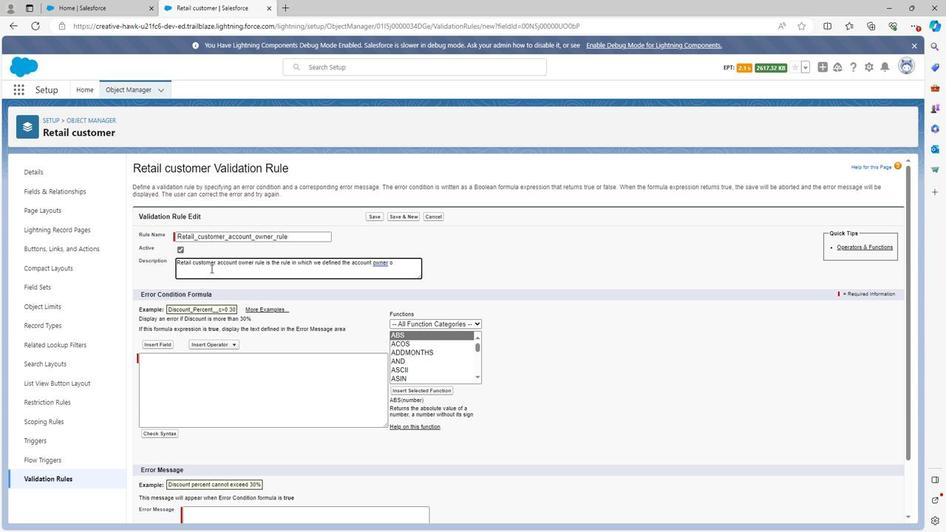 
Action: Key pressed f<Key.space>
Screenshot: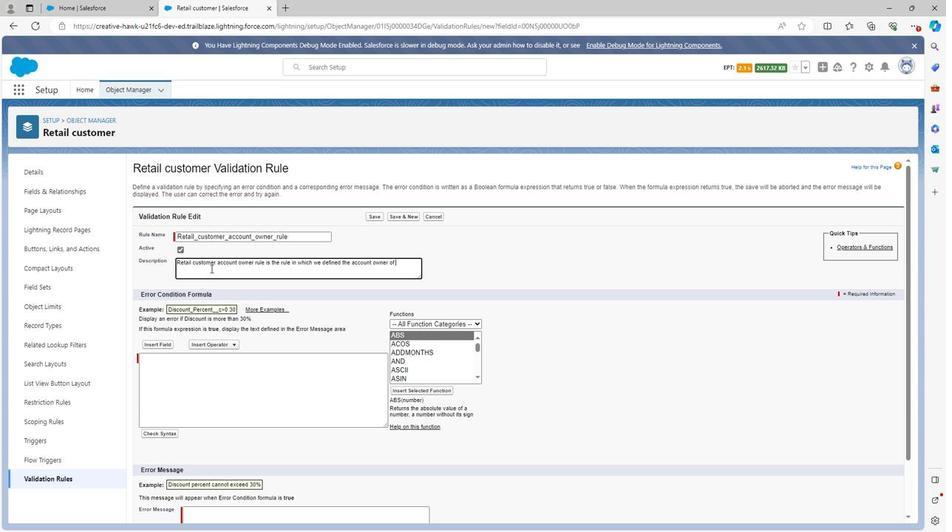 
Action: Mouse moved to (208, 275)
Screenshot: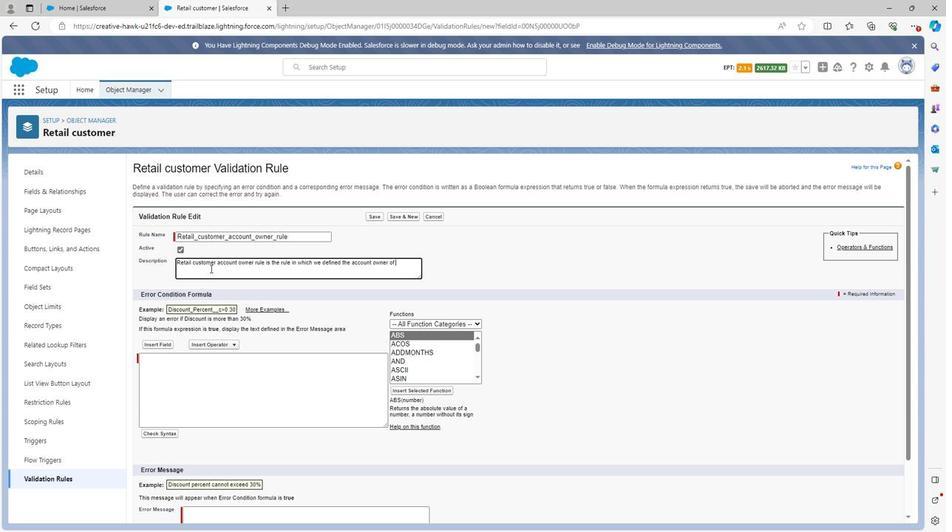 
Action: Key pressed re
Screenshot: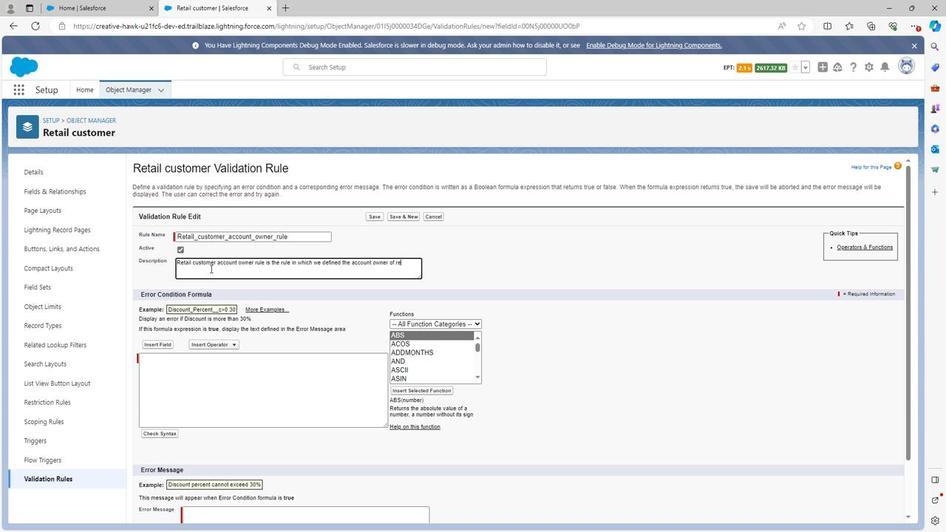 
Action: Mouse moved to (208, 275)
Screenshot: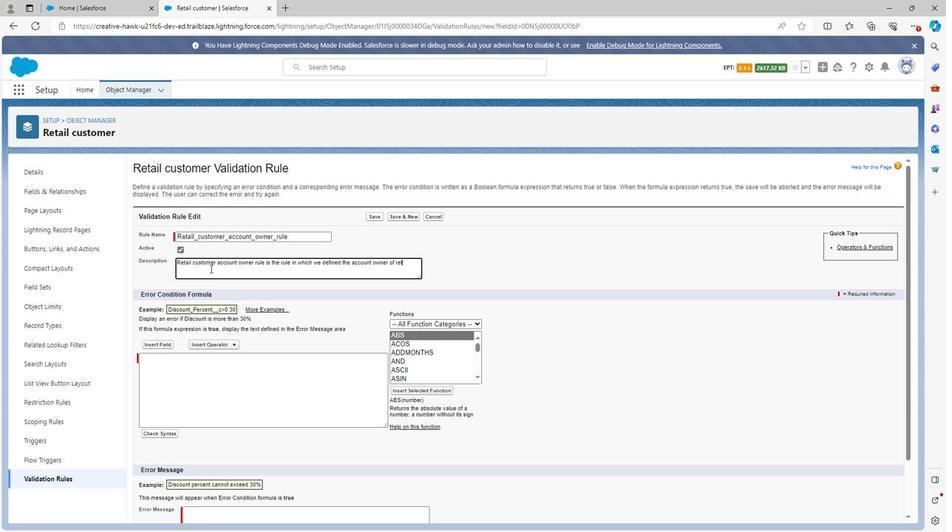 
Action: Key pressed tail
Screenshot: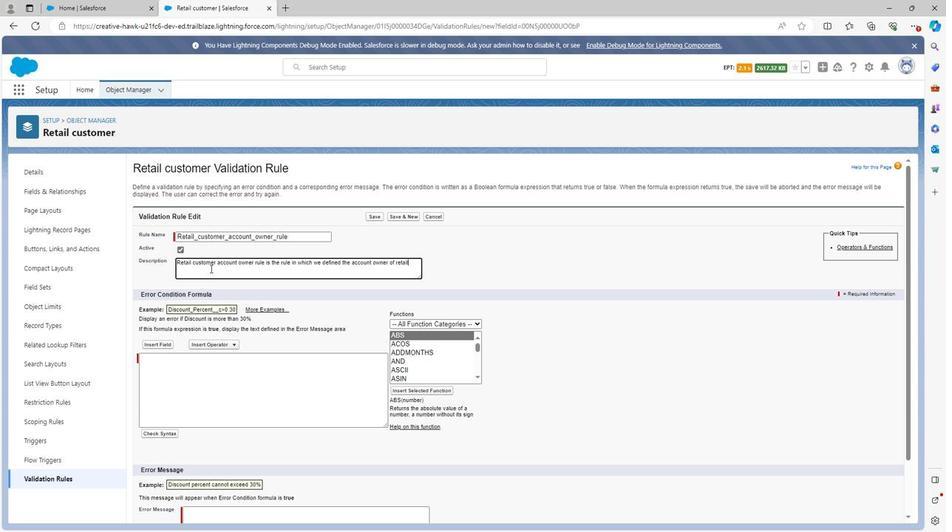 
Action: Mouse moved to (208, 275)
Screenshot: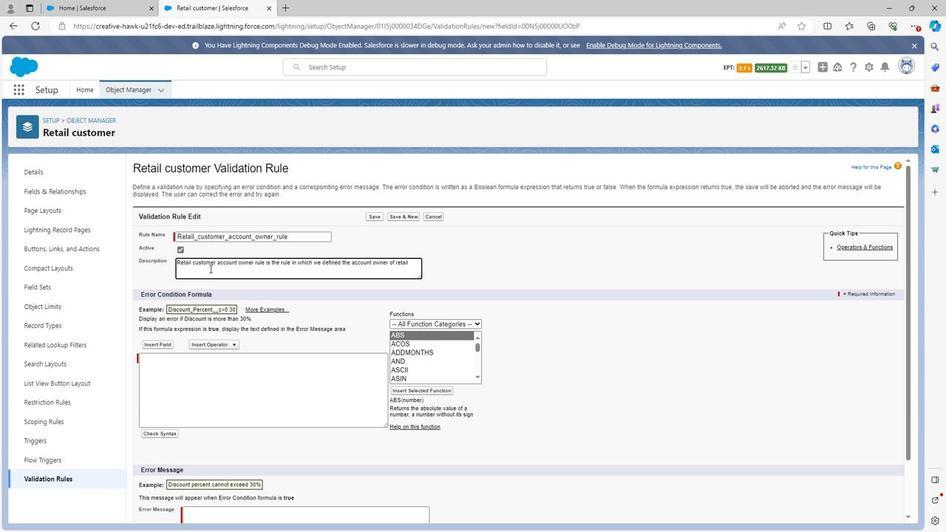 
Action: Key pressed <Key.space>custo
Screenshot: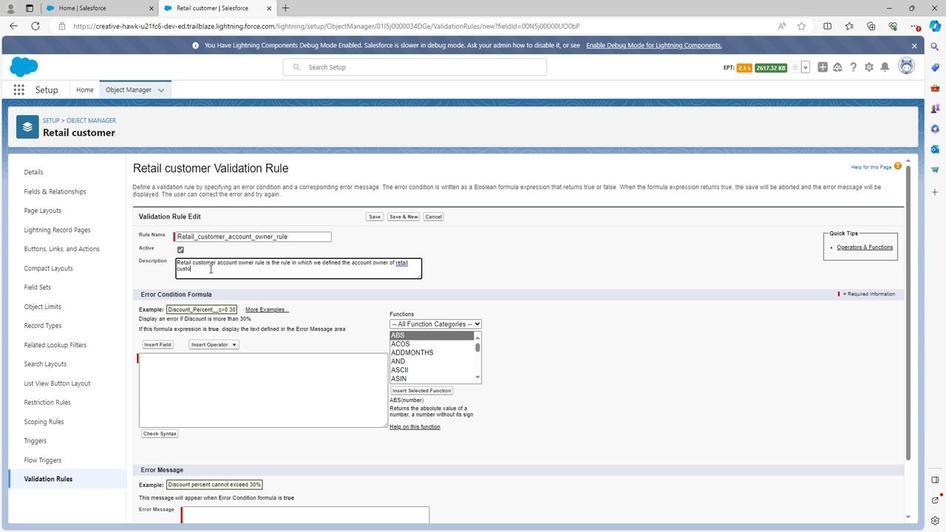 
Action: Mouse moved to (207, 275)
Screenshot: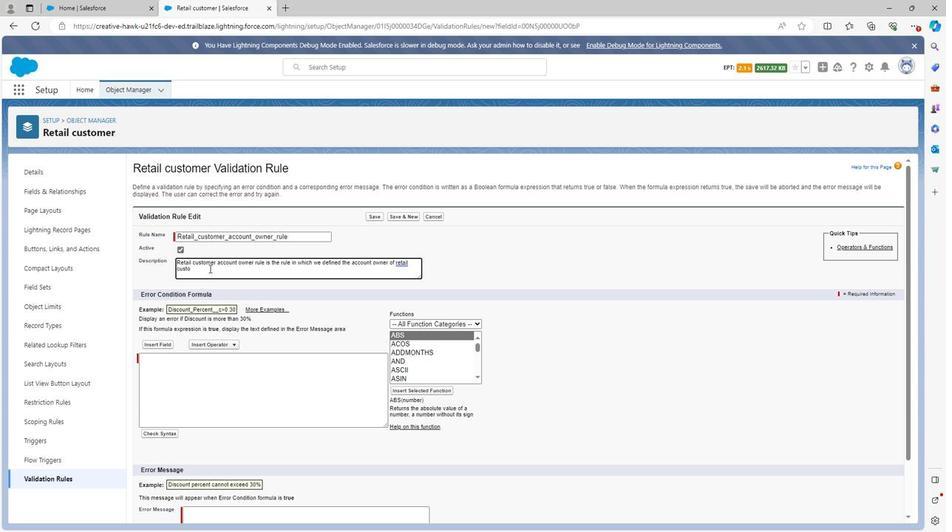 
Action: Key pressed mer<Key.space>w
Screenshot: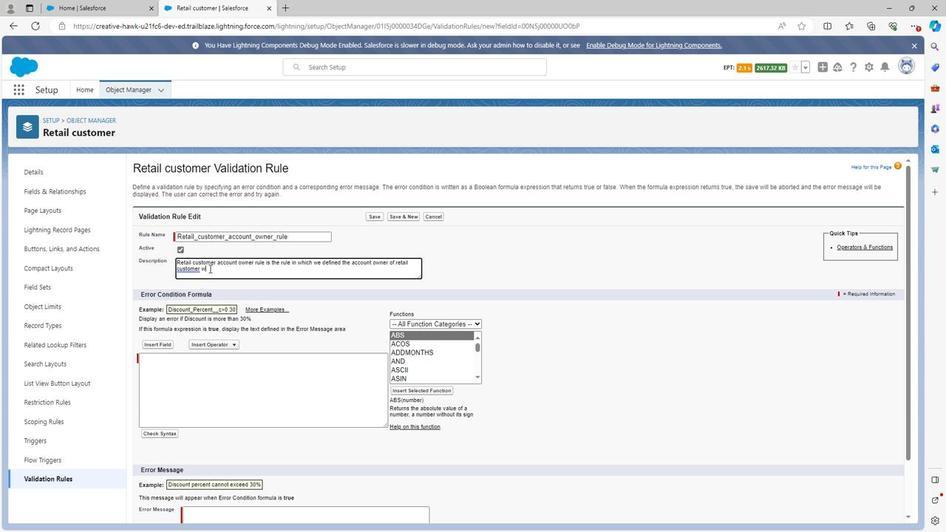 
Action: Mouse moved to (207, 275)
Screenshot: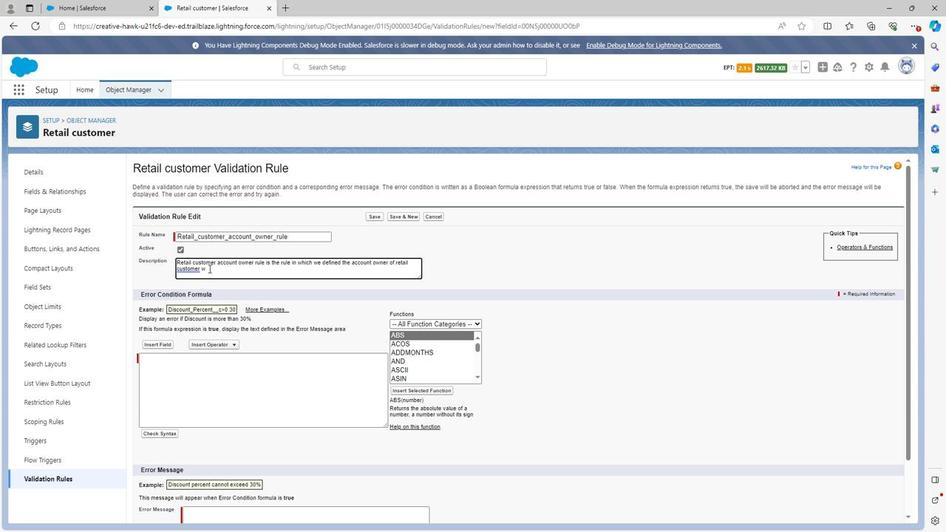 
Action: Key pressed i
Screenshot: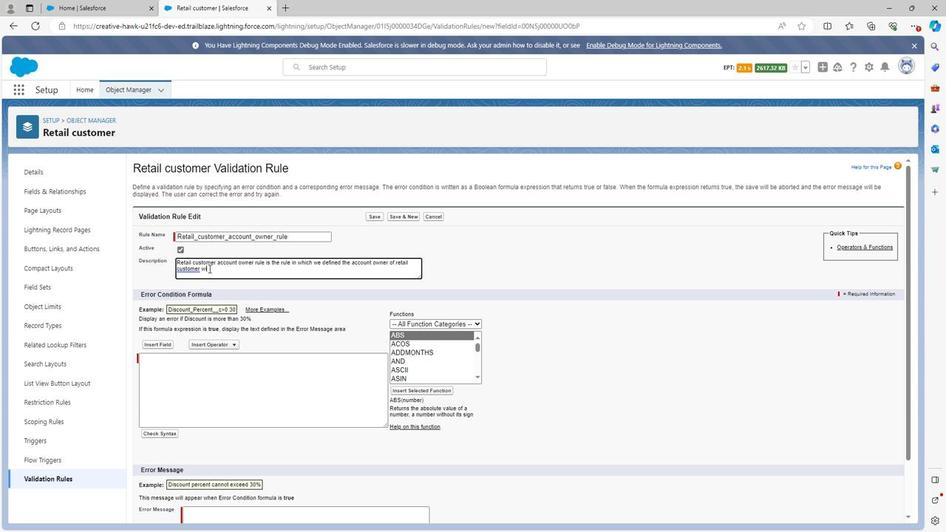 
Action: Mouse moved to (206, 275)
Screenshot: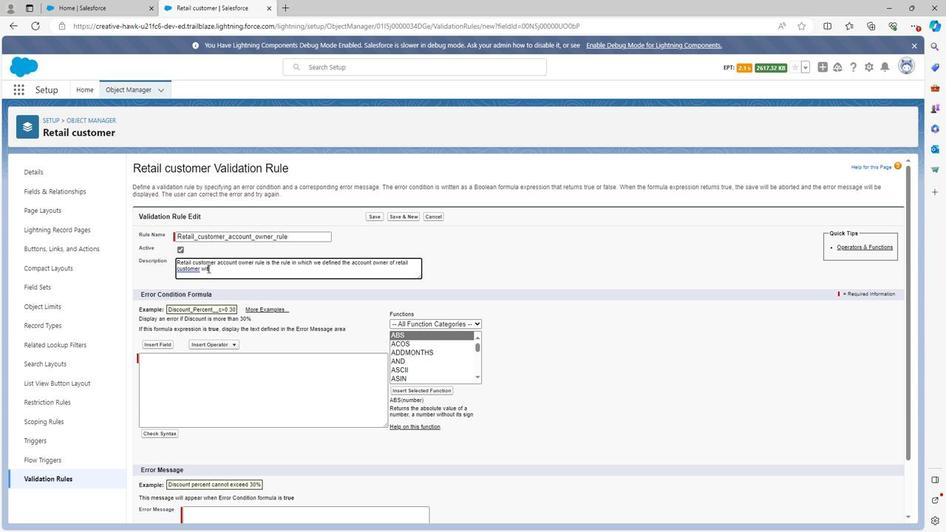 
Action: Key pressed th<Key.space>some<Key.space>va
Screenshot: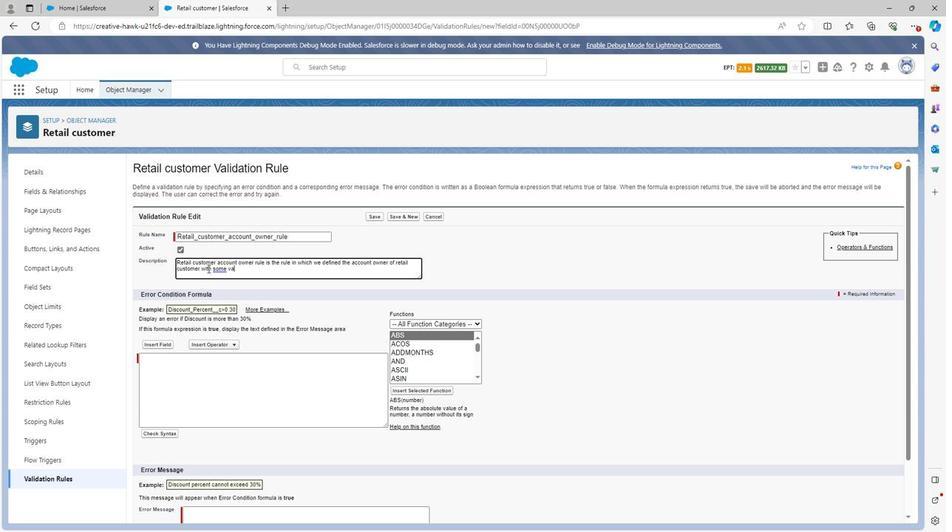
Action: Mouse moved to (205, 275)
Screenshot: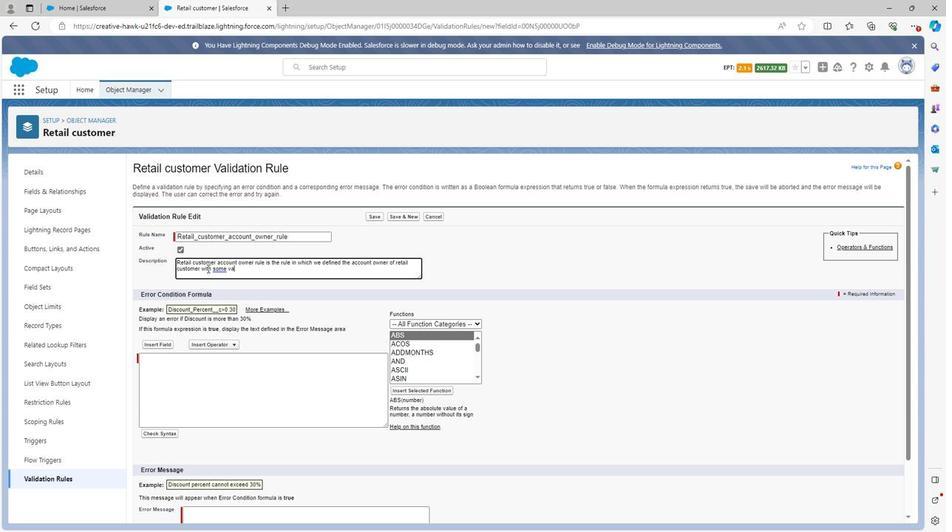 
Action: Key pressed lidatio
Screenshot: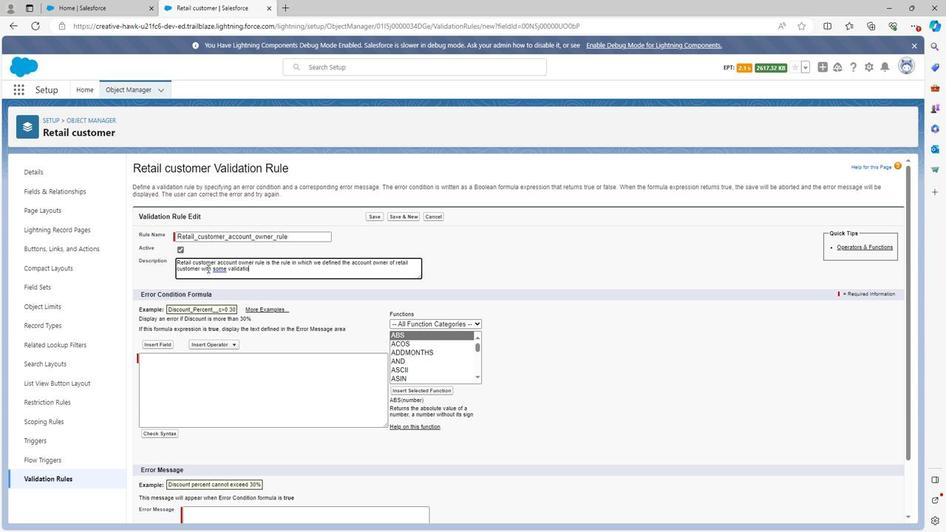 
Action: Mouse moved to (205, 275)
Screenshot: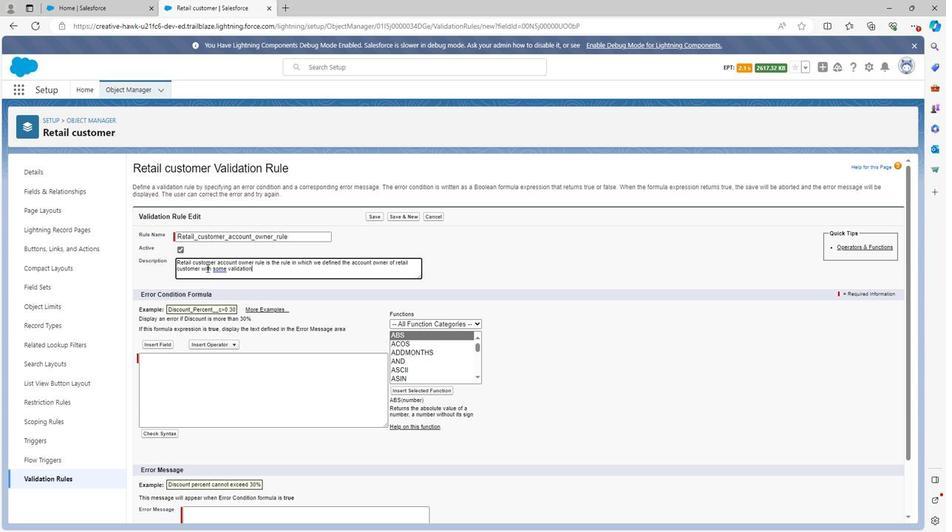 
Action: Key pressed n<Key.space>in<Key.space>c
Screenshot: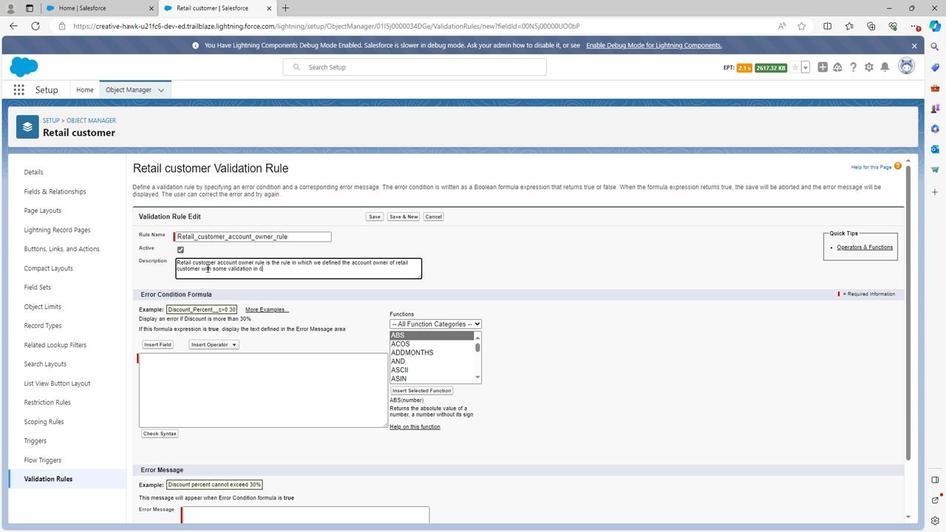 
Action: Mouse moved to (204, 275)
Screenshot: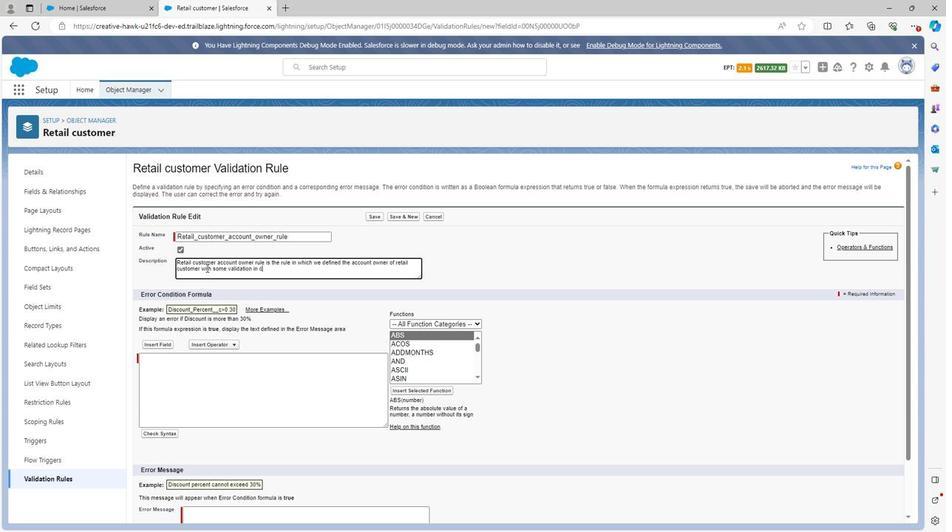 
Action: Key pressed usto
Screenshot: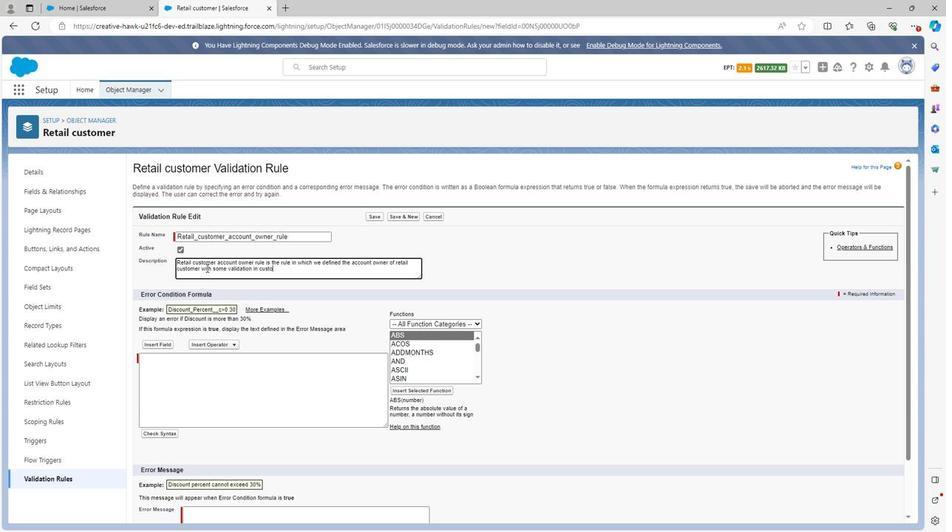 
Action: Mouse moved to (204, 275)
Screenshot: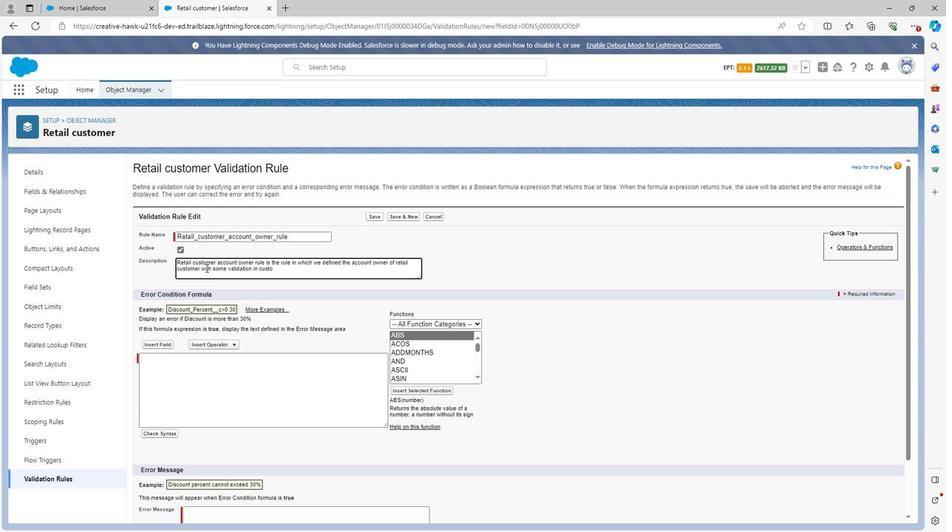 
Action: Key pressed mer<Key.space>
Screenshot: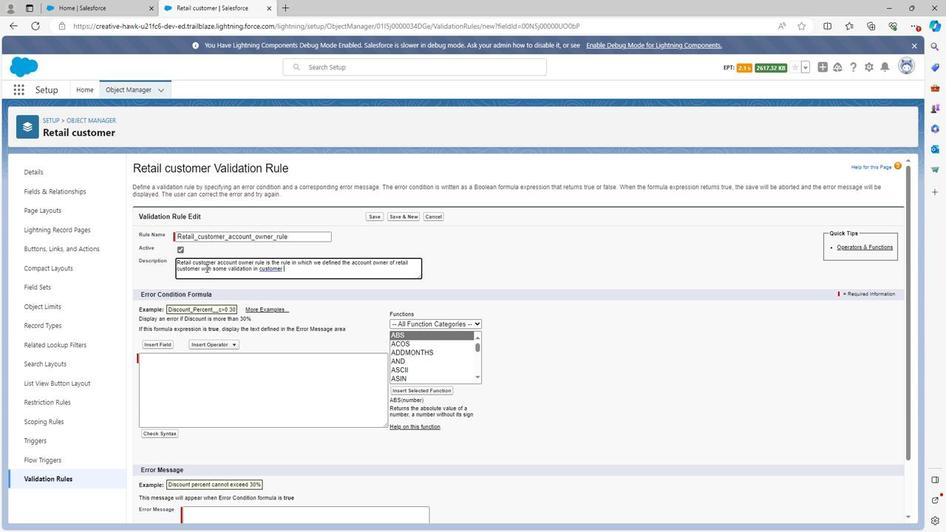 
Action: Mouse moved to (204, 272)
Screenshot: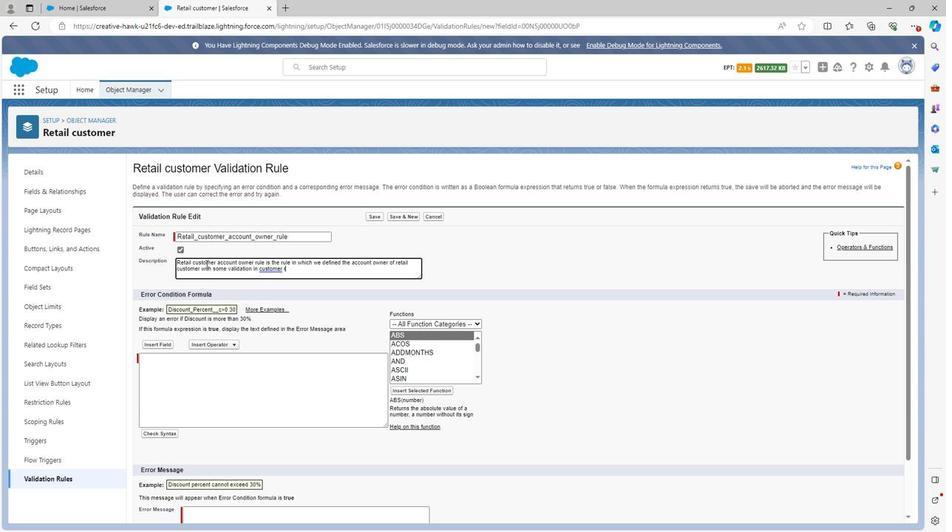 
Action: Key pressed r
Screenshot: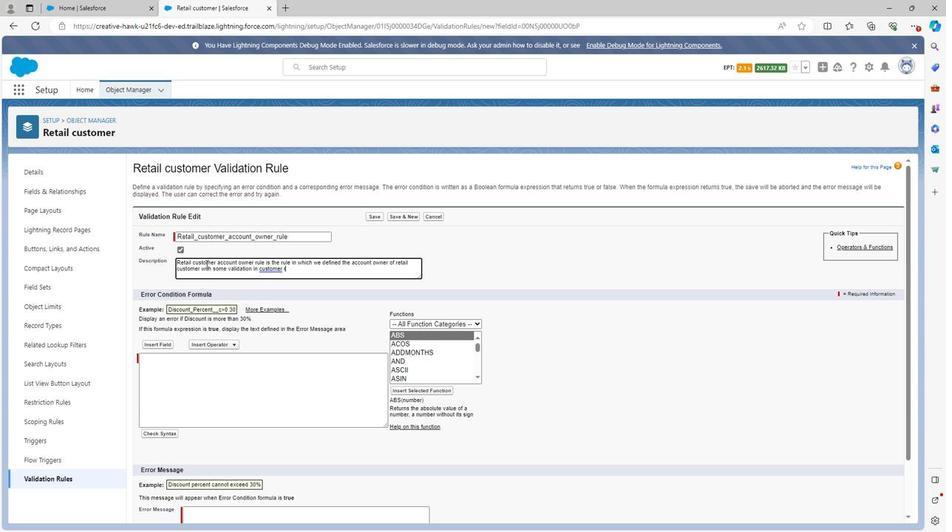 
Action: Mouse moved to (205, 271)
Screenshot: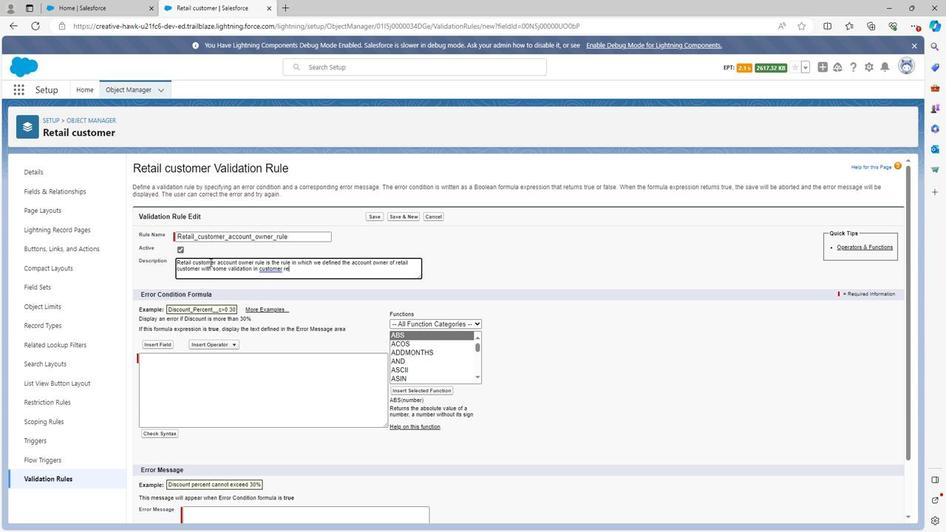 
Action: Key pressed e
Screenshot: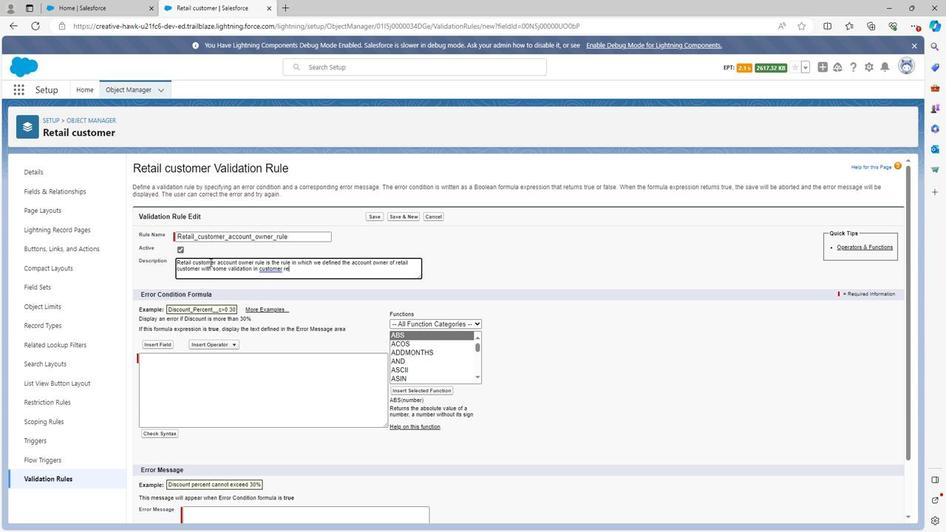 
Action: Mouse moved to (208, 269)
Screenshot: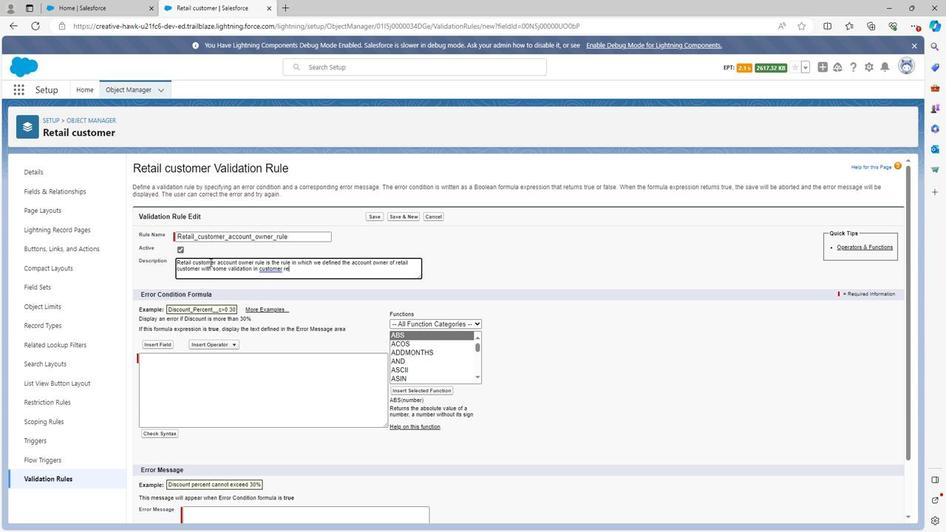 
Action: Key pressed tail<Key.space>manage
Screenshot: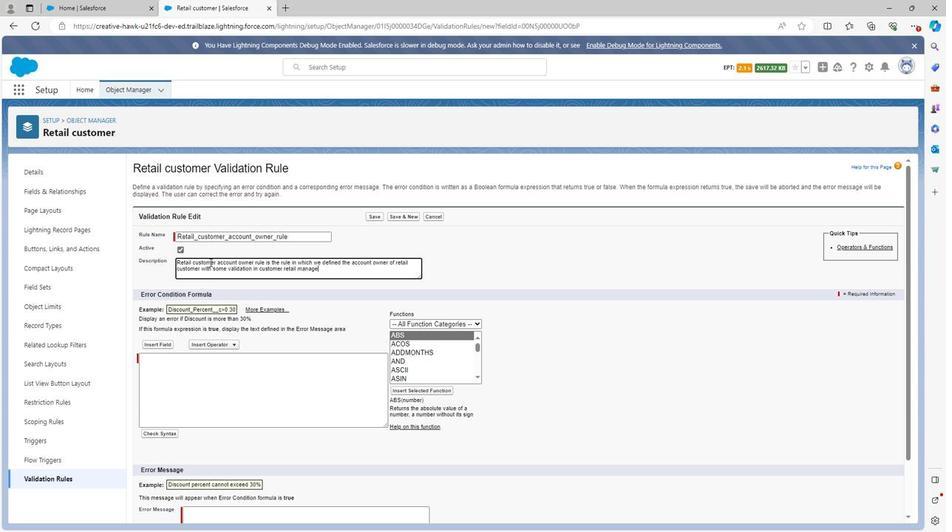 
Action: Mouse moved to (204, 269)
Screenshot: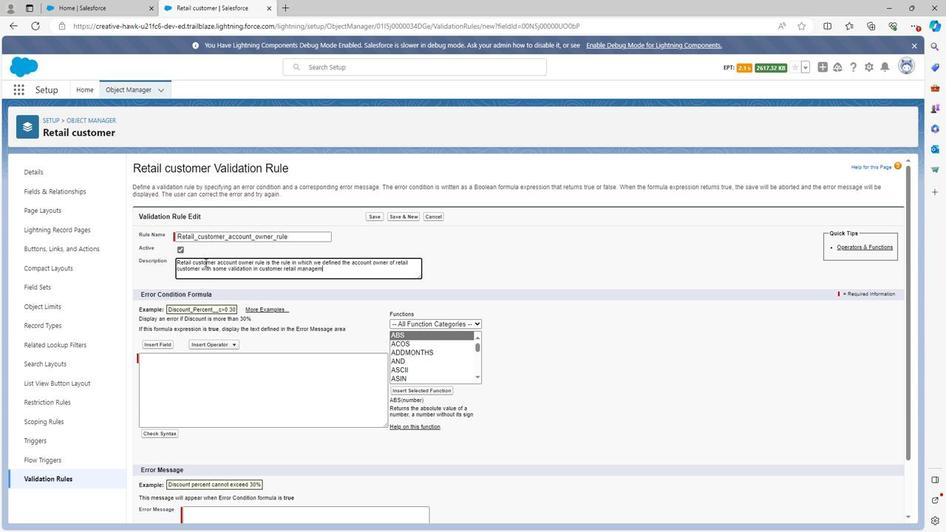 
Action: Key pressed m
Screenshot: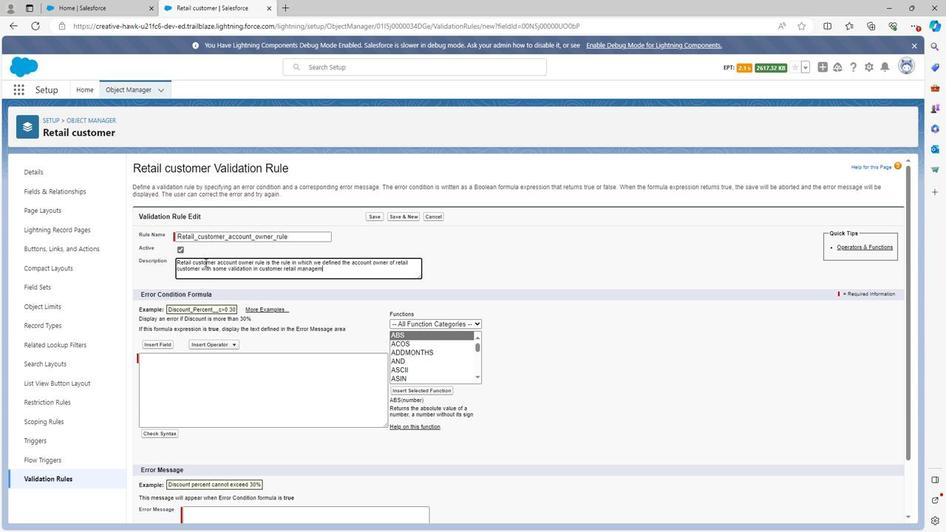 
Action: Mouse moved to (203, 269)
Screenshot: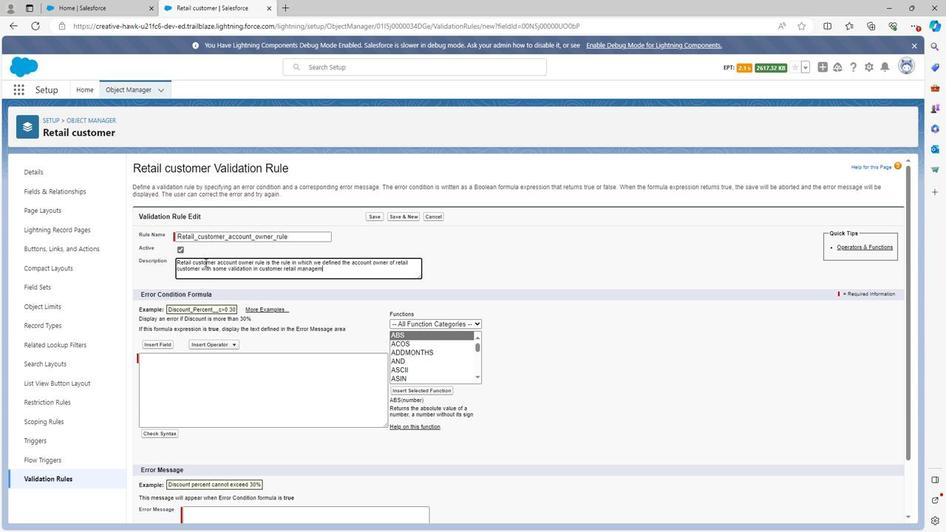
Action: Key pressed e
Screenshot: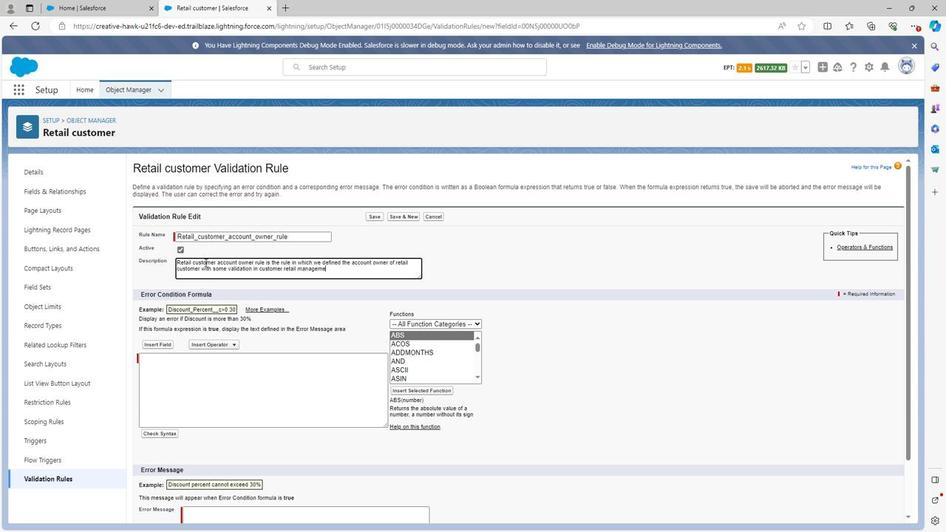 
Action: Mouse moved to (200, 269)
Screenshot: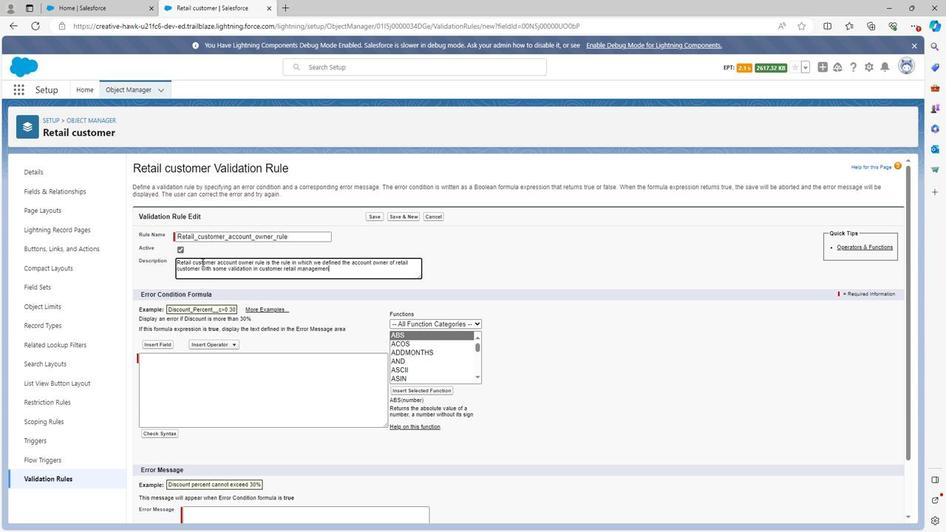 
Action: Key pressed n
Screenshot: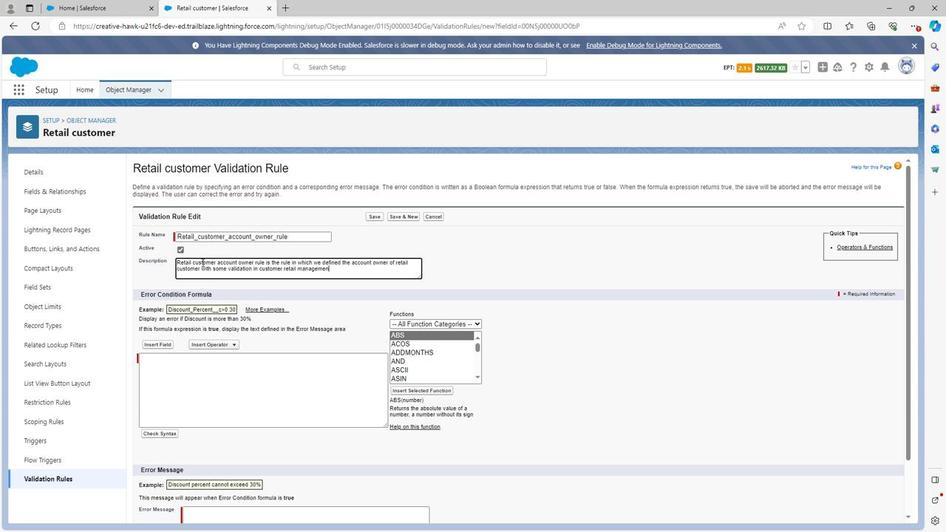 
Action: Mouse moved to (199, 270)
Screenshot: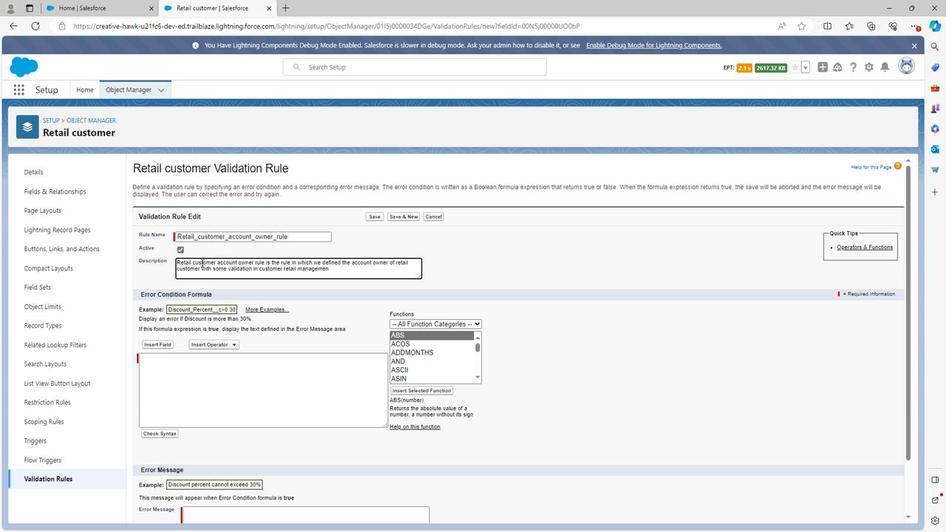 
Action: Key pressed t
Screenshot: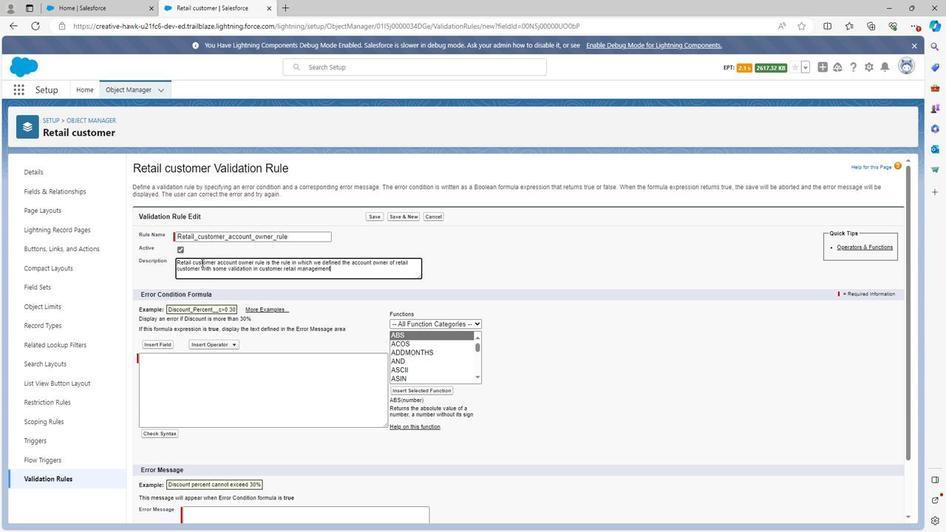 
Action: Mouse moved to (149, 351)
Screenshot: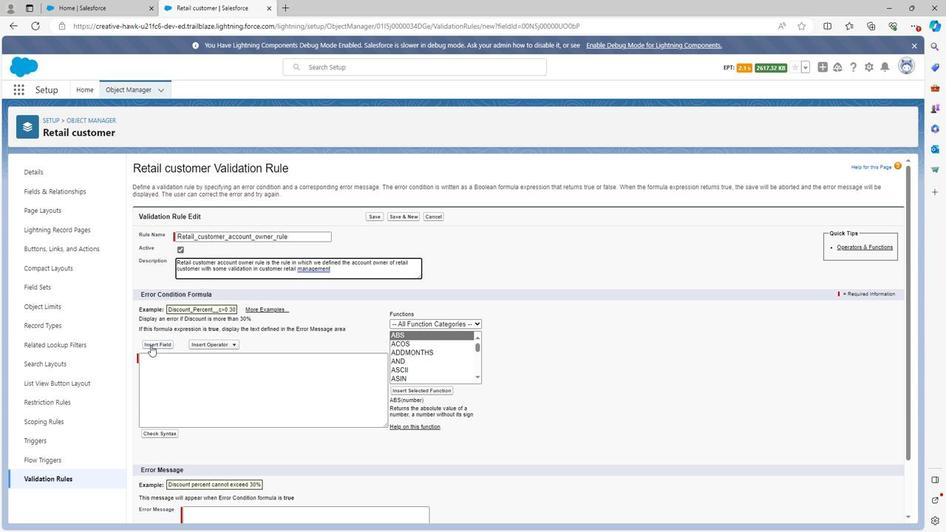
Action: Mouse pressed left at (149, 351)
Screenshot: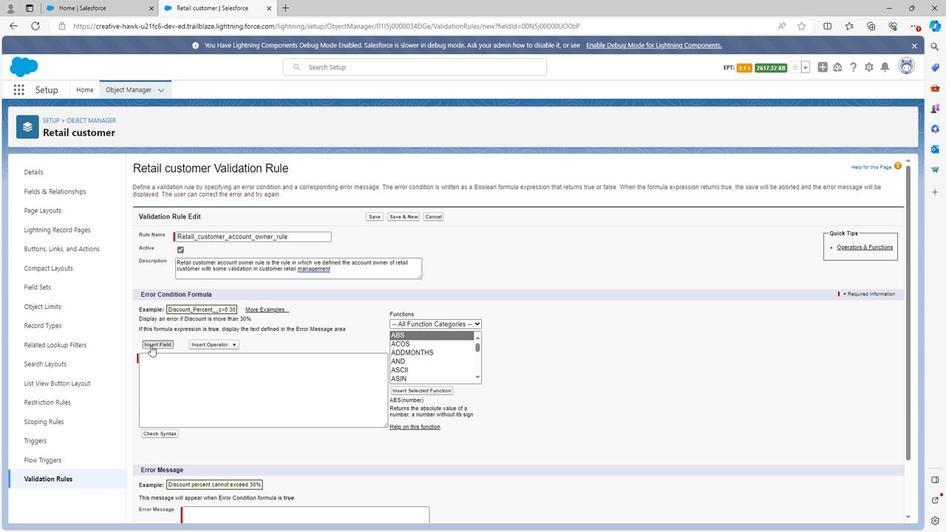 
Action: Mouse moved to (417, 349)
Screenshot: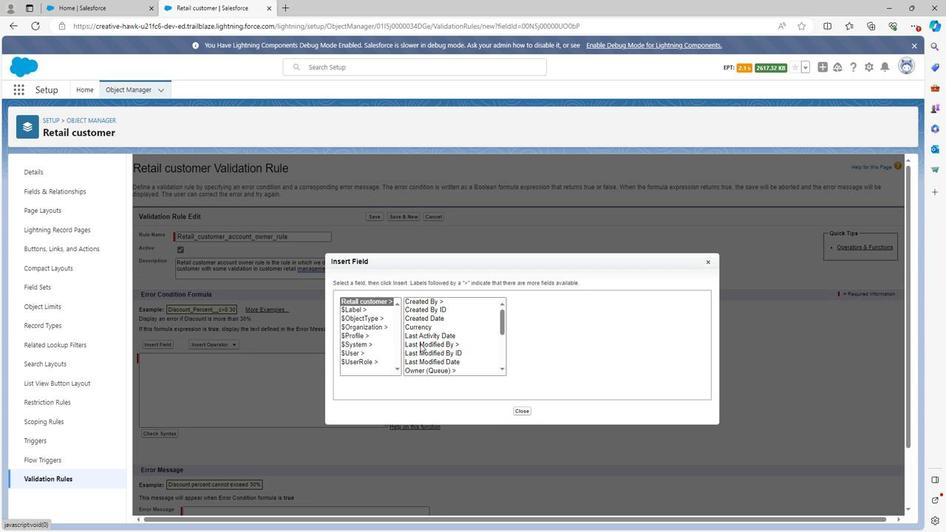 
Action: Mouse scrolled (417, 348) with delta (0, 0)
Screenshot: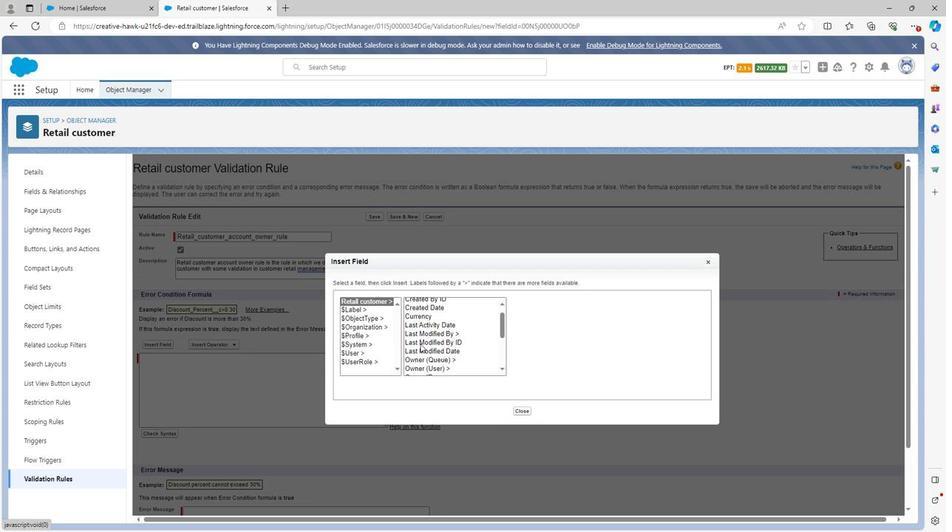 
Action: Mouse scrolled (417, 348) with delta (0, 0)
Screenshot: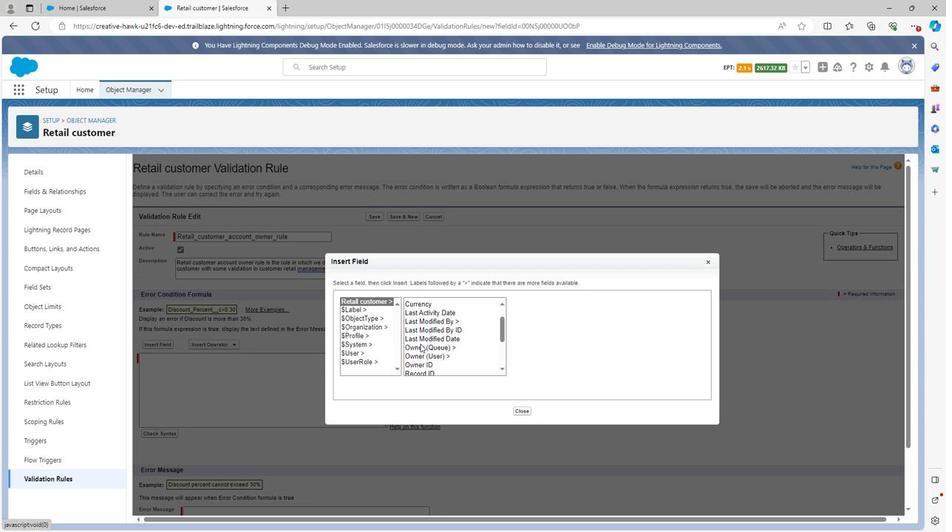 
Action: Mouse scrolled (417, 348) with delta (0, 0)
Screenshot: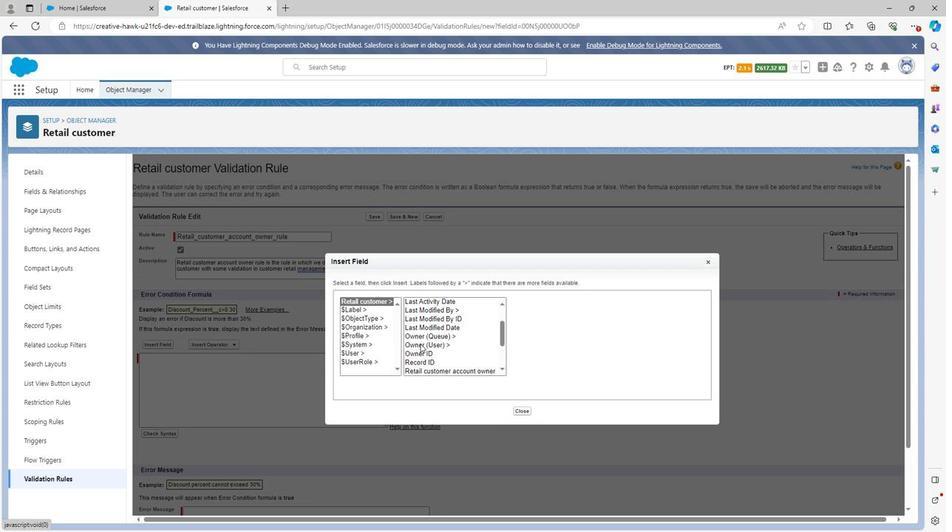 
Action: Mouse scrolled (417, 348) with delta (0, 0)
Screenshot: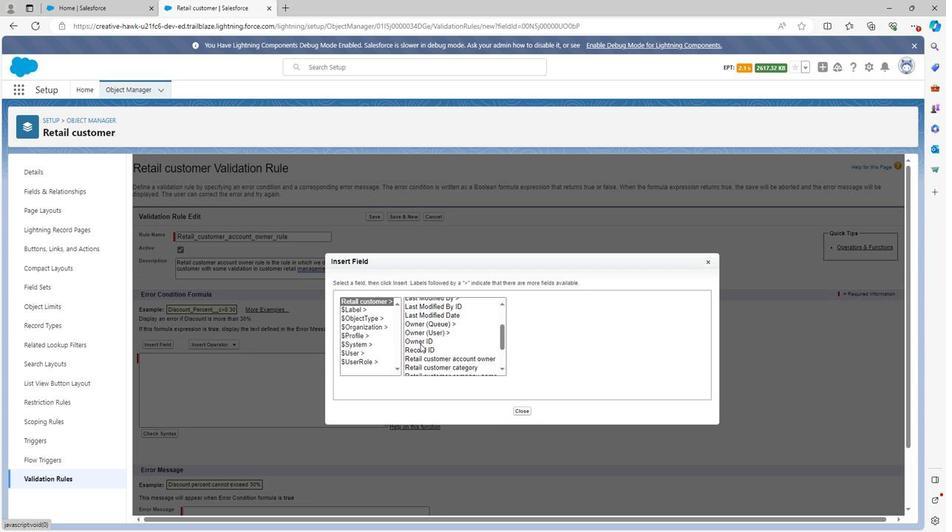 
Action: Mouse scrolled (417, 348) with delta (0, 0)
Screenshot: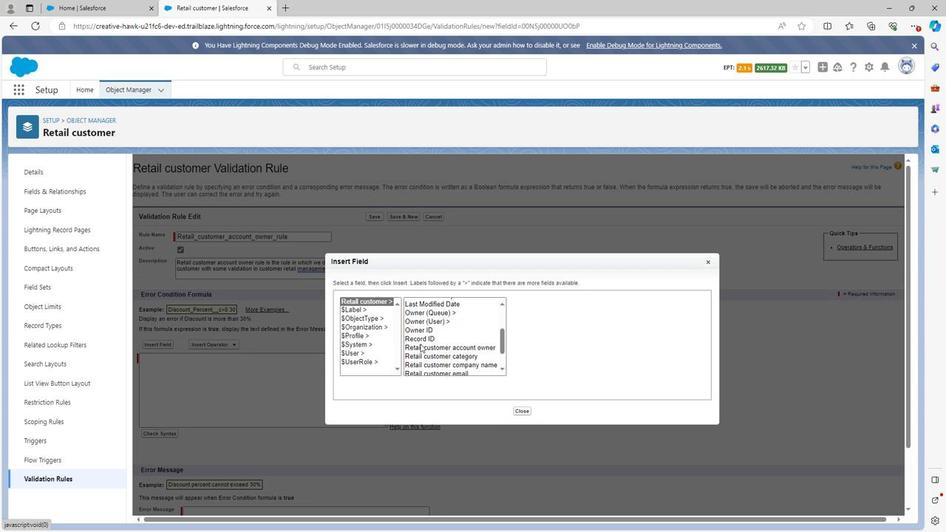 
Action: Mouse moved to (423, 350)
Screenshot: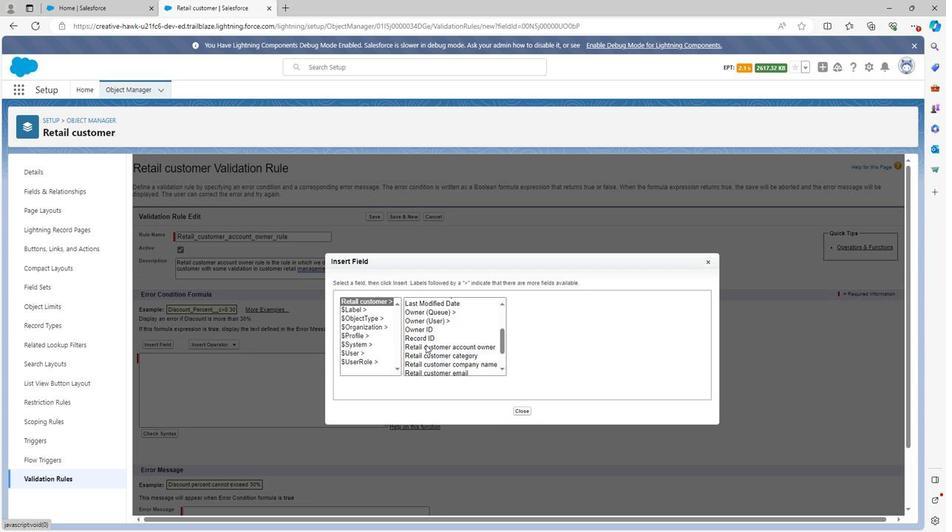 
Action: Mouse pressed left at (423, 350)
Screenshot: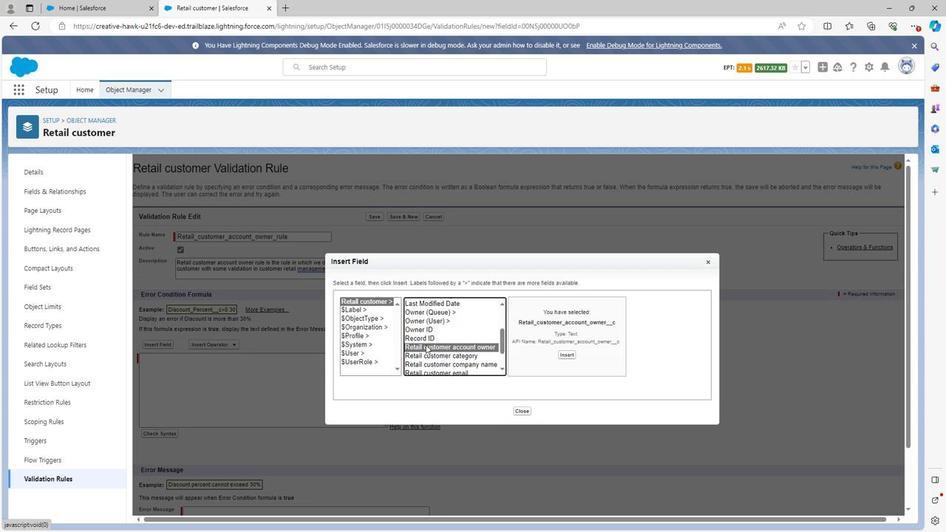 
Action: Mouse moved to (561, 358)
Screenshot: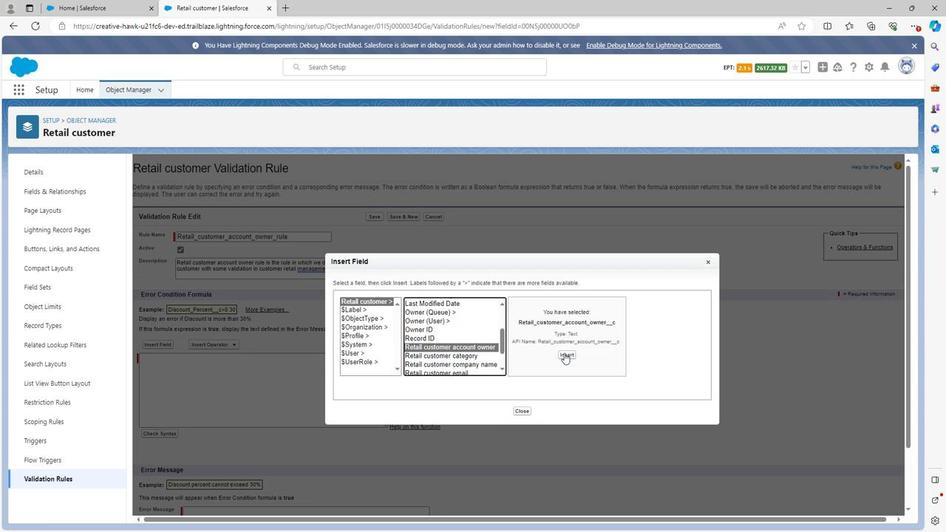
Action: Mouse pressed left at (561, 358)
Screenshot: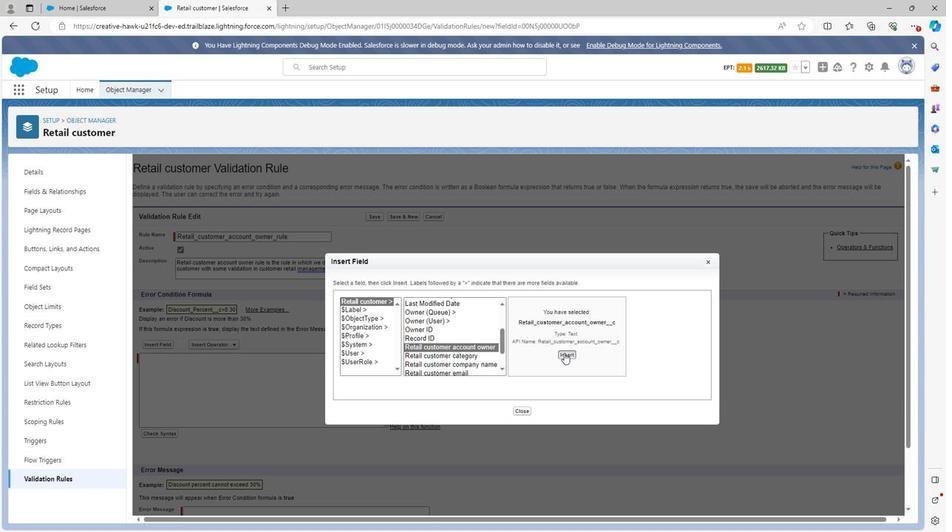 
Action: Mouse moved to (215, 351)
Screenshot: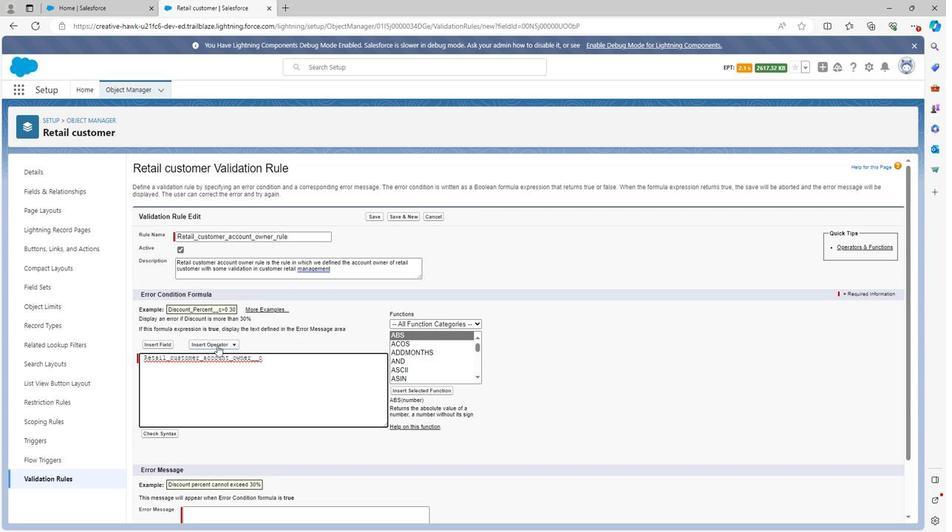 
Action: Mouse pressed left at (215, 351)
Screenshot: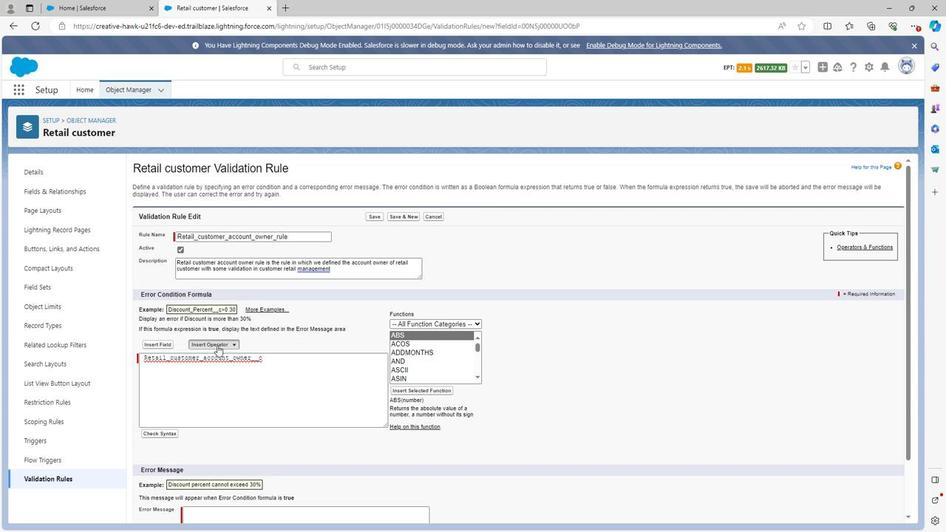 
Action: Mouse moved to (202, 436)
Screenshot: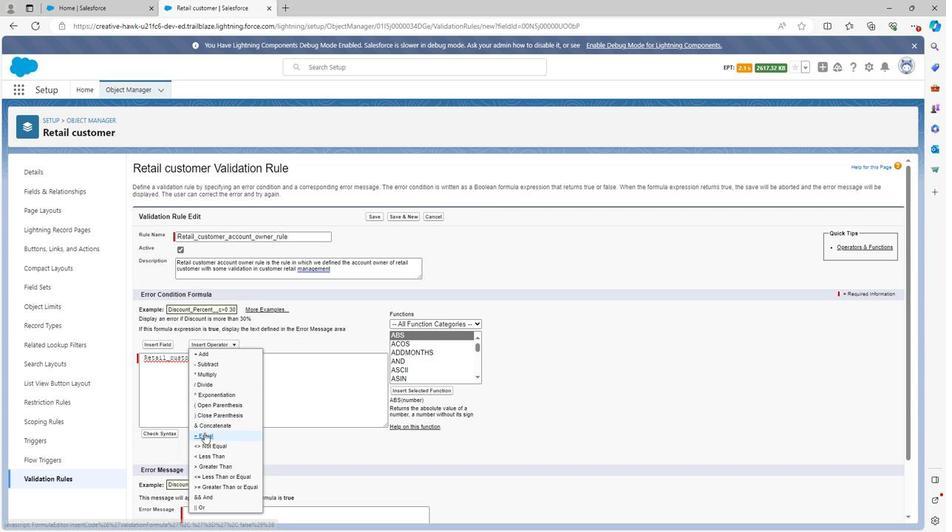 
Action: Mouse pressed left at (202, 436)
Screenshot: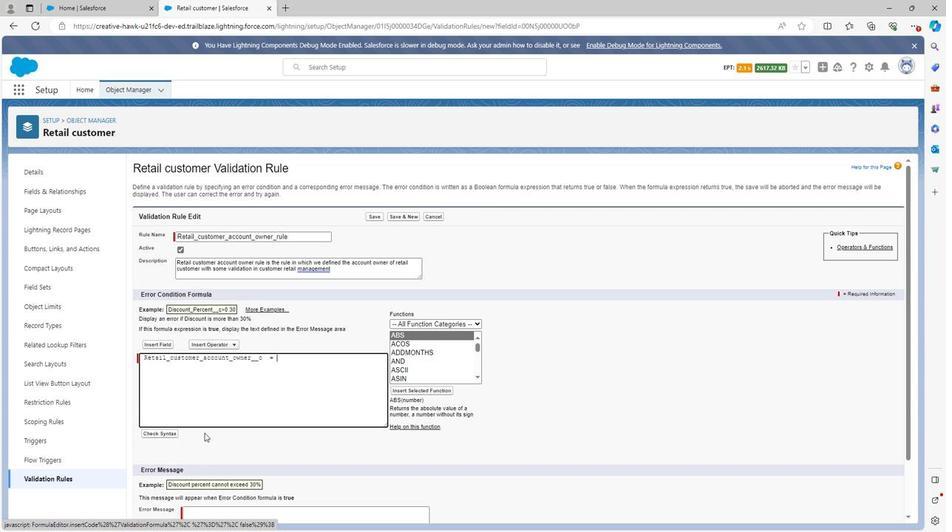 
Action: Mouse moved to (417, 353)
Screenshot: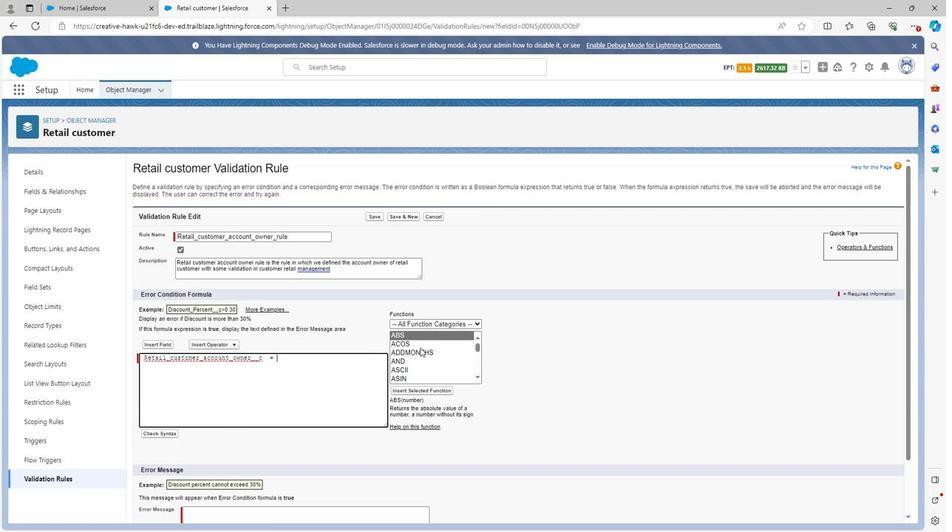 
Action: Mouse scrolled (417, 353) with delta (0, 0)
Screenshot: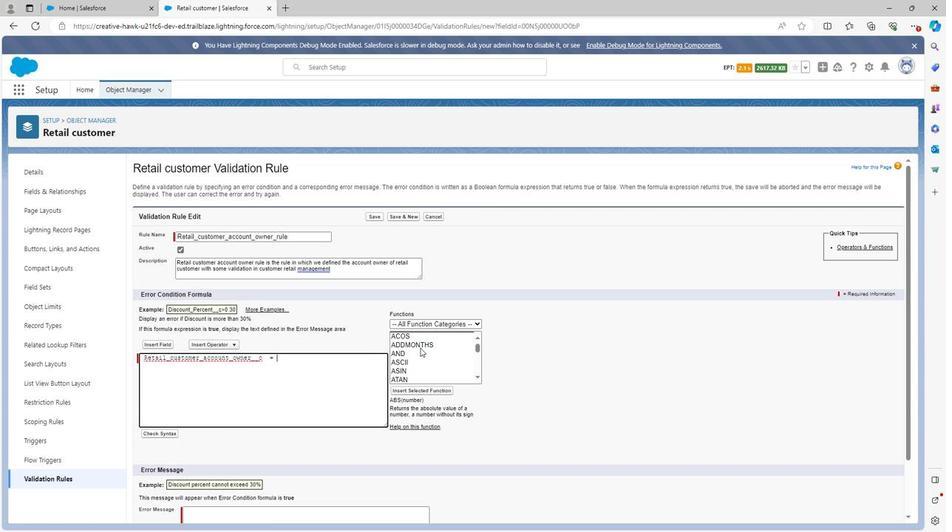 
Action: Mouse scrolled (417, 353) with delta (0, 0)
Screenshot: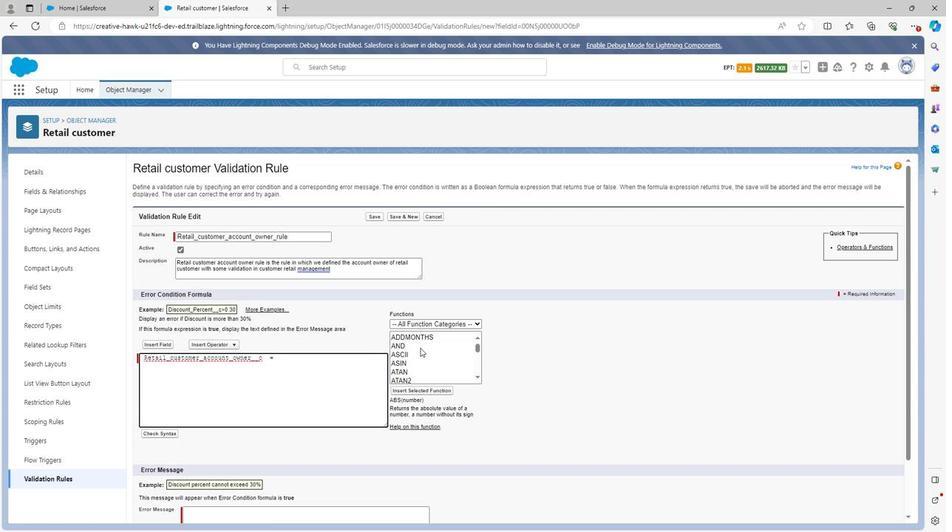 
Action: Mouse scrolled (417, 353) with delta (0, 0)
Screenshot: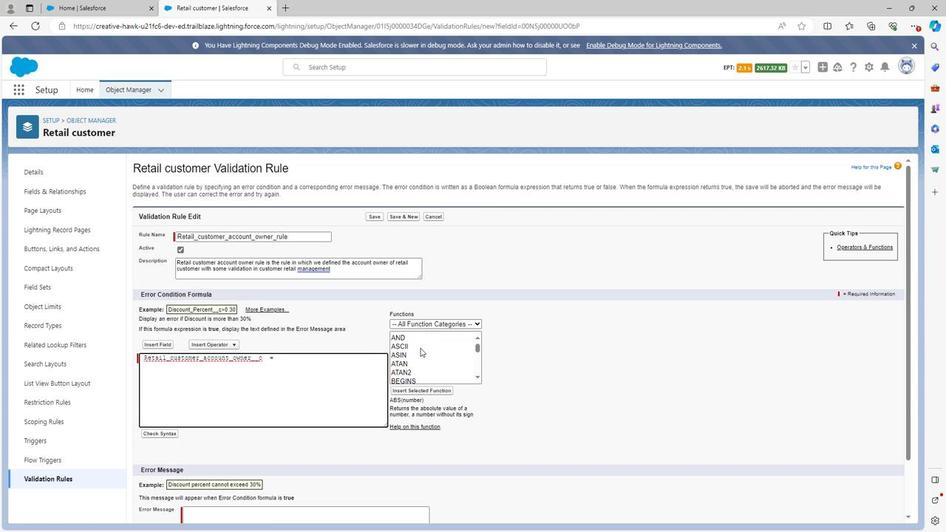 
Action: Mouse scrolled (417, 353) with delta (0, 0)
Screenshot: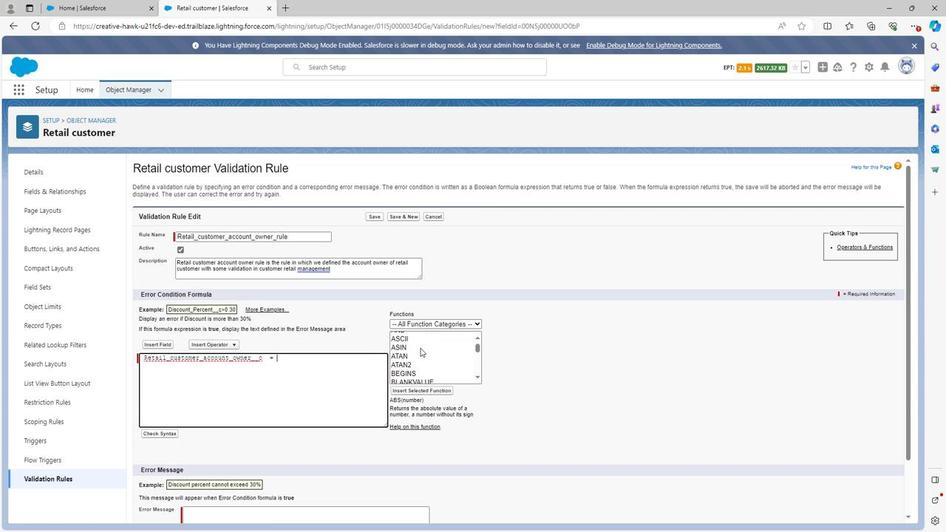 
Action: Mouse scrolled (417, 353) with delta (0, 0)
Screenshot: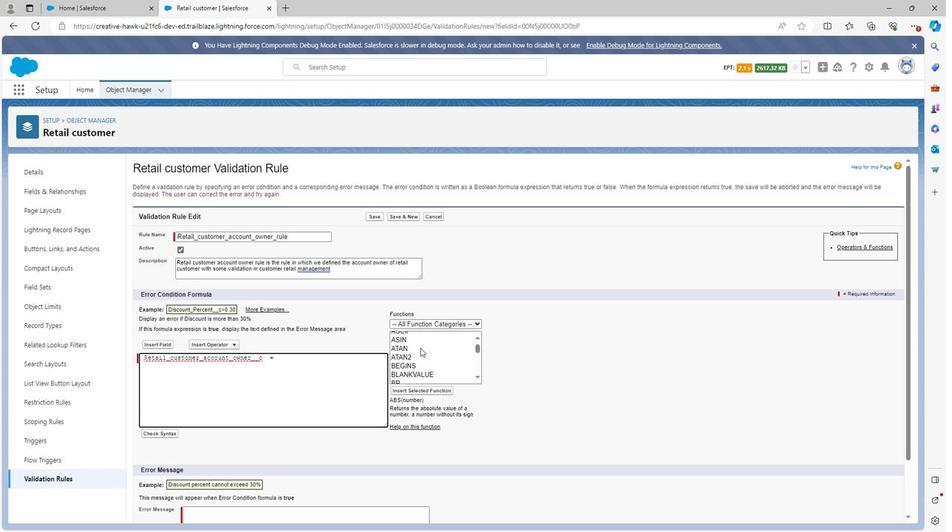 
Action: Mouse scrolled (417, 353) with delta (0, 0)
Screenshot: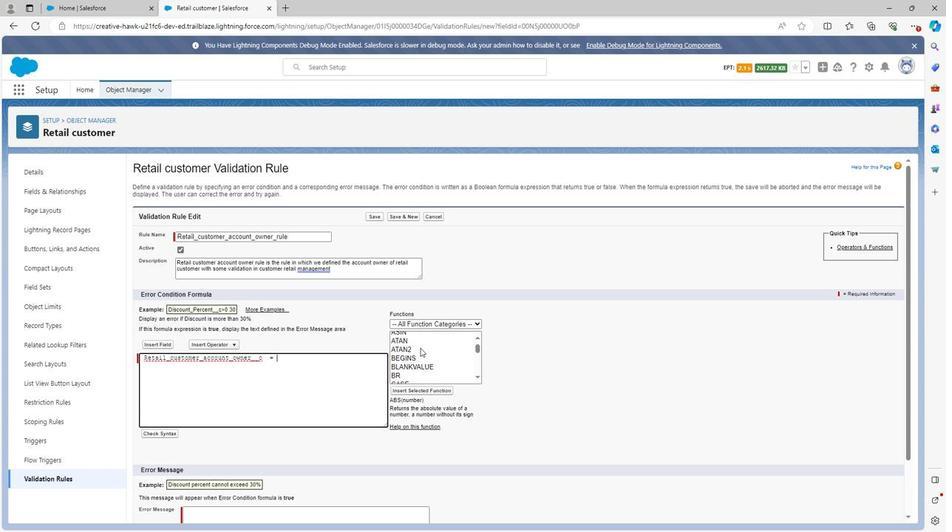 
Action: Mouse scrolled (417, 353) with delta (0, 0)
Screenshot: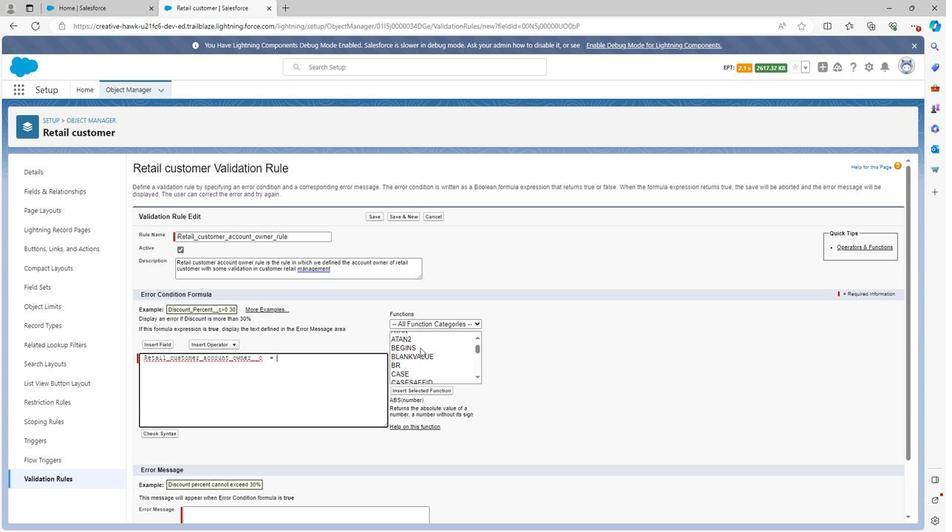 
Action: Mouse scrolled (417, 353) with delta (0, 0)
Screenshot: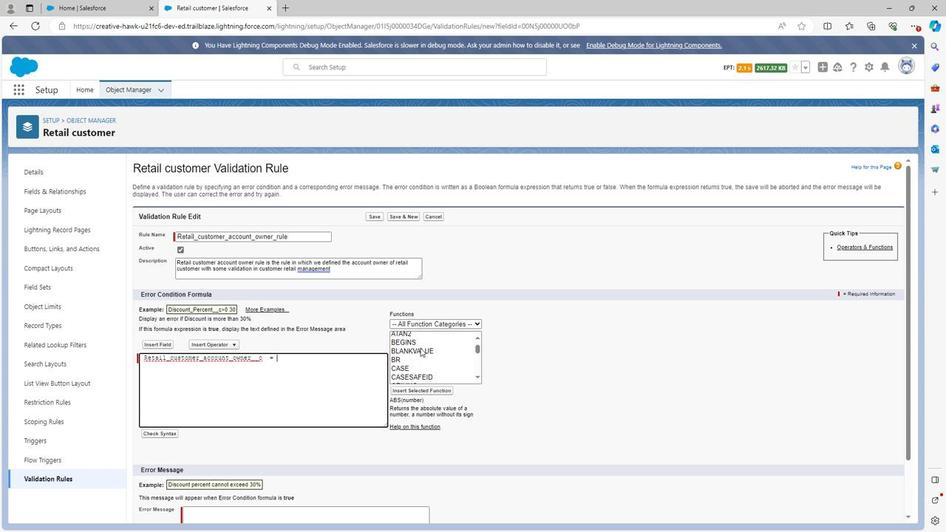 
Action: Mouse scrolled (417, 353) with delta (0, 0)
Screenshot: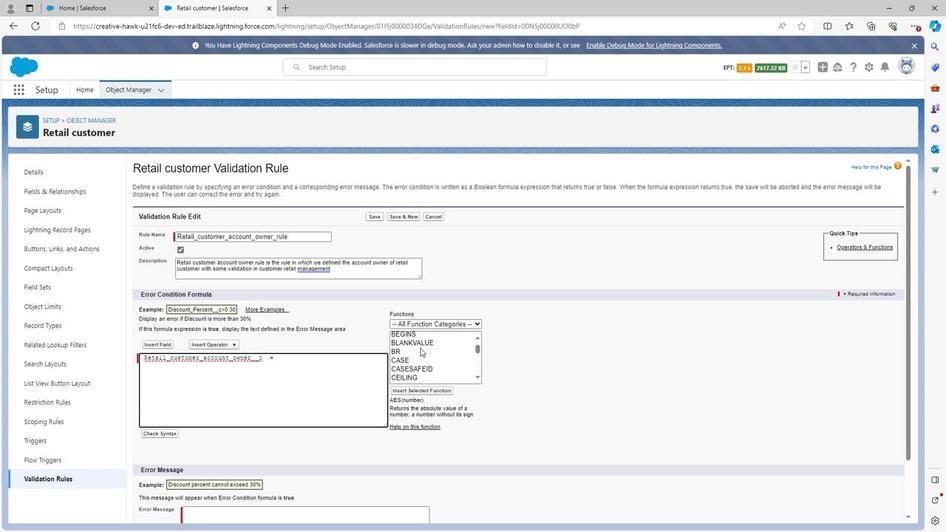 
Action: Mouse scrolled (417, 353) with delta (0, 0)
Screenshot: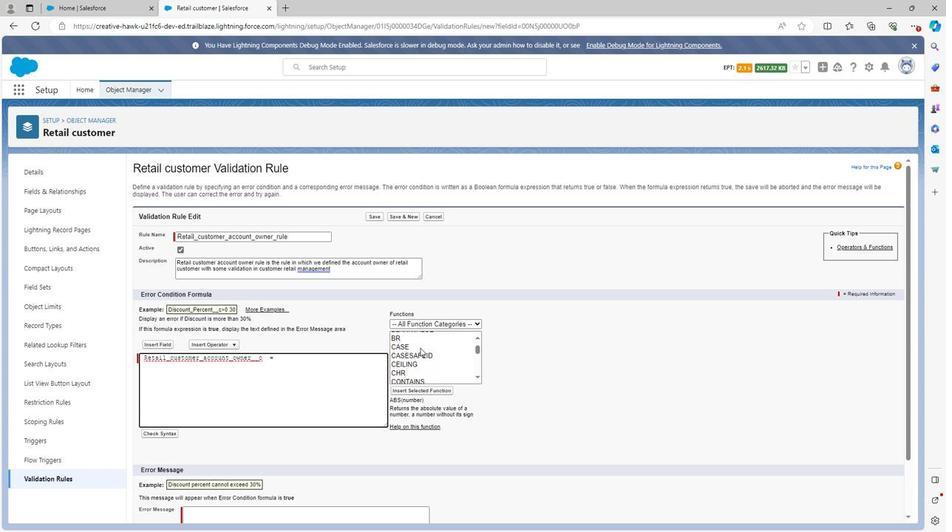 
Action: Mouse scrolled (417, 353) with delta (0, 0)
Screenshot: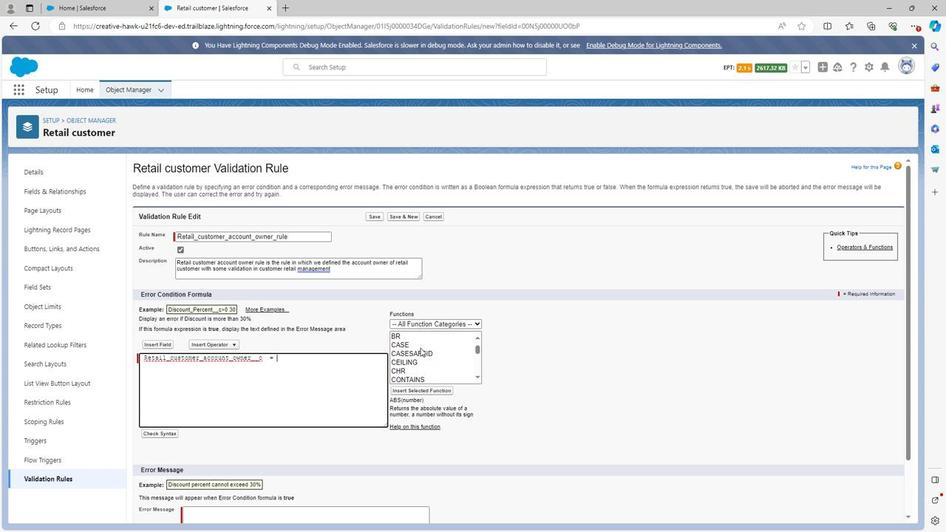 
Action: Mouse scrolled (417, 353) with delta (0, 0)
Screenshot: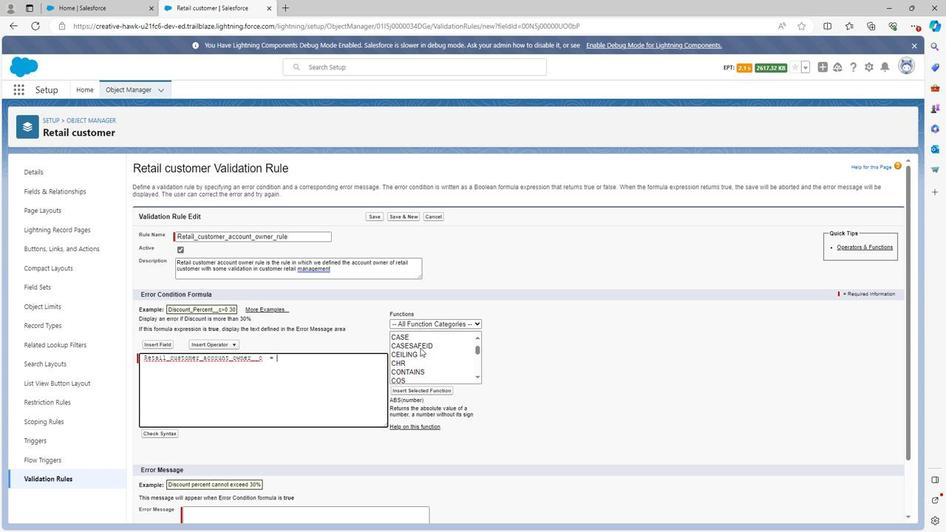 
Action: Mouse scrolled (417, 353) with delta (0, 0)
Screenshot: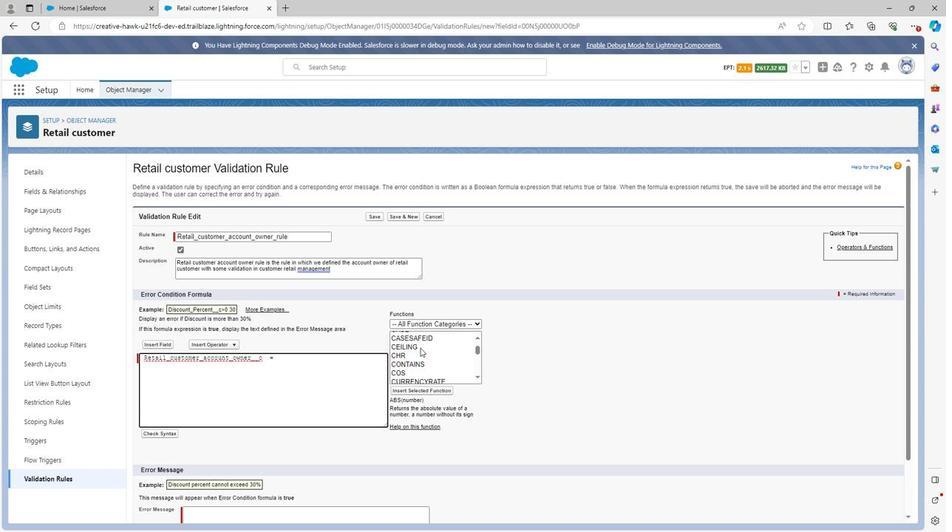
Action: Mouse scrolled (417, 353) with delta (0, 0)
Screenshot: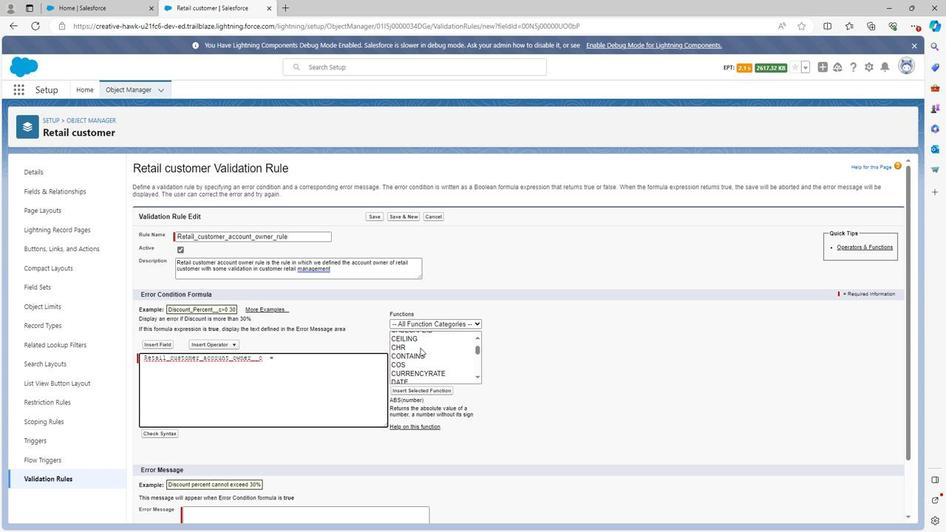 
Action: Mouse scrolled (417, 353) with delta (0, 0)
Screenshot: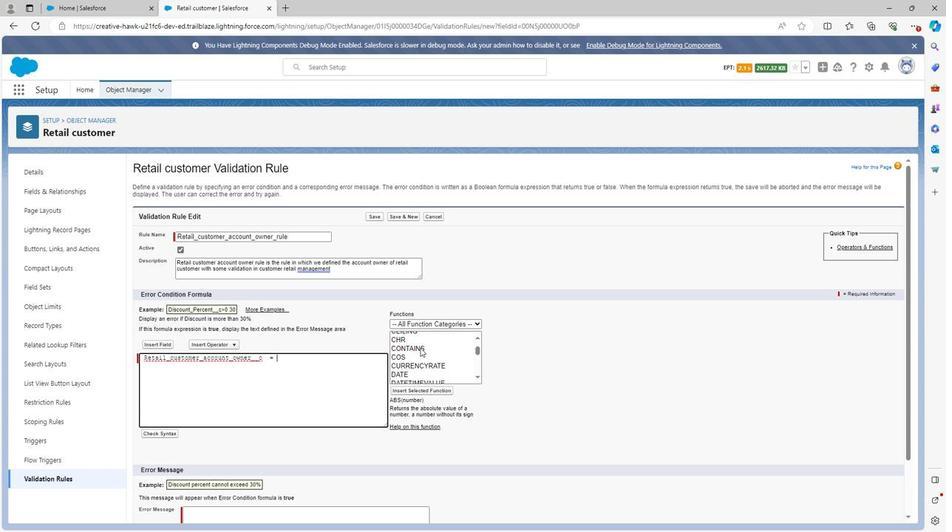 
Action: Mouse scrolled (417, 353) with delta (0, 0)
Screenshot: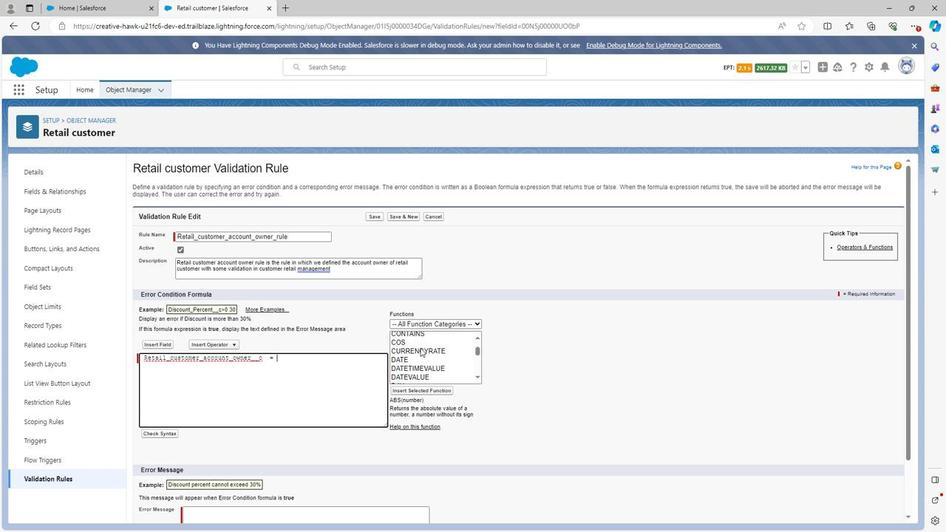 
Action: Mouse scrolled (417, 353) with delta (0, 0)
Screenshot: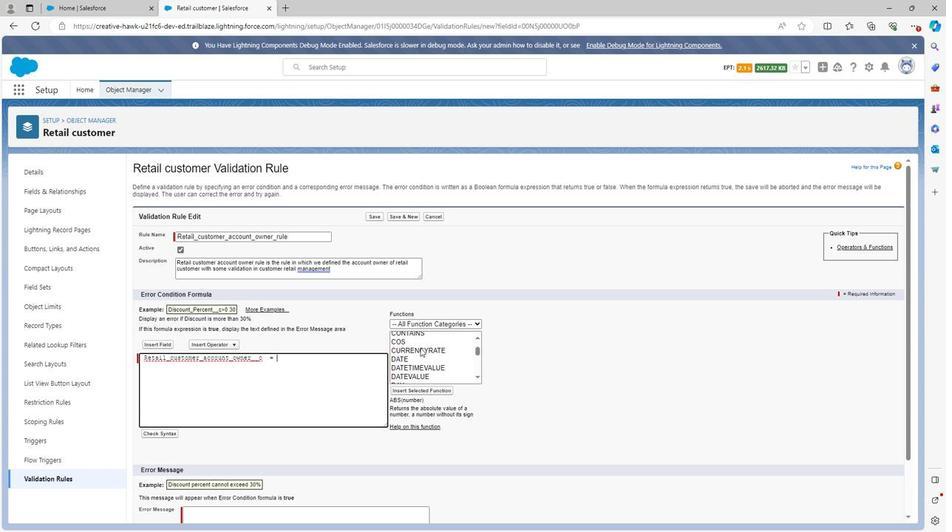 
Action: Mouse scrolled (417, 353) with delta (0, 0)
Screenshot: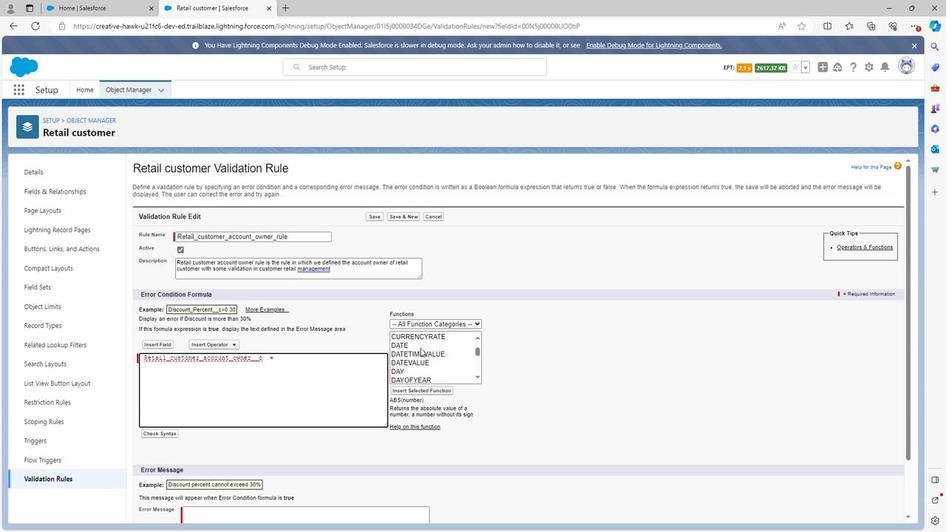
Action: Mouse scrolled (417, 353) with delta (0, 0)
Screenshot: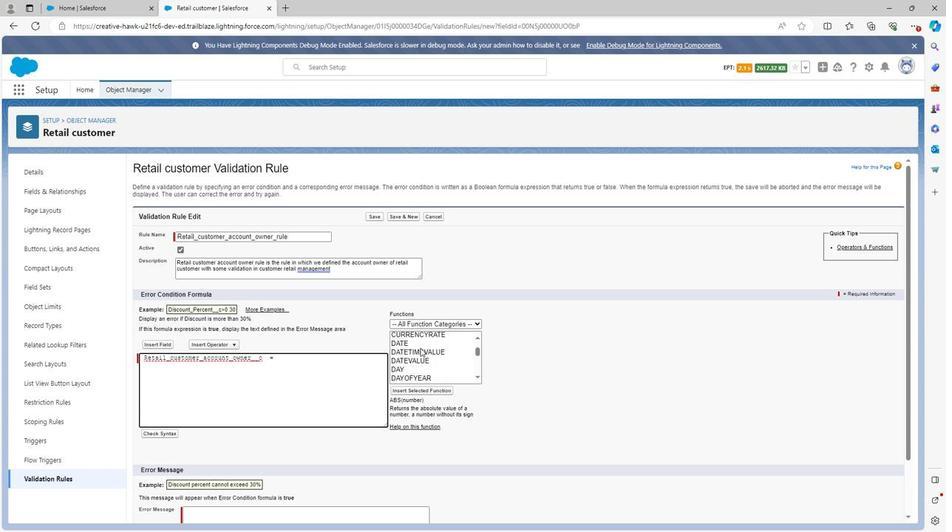 
Action: Mouse scrolled (417, 353) with delta (0, 0)
Screenshot: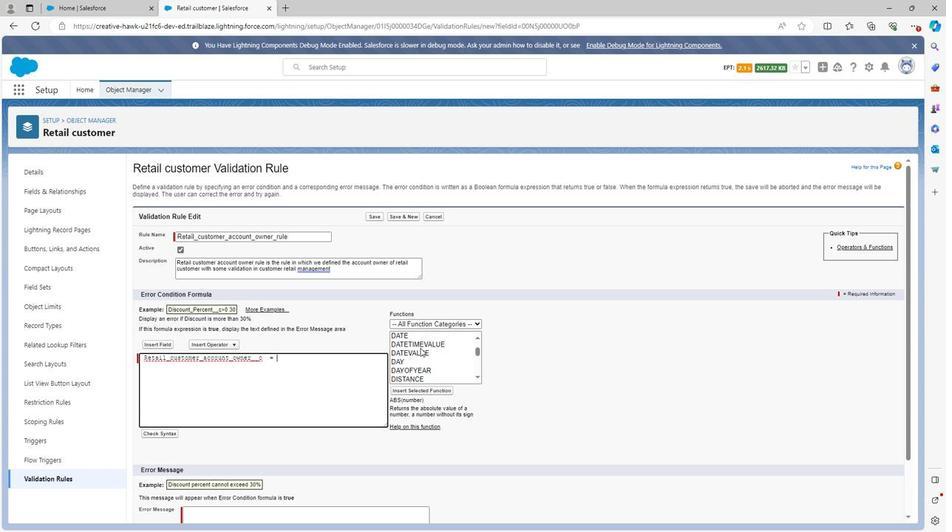 
Action: Mouse scrolled (417, 353) with delta (0, 0)
Screenshot: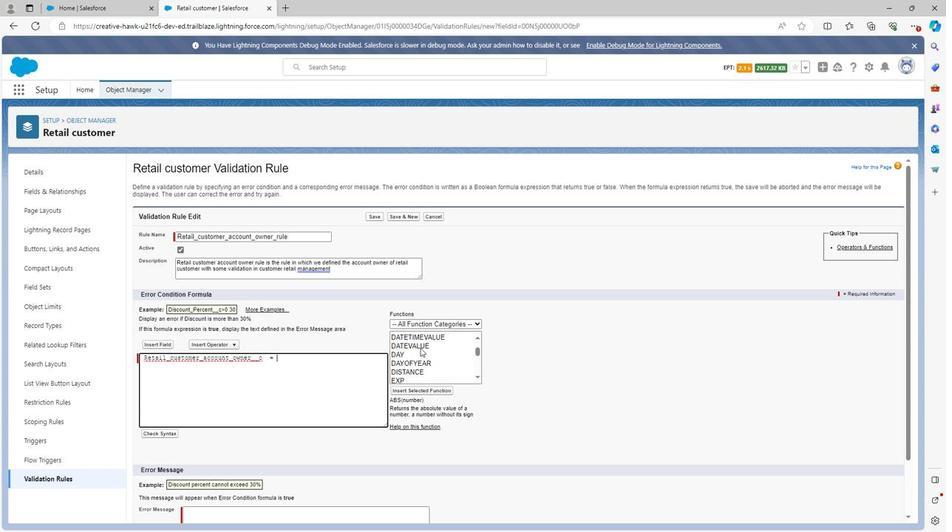 
Action: Mouse scrolled (417, 353) with delta (0, 0)
Screenshot: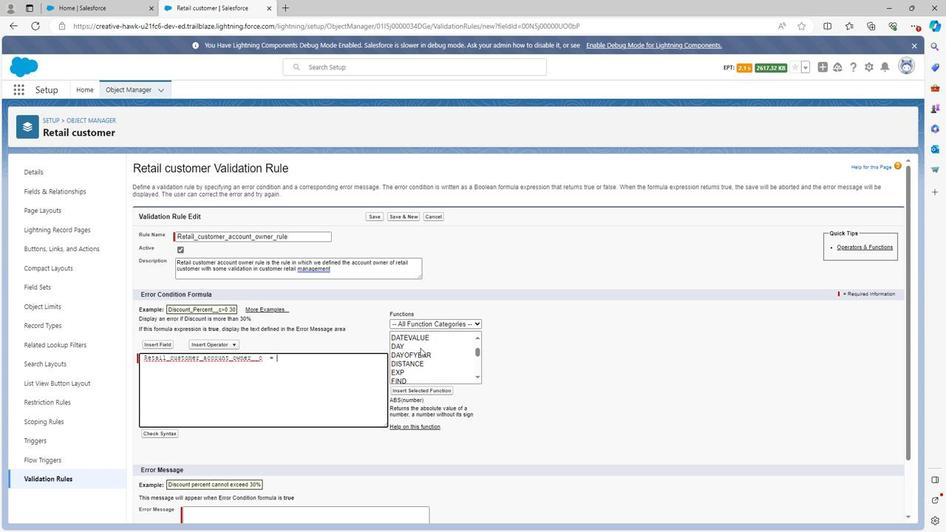 
Action: Mouse scrolled (417, 353) with delta (0, 0)
Screenshot: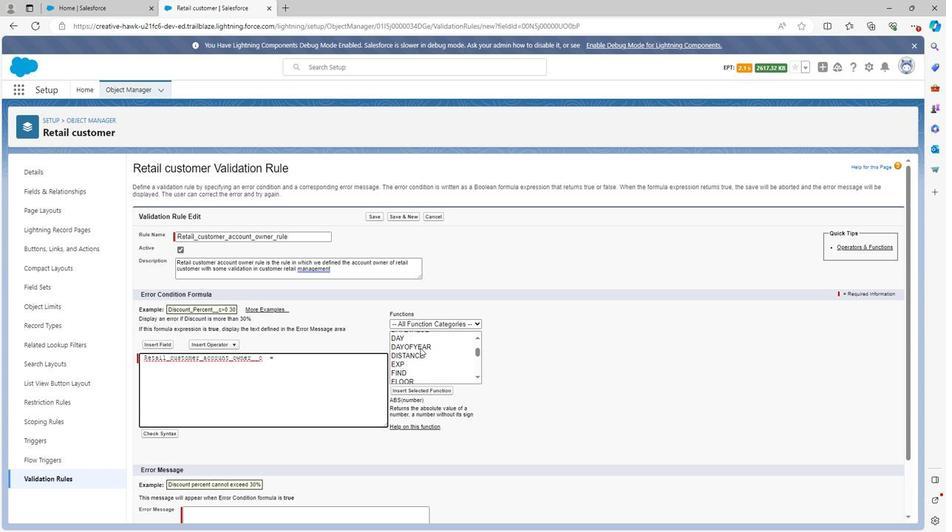 
Action: Mouse scrolled (417, 353) with delta (0, 0)
Screenshot: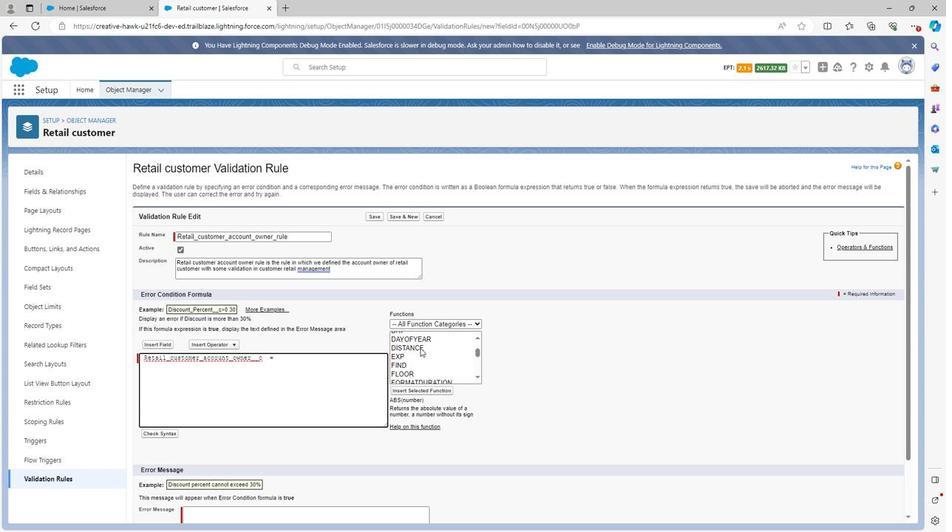 
Action: Mouse scrolled (417, 353) with delta (0, 0)
Screenshot: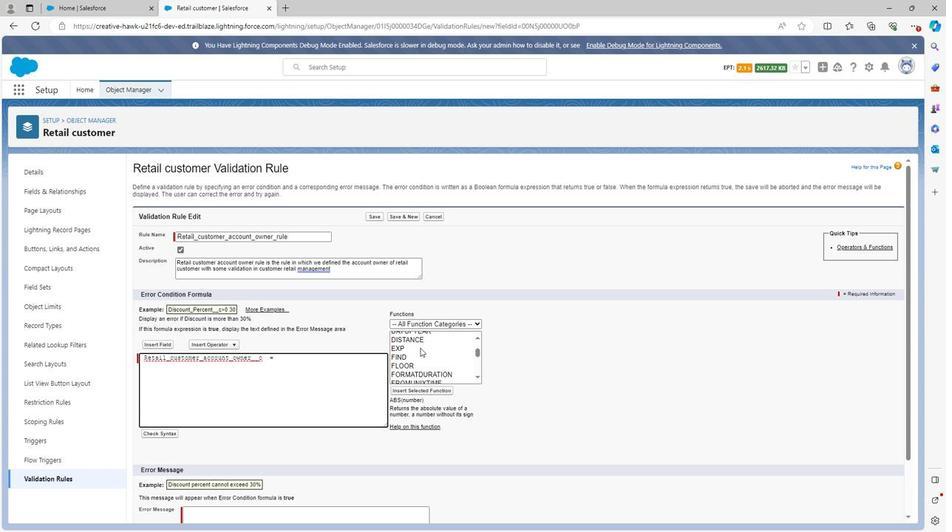 
Action: Mouse scrolled (417, 353) with delta (0, 0)
Screenshot: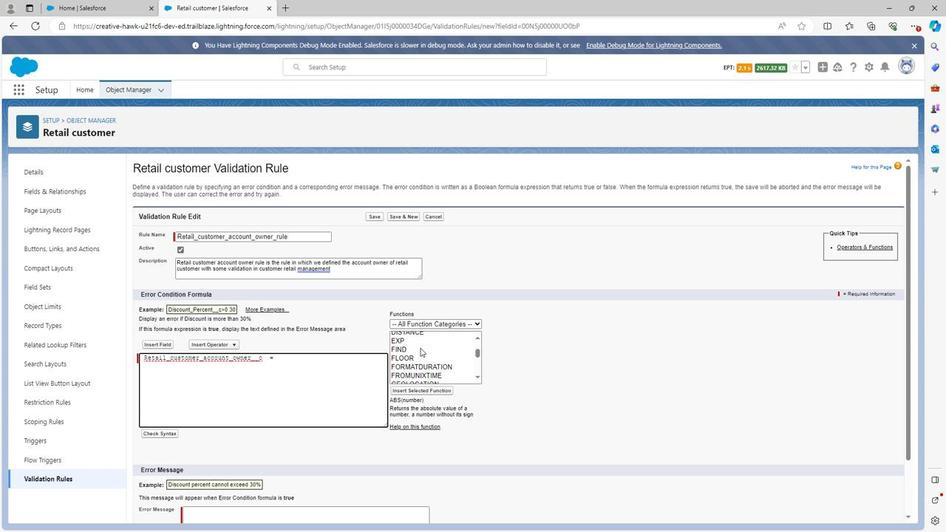 
Action: Mouse scrolled (417, 353) with delta (0, 0)
Screenshot: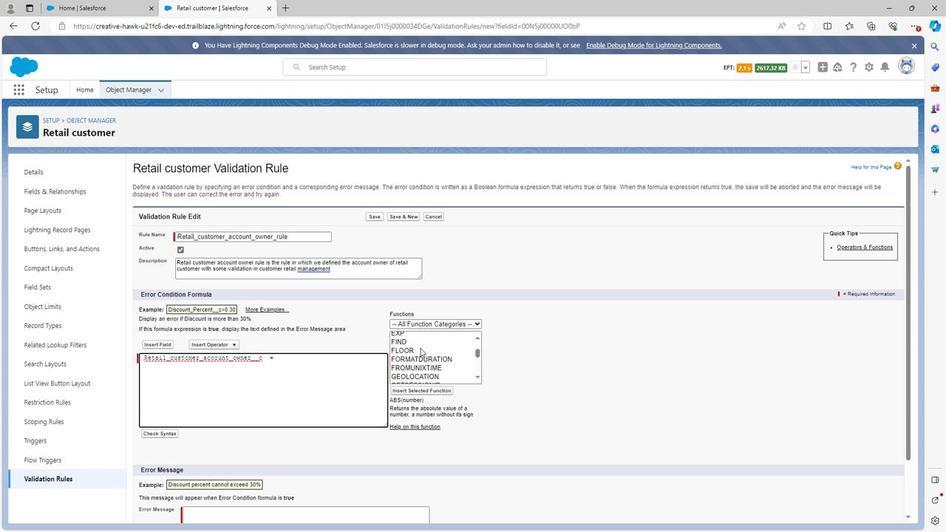 
Action: Mouse scrolled (417, 353) with delta (0, 0)
Screenshot: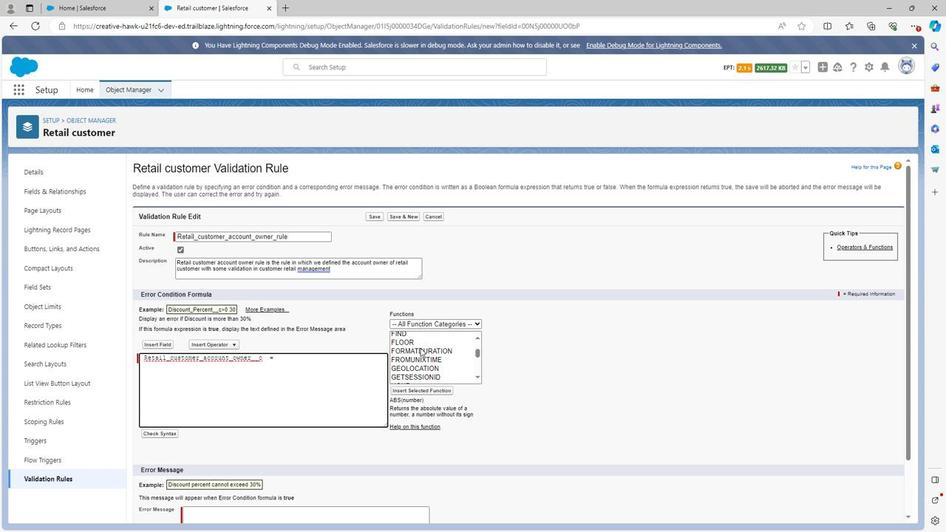 
Action: Mouse scrolled (417, 353) with delta (0, 0)
Screenshot: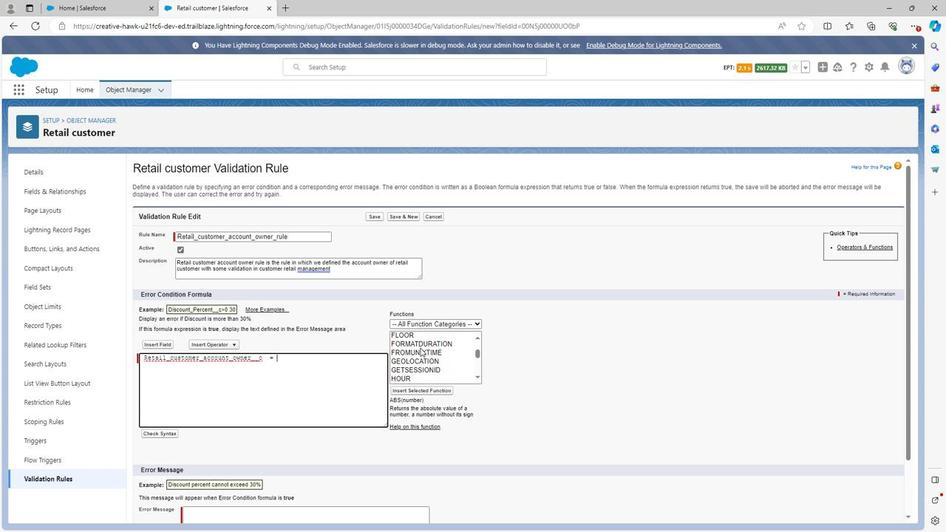 
Action: Mouse scrolled (417, 353) with delta (0, 0)
Screenshot: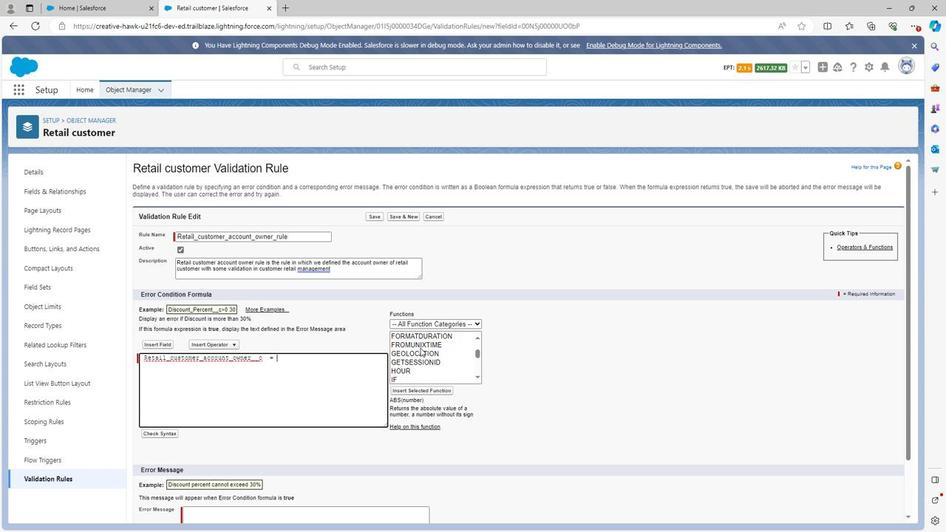
Action: Mouse scrolled (417, 353) with delta (0, 0)
Screenshot: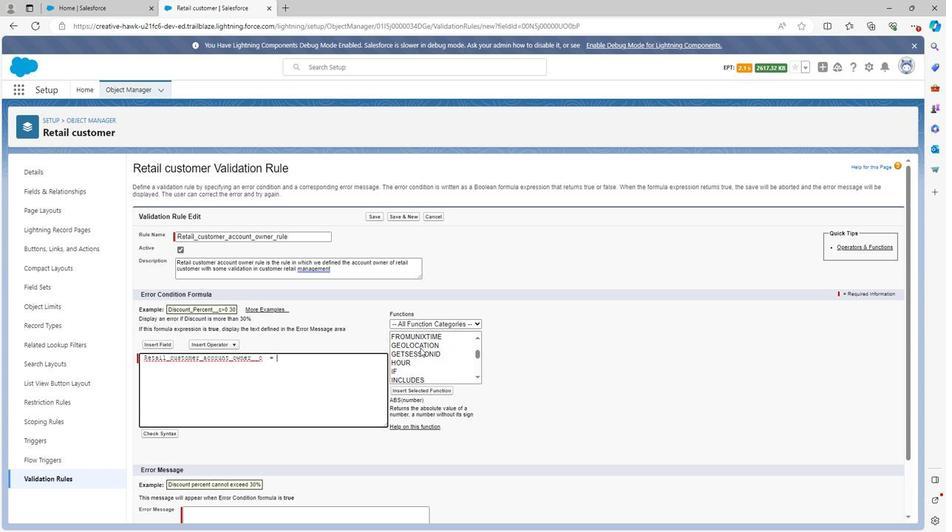 
Action: Mouse scrolled (417, 353) with delta (0, 0)
Screenshot: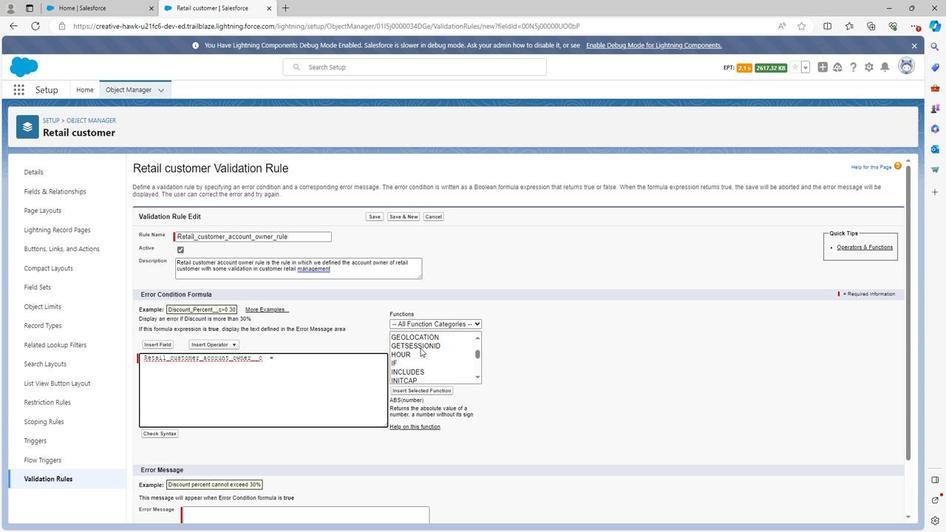 
Action: Mouse scrolled (417, 353) with delta (0, 0)
Screenshot: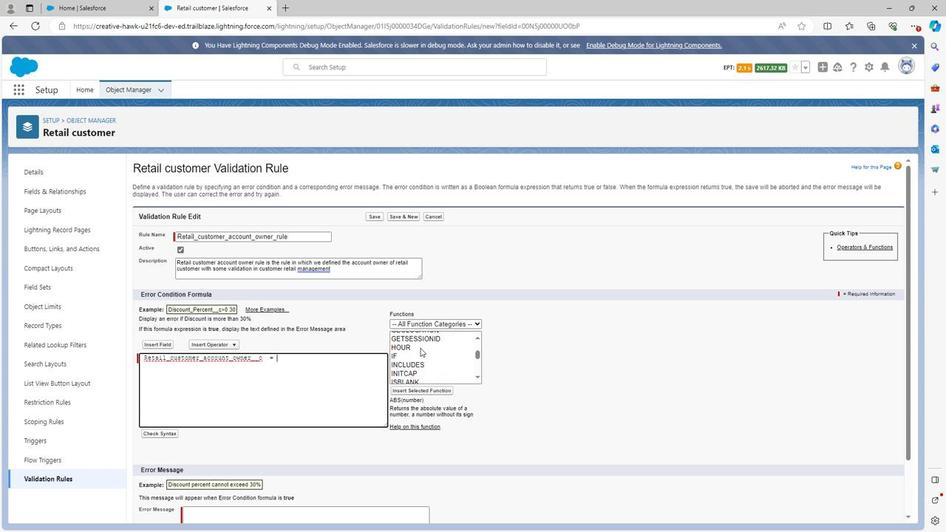 
Action: Mouse scrolled (417, 353) with delta (0, 0)
Screenshot: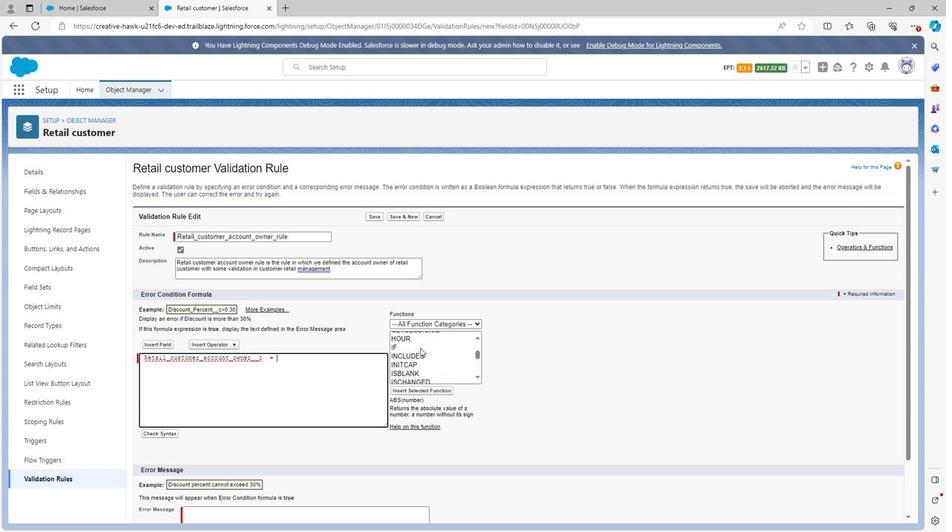 
Action: Mouse scrolled (417, 353) with delta (0, 0)
Screenshot: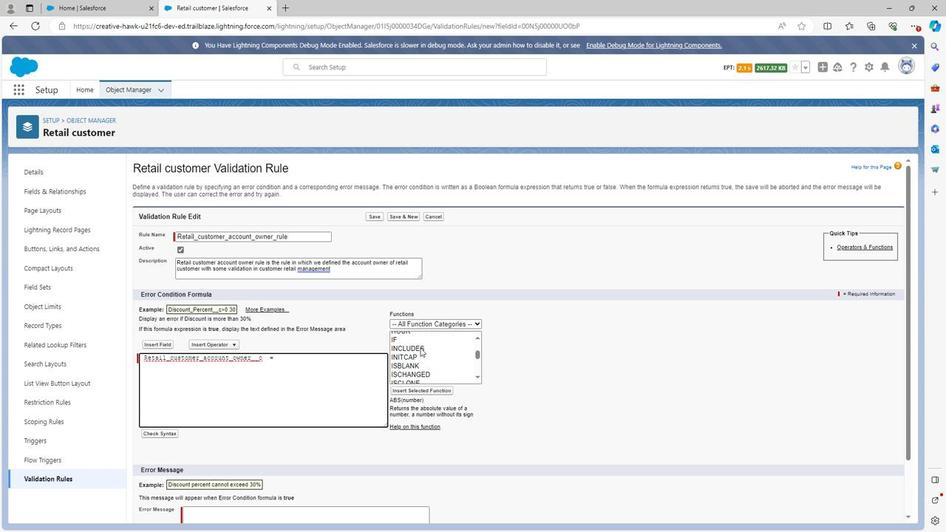 
Action: Mouse scrolled (417, 353) with delta (0, 0)
Screenshot: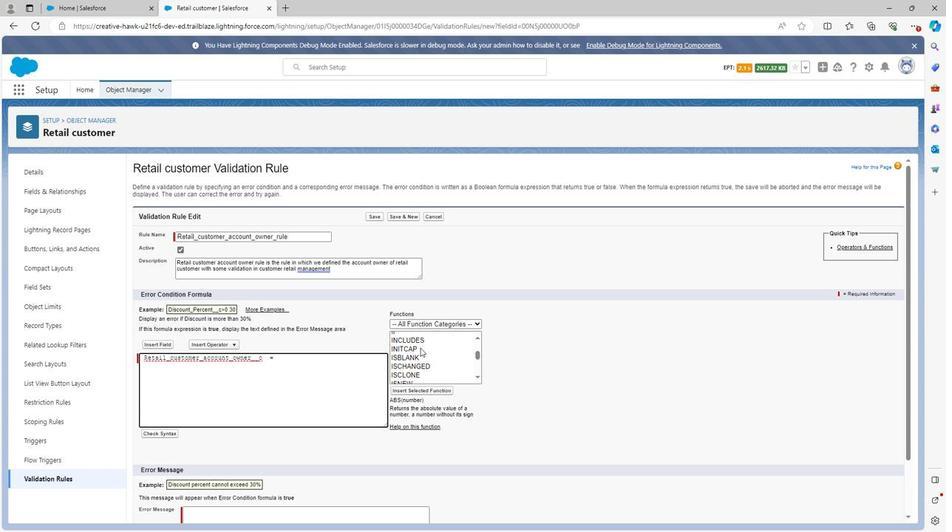 
Action: Mouse scrolled (417, 353) with delta (0, 0)
Screenshot: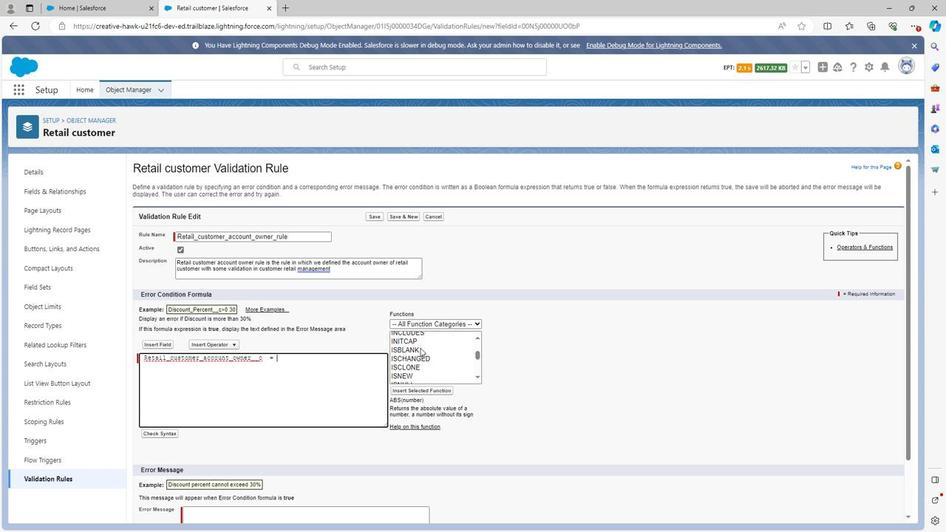 
Action: Mouse scrolled (417, 353) with delta (0, 0)
Screenshot: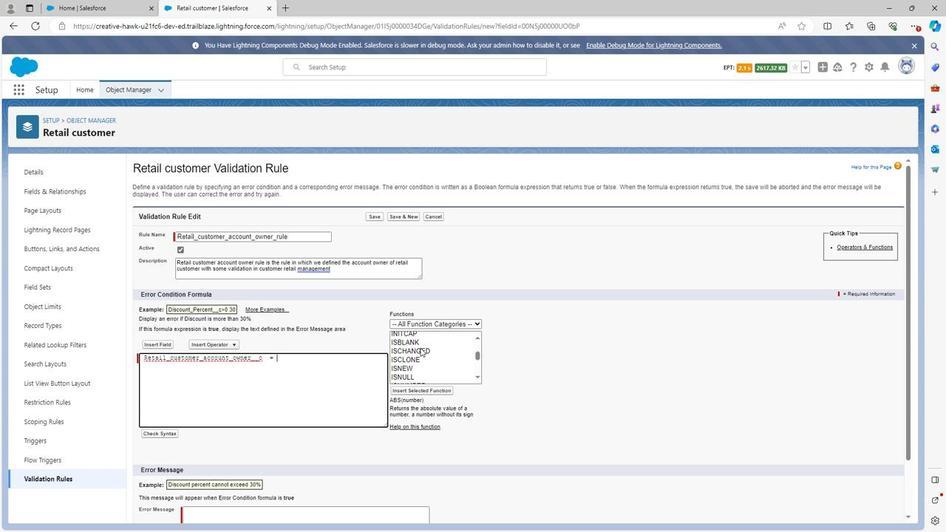 
Action: Mouse scrolled (417, 353) with delta (0, 0)
Screenshot: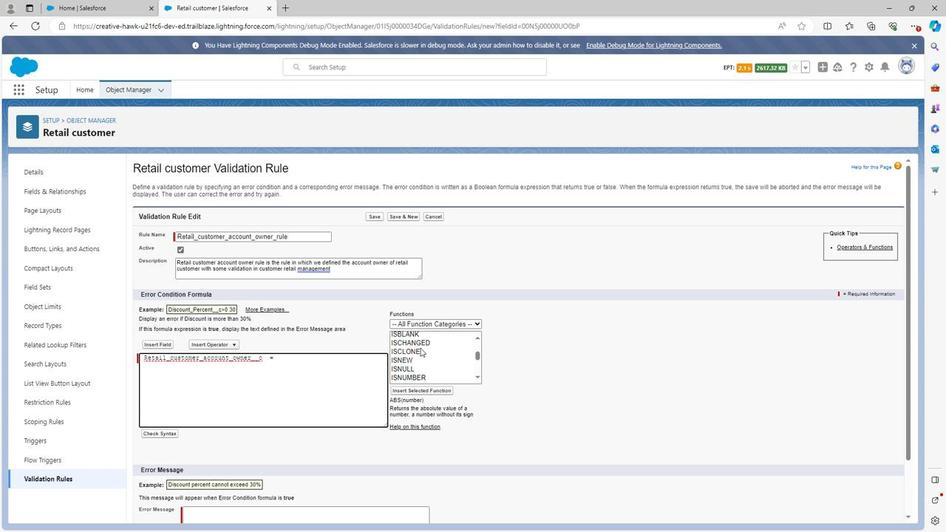 
Action: Mouse scrolled (417, 353) with delta (0, 0)
Screenshot: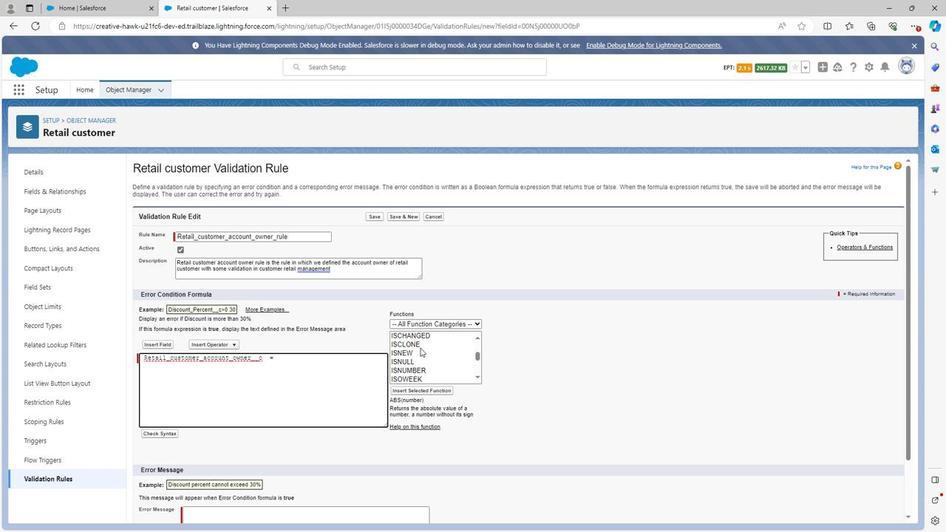 
Action: Mouse scrolled (417, 353) with delta (0, 0)
Screenshot: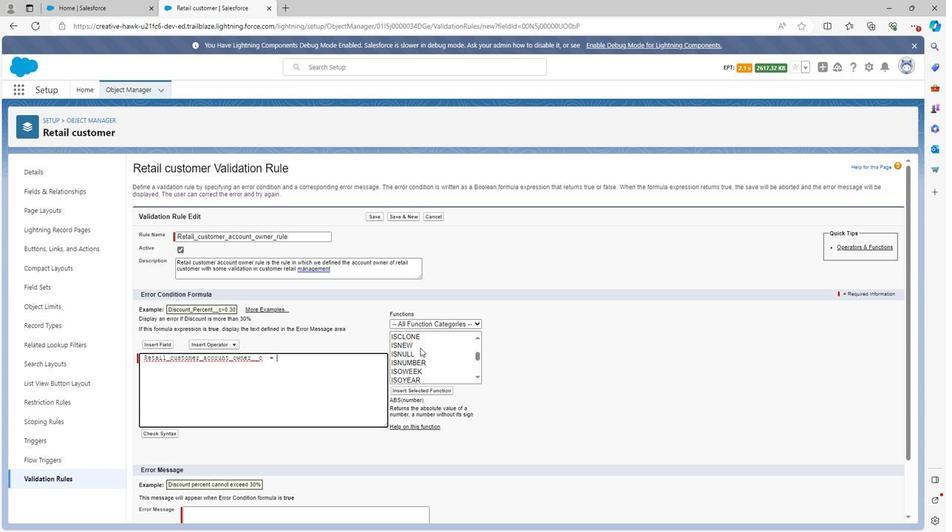 
Action: Mouse scrolled (417, 353) with delta (0, 0)
Screenshot: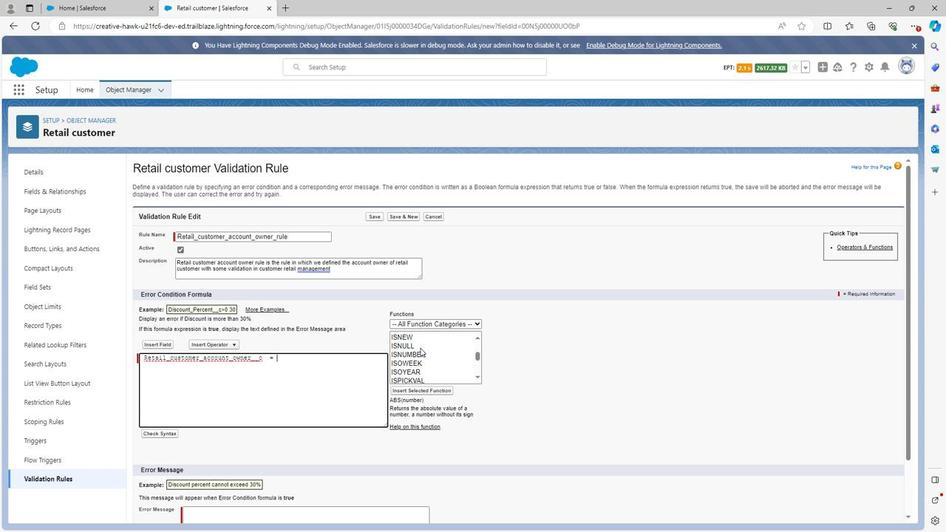 
Action: Mouse scrolled (417, 353) with delta (0, 0)
Screenshot: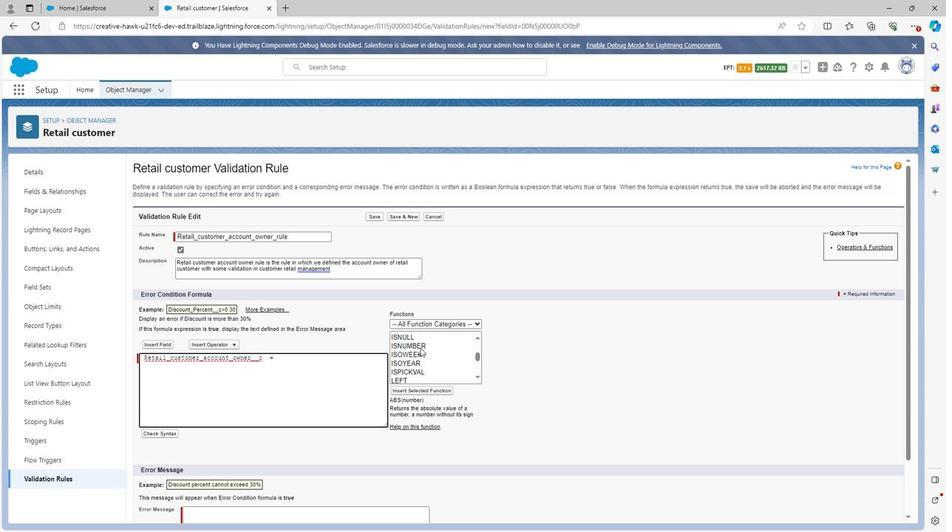 
Action: Mouse scrolled (417, 353) with delta (0, 0)
Screenshot: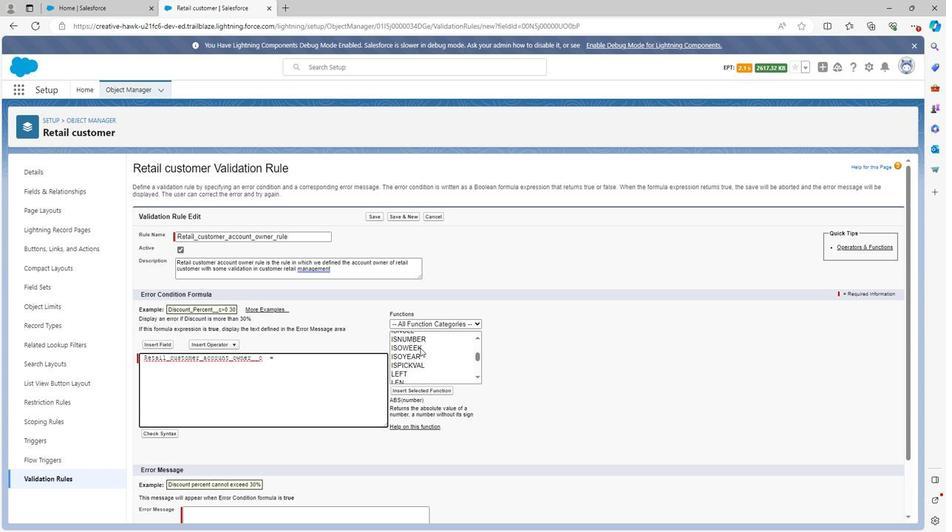 
Action: Mouse scrolled (417, 353) with delta (0, 0)
Screenshot: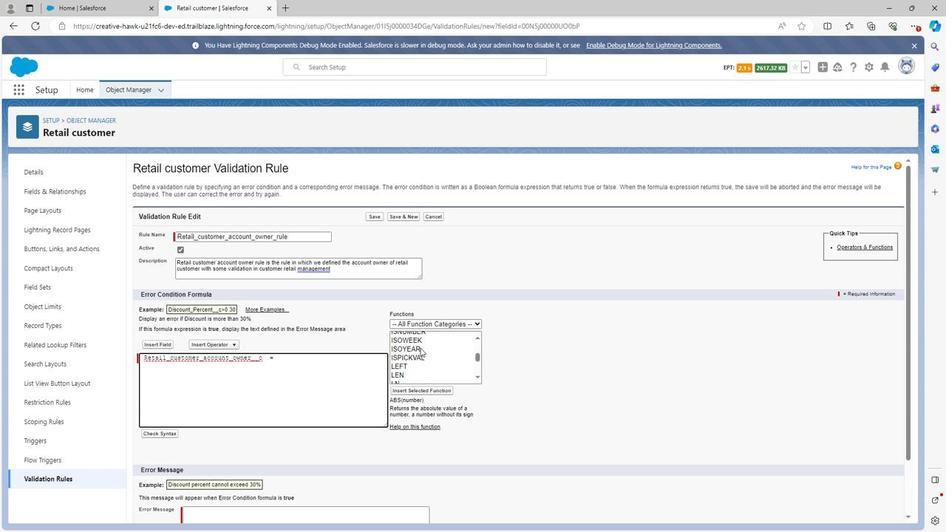 
Action: Mouse scrolled (417, 353) with delta (0, 0)
Screenshot: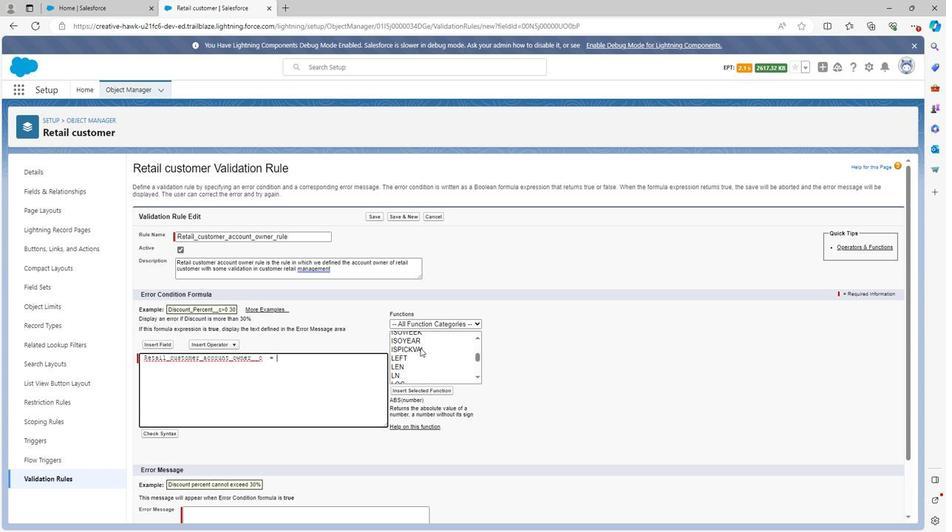 
Action: Mouse scrolled (417, 353) with delta (0, 0)
Screenshot: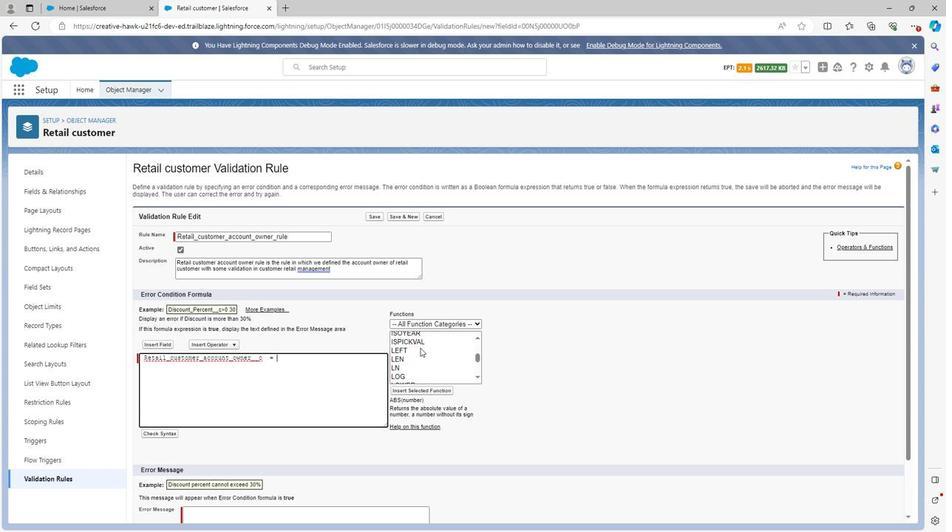 
Action: Mouse scrolled (417, 353) with delta (0, 0)
Screenshot: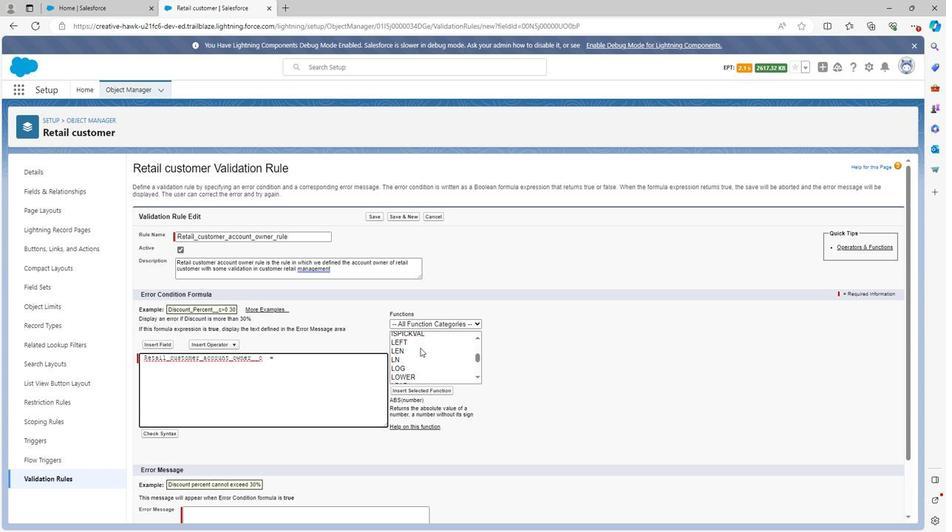 
Action: Mouse scrolled (417, 353) with delta (0, 0)
Screenshot: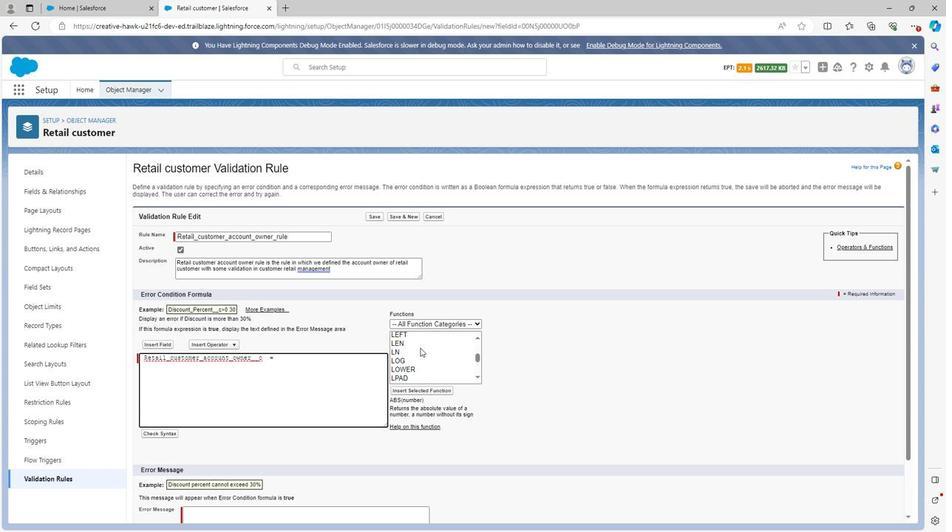 
Action: Mouse scrolled (417, 353) with delta (0, 0)
Screenshot: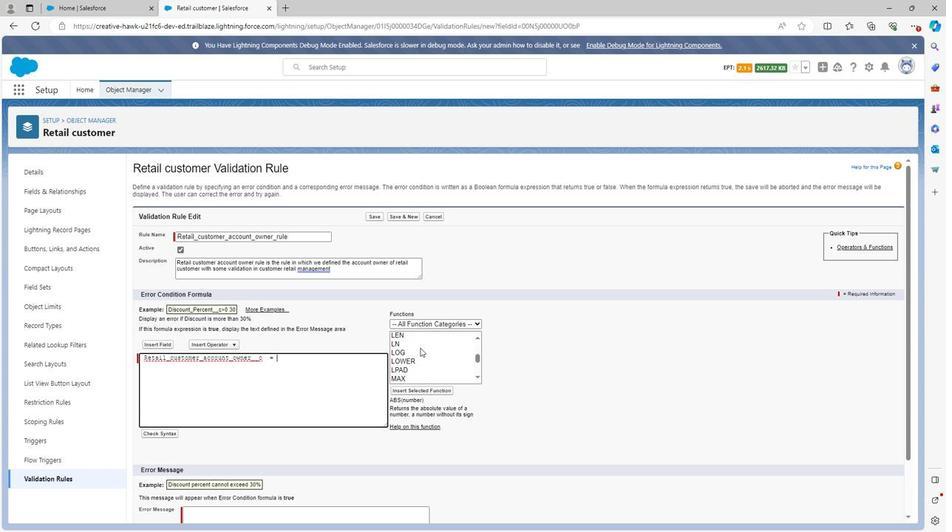
Action: Mouse scrolled (417, 353) with delta (0, 0)
Screenshot: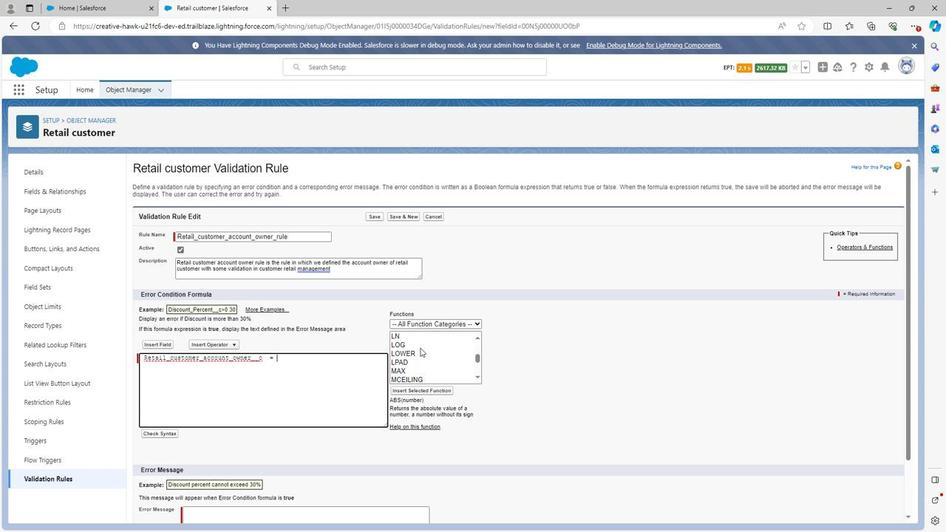 
Action: Mouse scrolled (417, 353) with delta (0, 0)
Screenshot: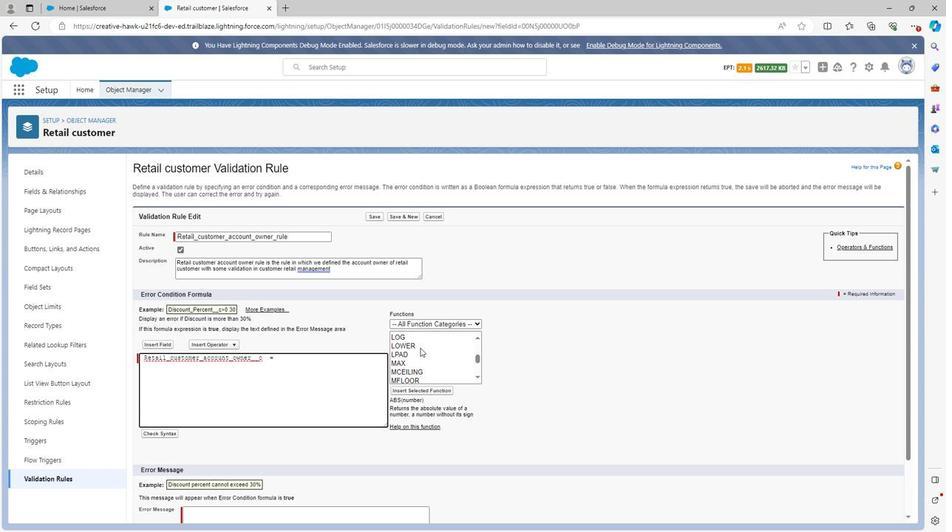 
Action: Mouse scrolled (417, 353) with delta (0, 0)
Screenshot: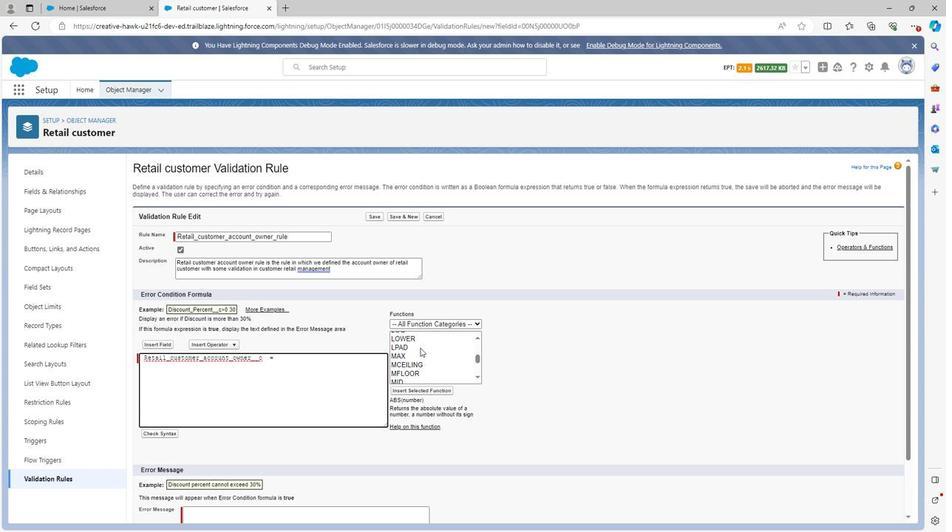 
Action: Mouse scrolled (417, 353) with delta (0, 0)
Screenshot: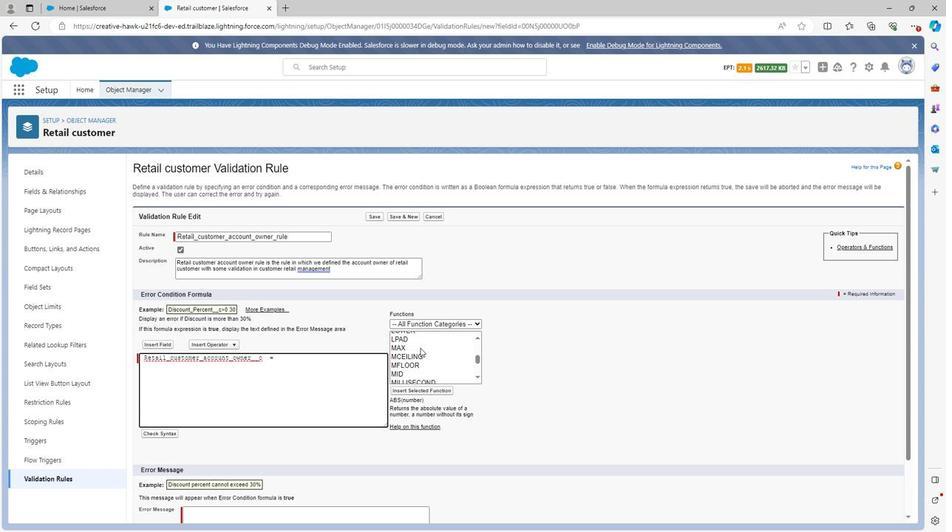 
Action: Mouse scrolled (417, 353) with delta (0, 0)
